 Task: Open Card Sales Proposal Review in Board IT Asset Management and Inventory Control to Workspace Antivirus and Security Software and add a team member Softage.2@softage.net, a label Red, a checklist Cricket, an attachment from your onedrive, a color Red and finally, add a card description 'Conduct customer research for new customer loyalty program' and a comment 'This task presents an opportunity to innovate and come up with new solutions to old problems.'. Add a start date 'Jan 06, 1900' with a due date 'Jan 13, 1900'
Action: Mouse moved to (69, 317)
Screenshot: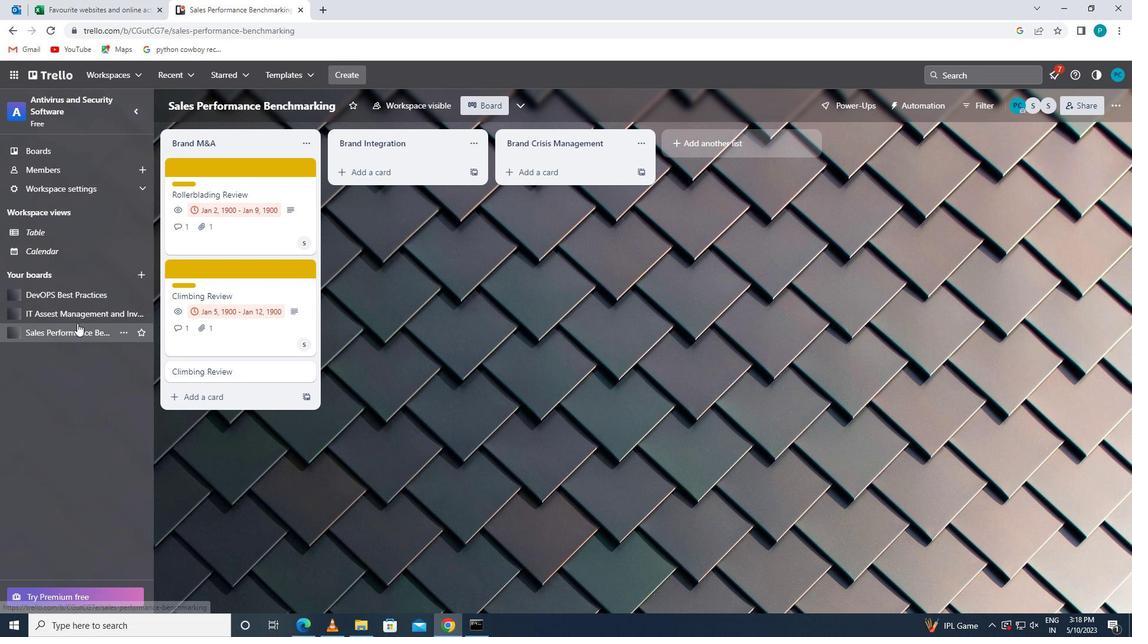 
Action: Mouse pressed left at (69, 317)
Screenshot: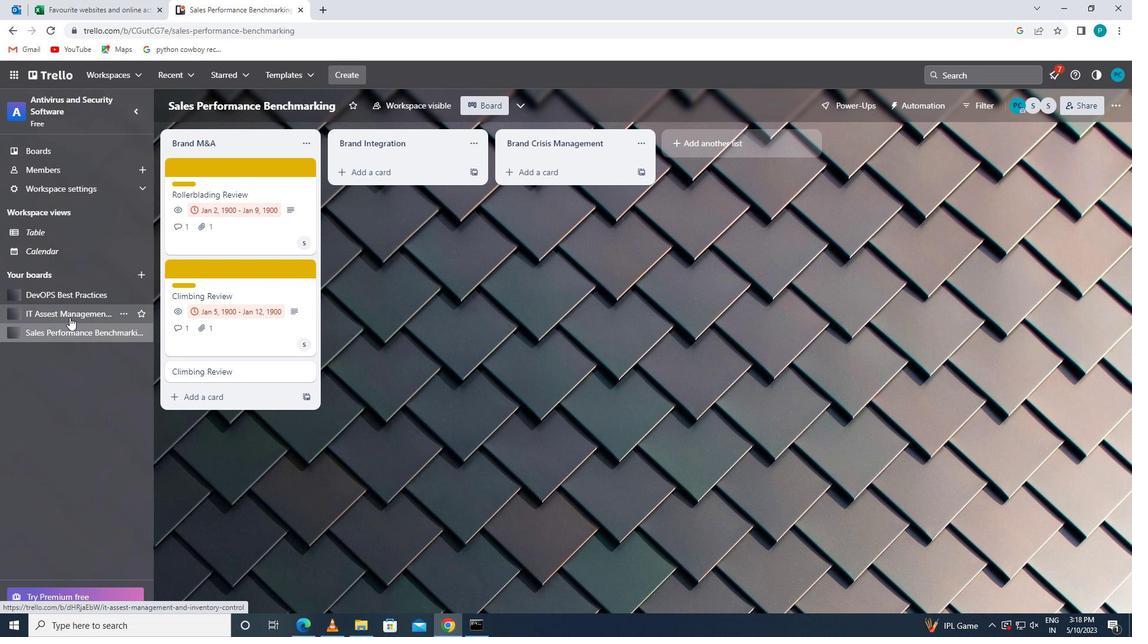 
Action: Mouse moved to (210, 274)
Screenshot: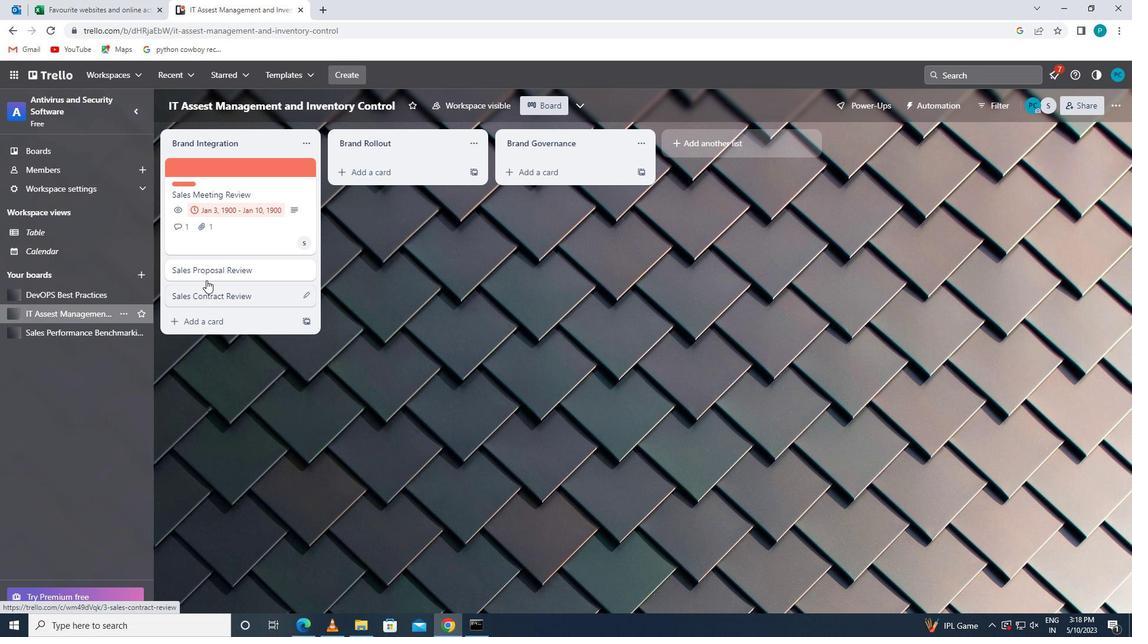 
Action: Mouse pressed left at (210, 274)
Screenshot: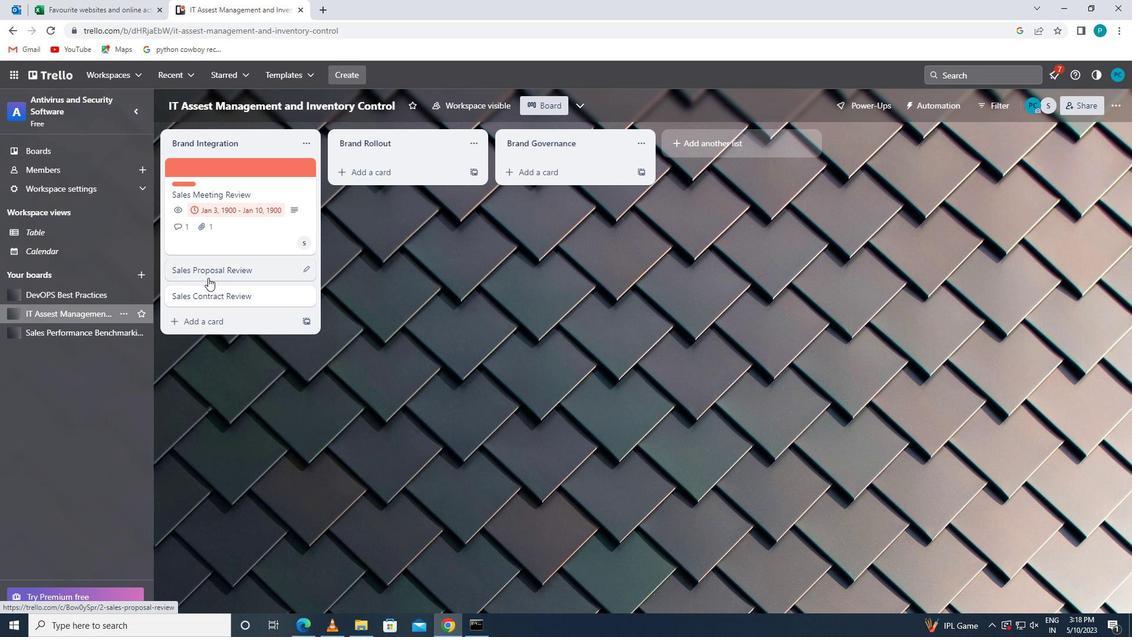 
Action: Mouse moved to (716, 164)
Screenshot: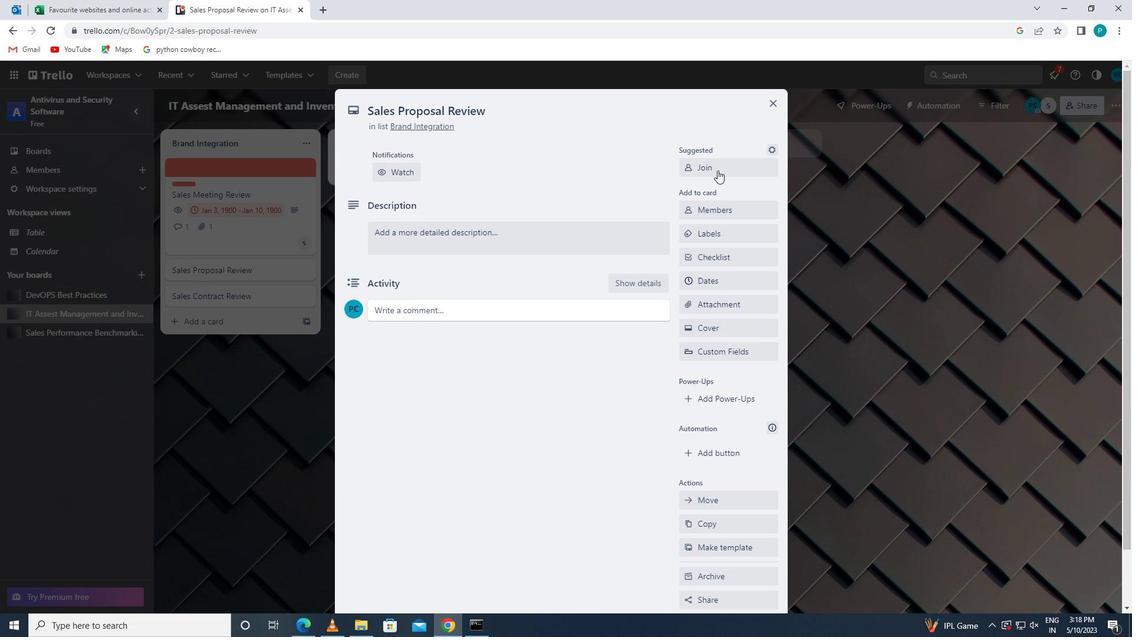 
Action: Mouse pressed left at (716, 164)
Screenshot: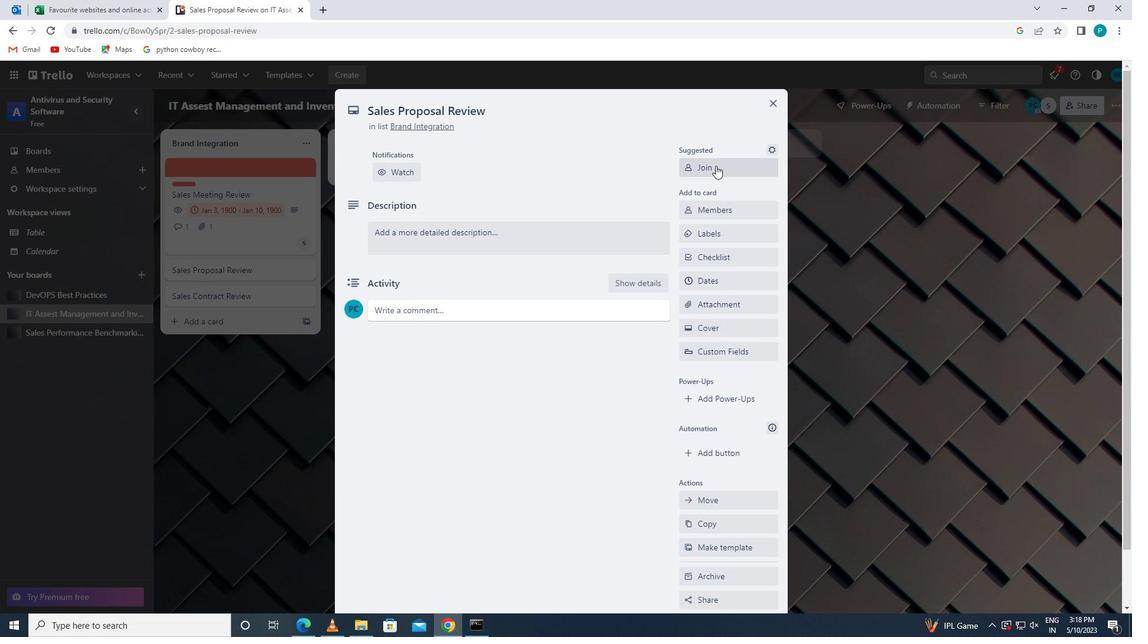 
Action: Mouse moved to (715, 163)
Screenshot: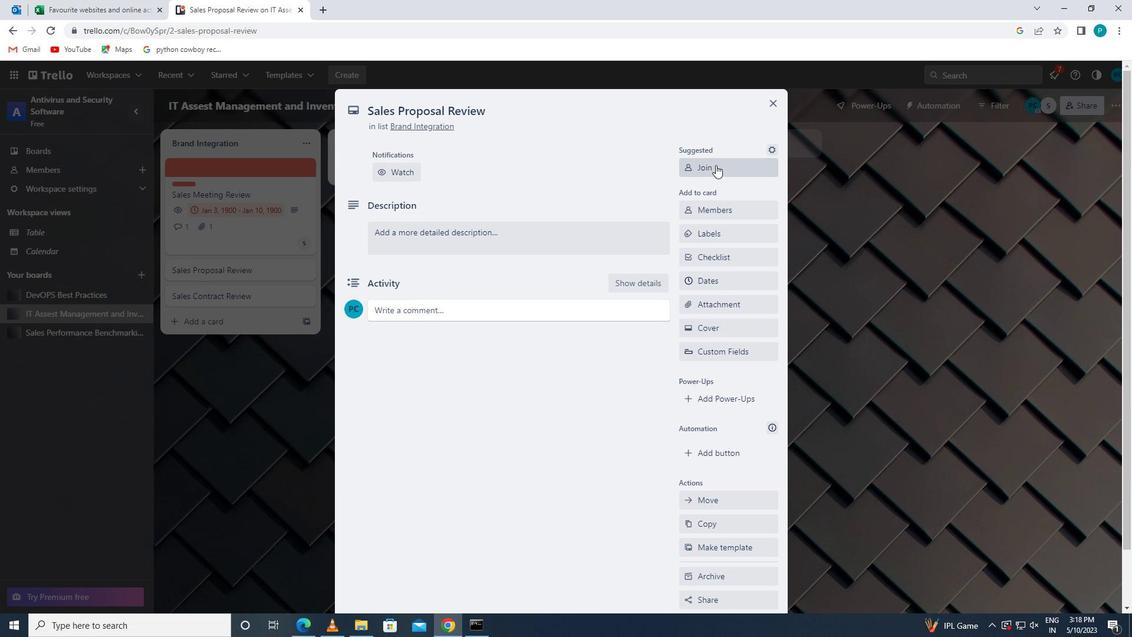 
Action: Mouse pressed left at (715, 163)
Screenshot: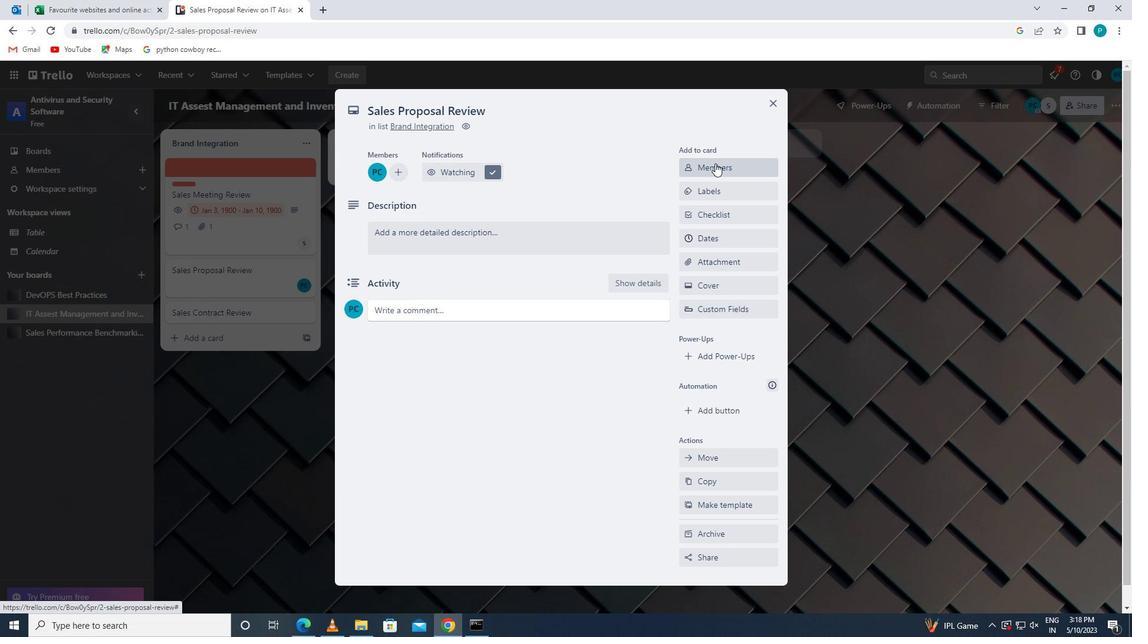 
Action: Mouse moved to (847, 190)
Screenshot: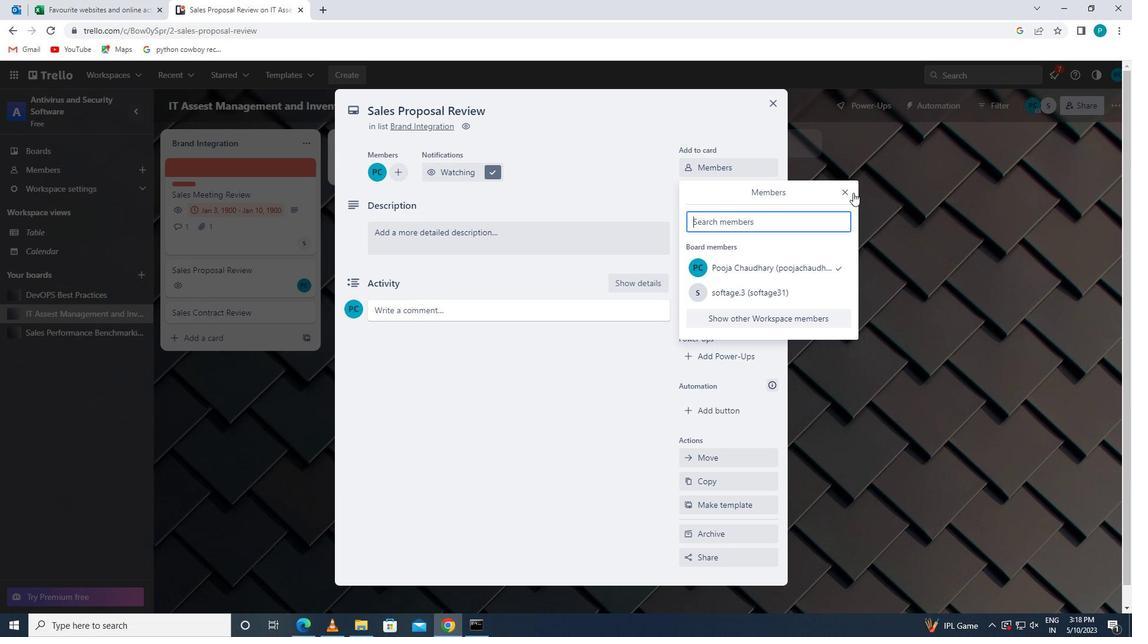 
Action: Mouse pressed left at (847, 190)
Screenshot: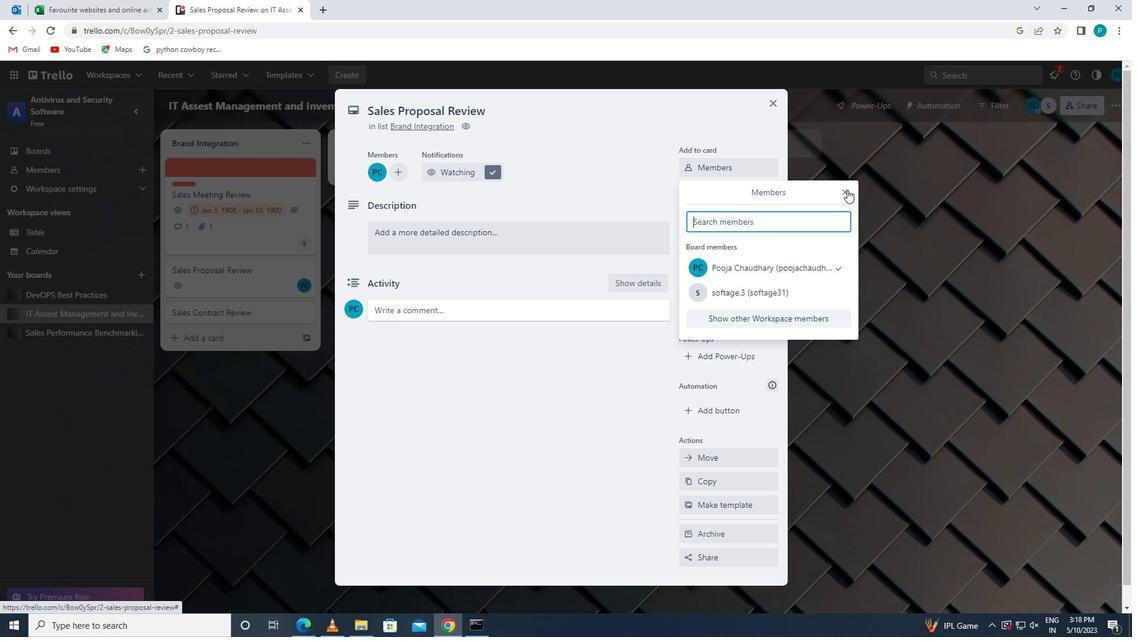 
Action: Mouse moved to (709, 170)
Screenshot: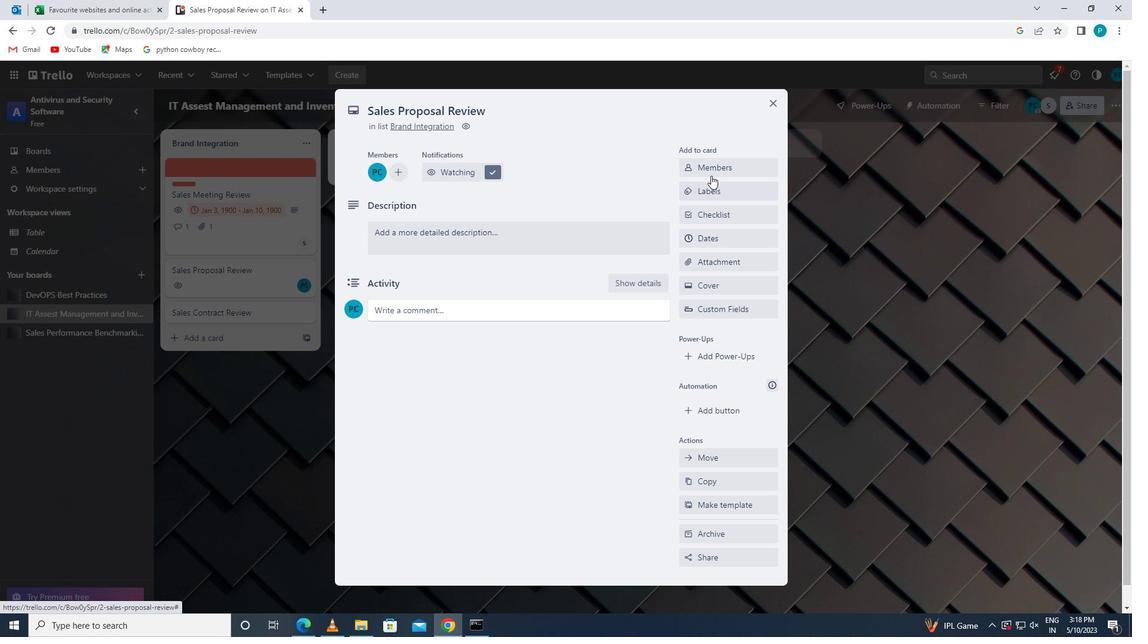 
Action: Mouse pressed left at (709, 170)
Screenshot: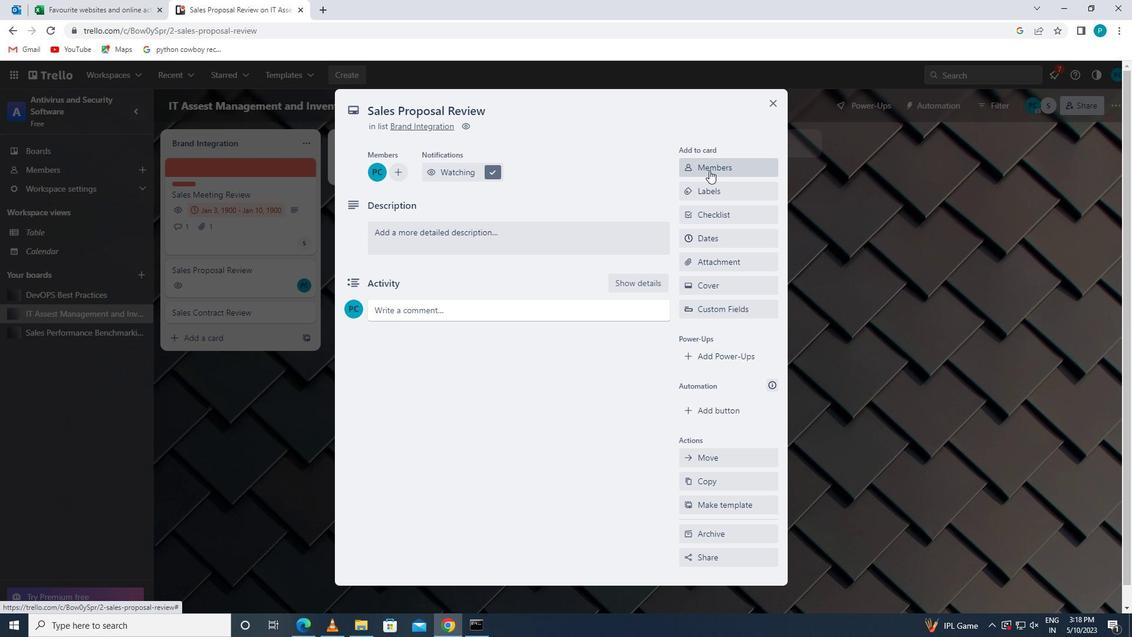 
Action: Mouse moved to (708, 225)
Screenshot: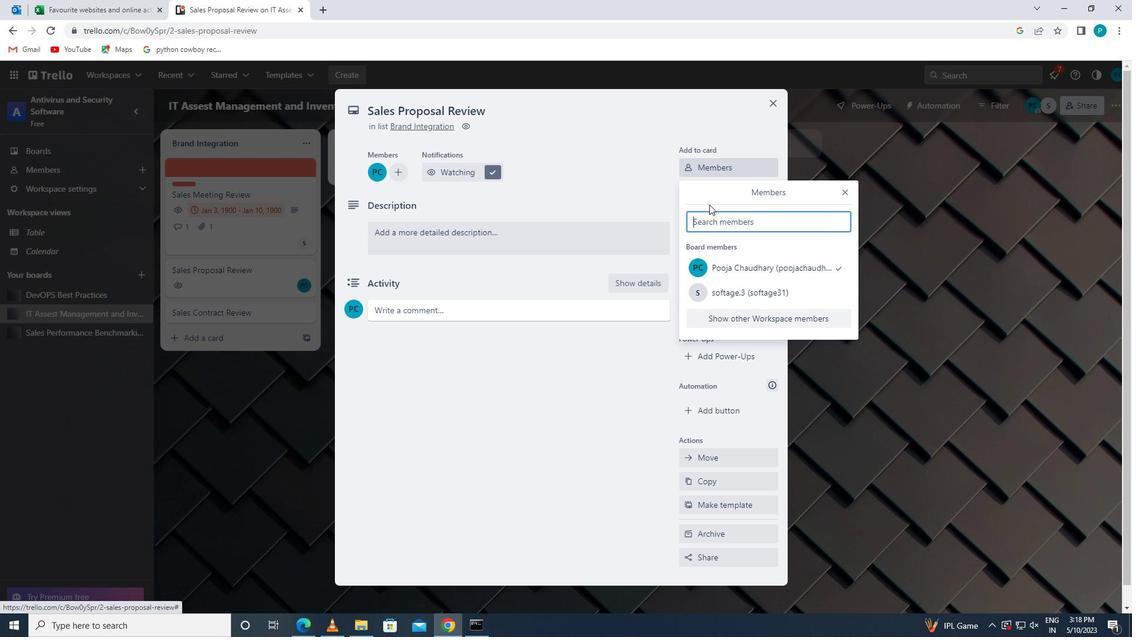 
Action: Mouse pressed left at (708, 225)
Screenshot: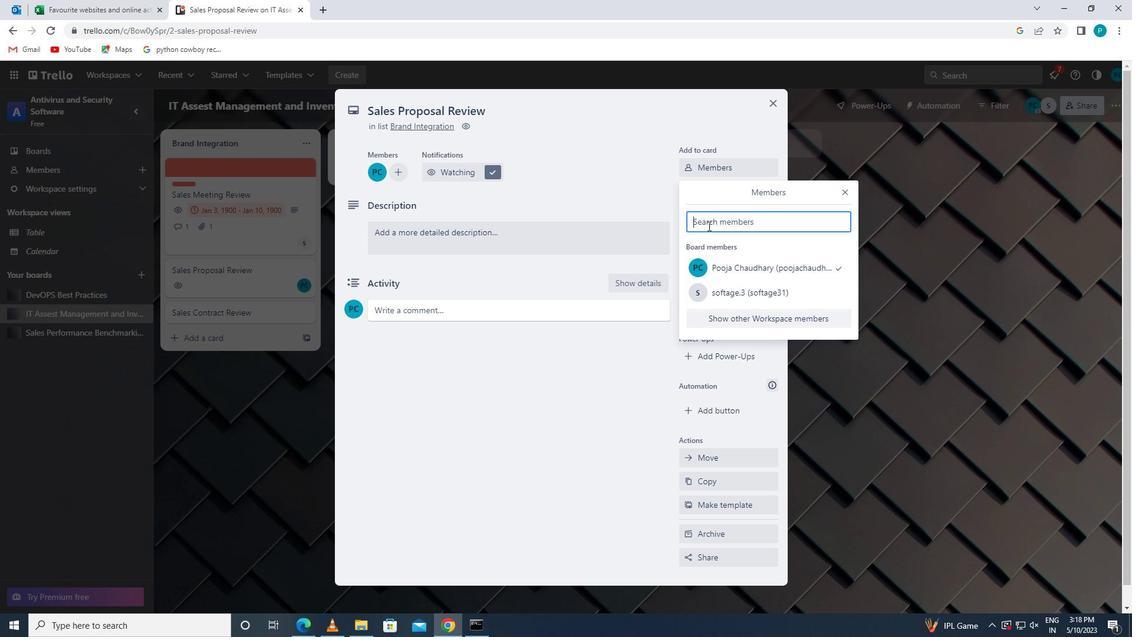 
Action: Mouse moved to (762, 208)
Screenshot: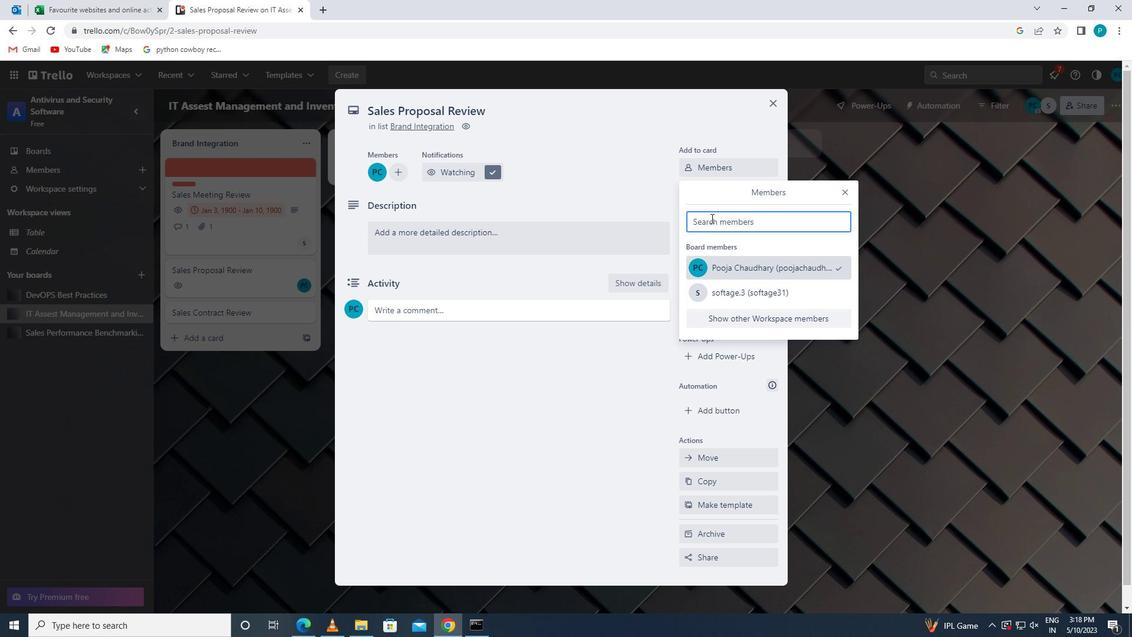 
Action: Key pressed <Key.caps_lock>s<Key.caps_lock>oftage
Screenshot: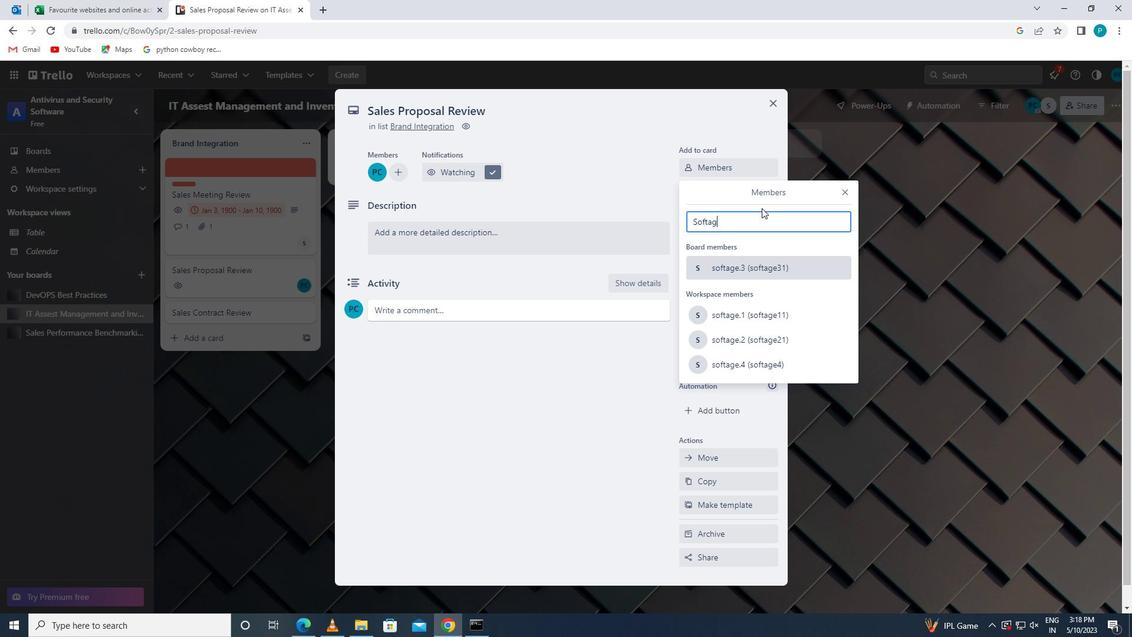 
Action: Mouse moved to (774, 337)
Screenshot: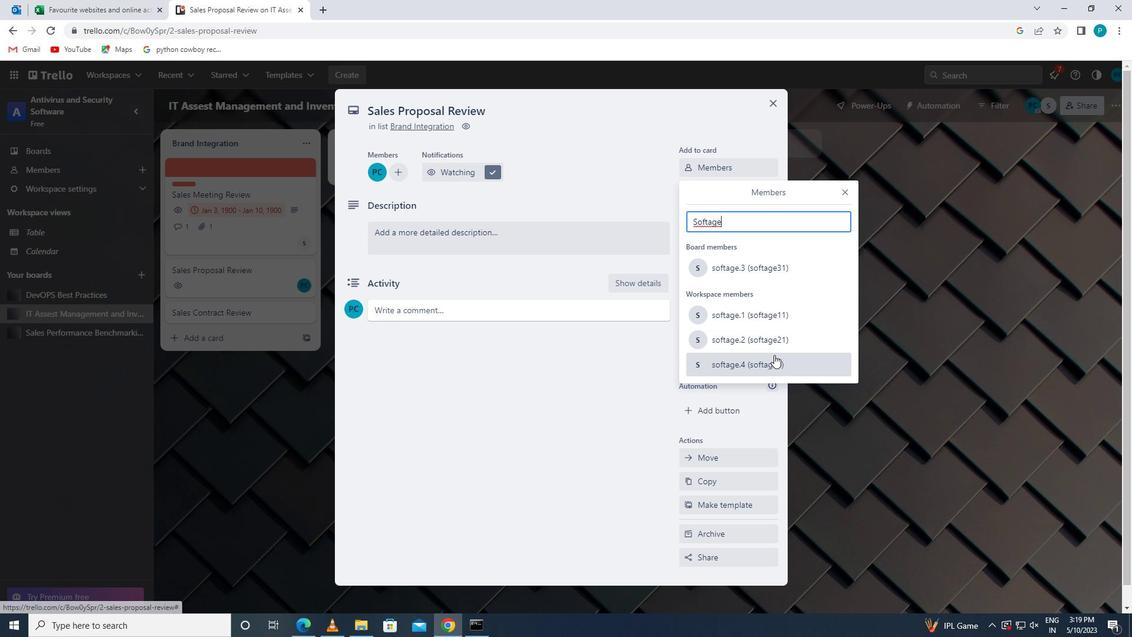 
Action: Mouse pressed left at (774, 337)
Screenshot: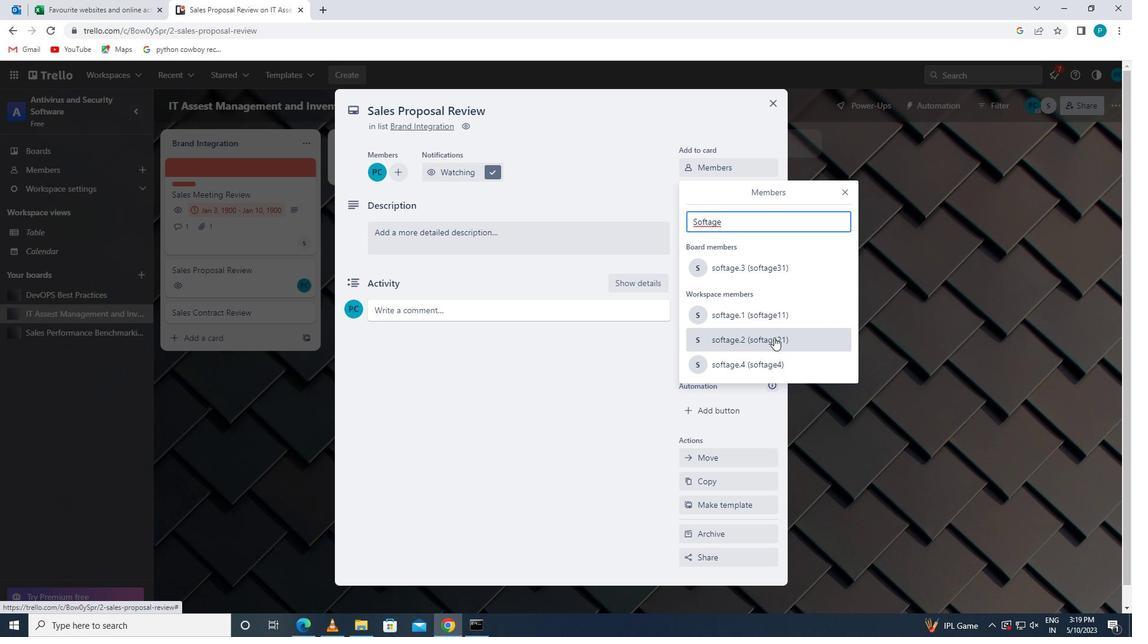 
Action: Mouse moved to (844, 188)
Screenshot: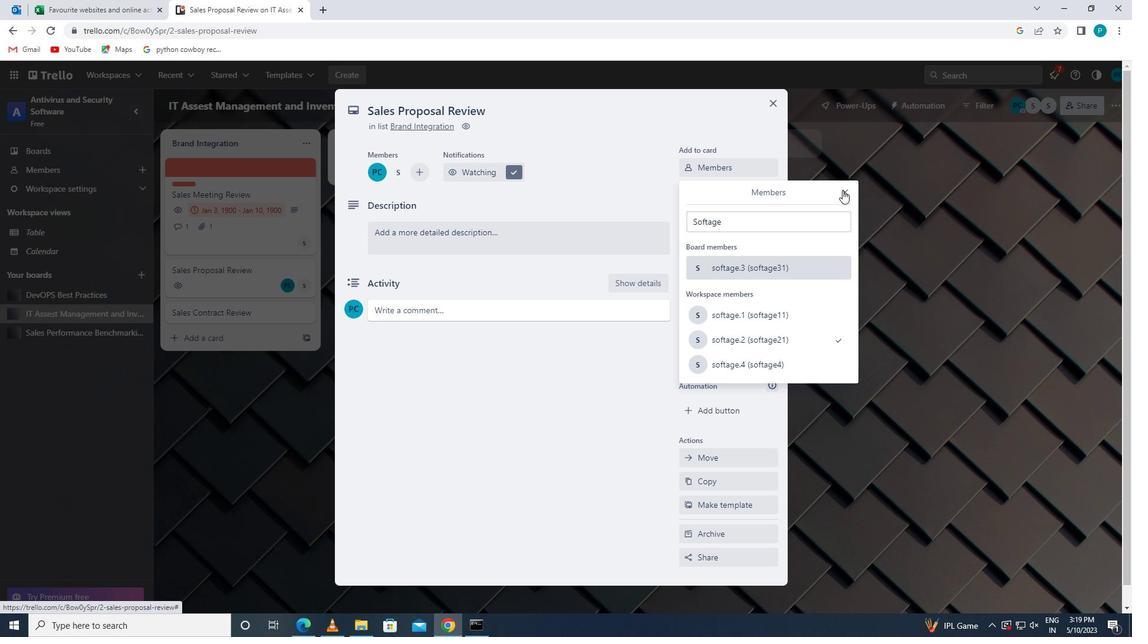 
Action: Mouse pressed left at (844, 188)
Screenshot: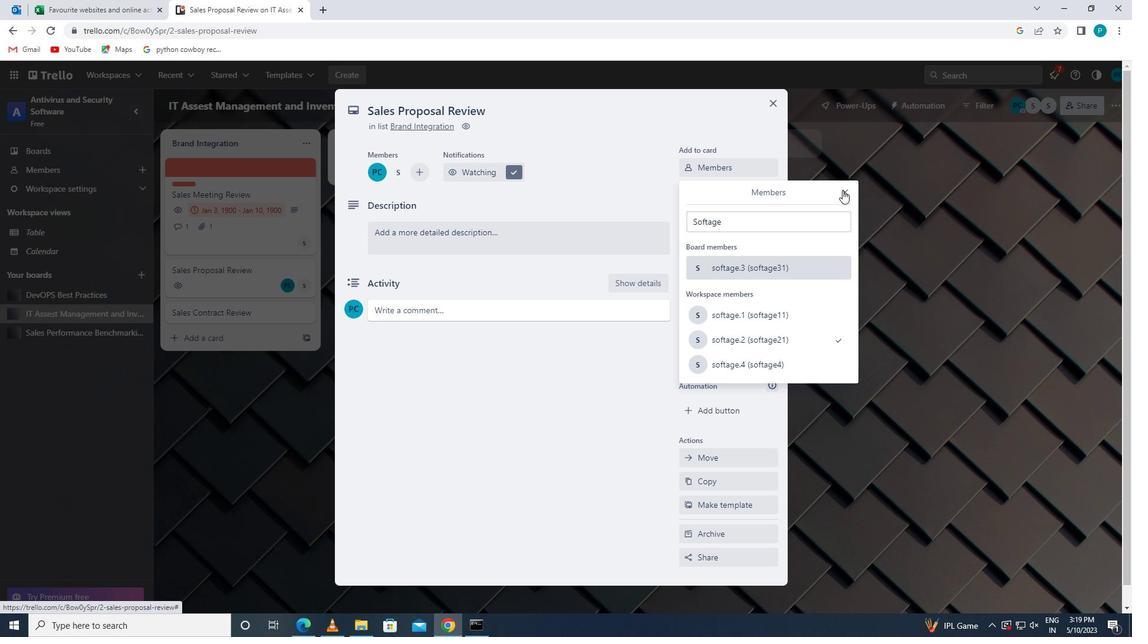 
Action: Mouse moved to (719, 191)
Screenshot: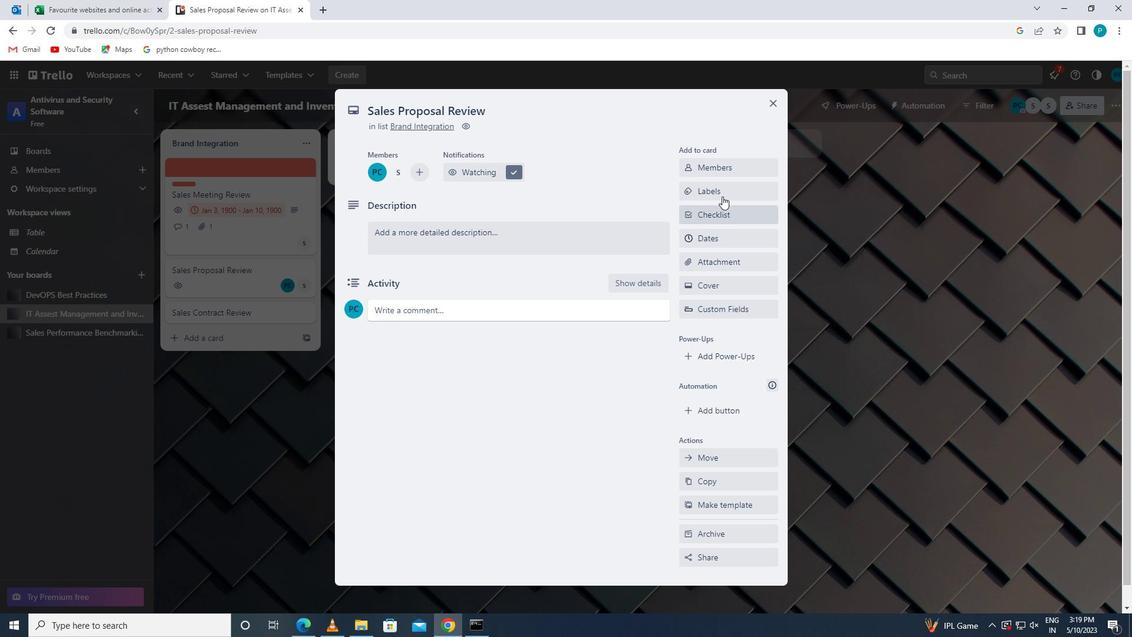 
Action: Mouse pressed left at (719, 191)
Screenshot: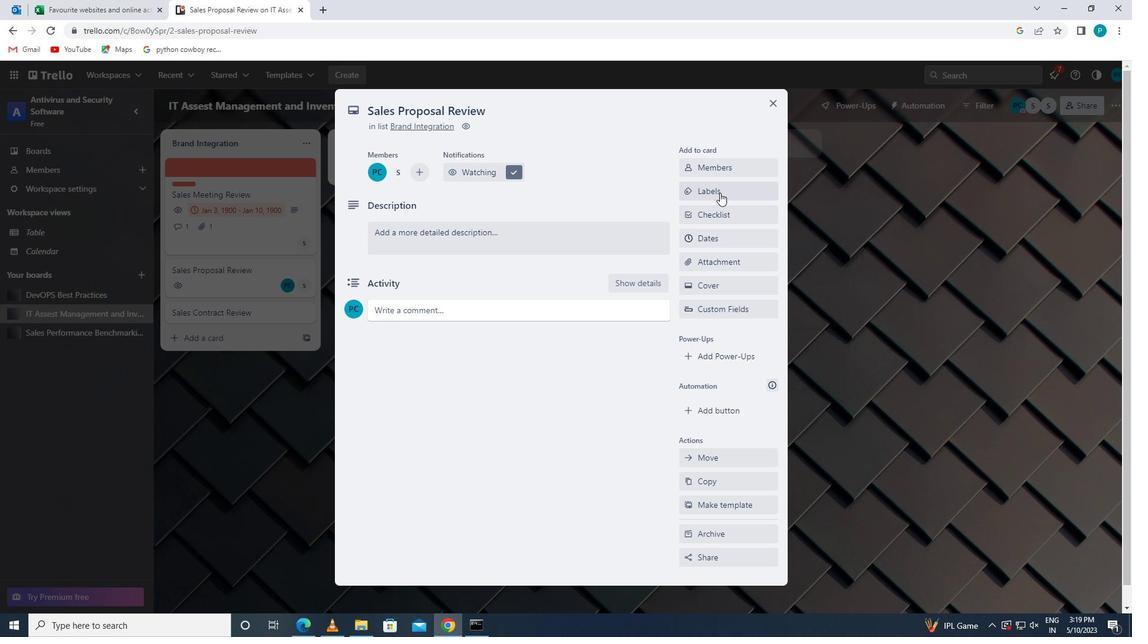 
Action: Mouse moved to (764, 417)
Screenshot: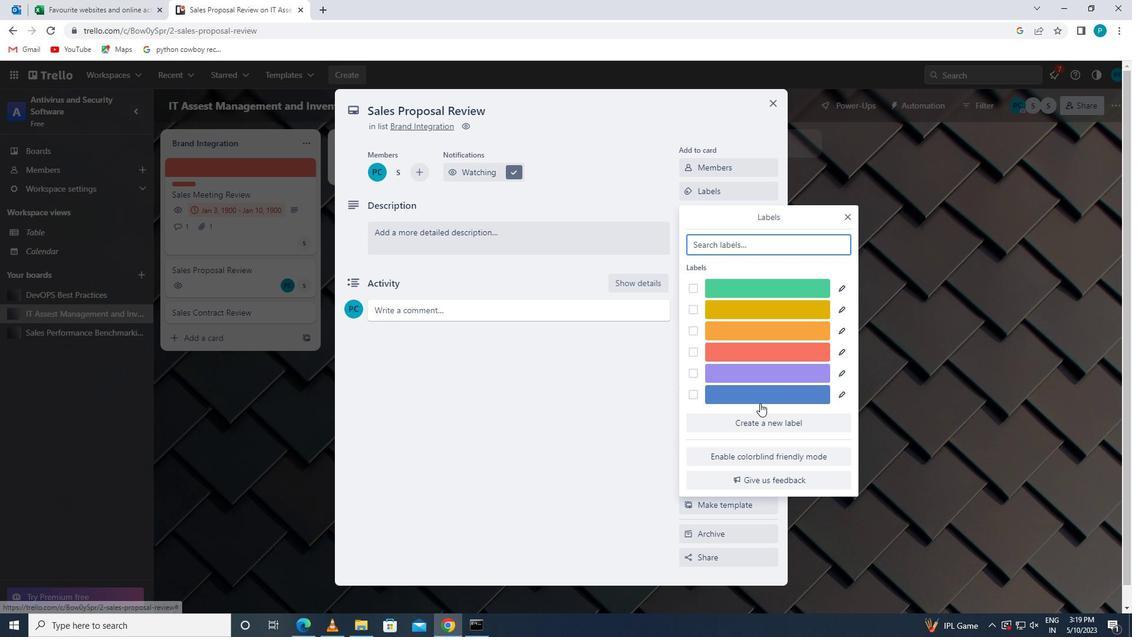 
Action: Mouse pressed left at (764, 417)
Screenshot: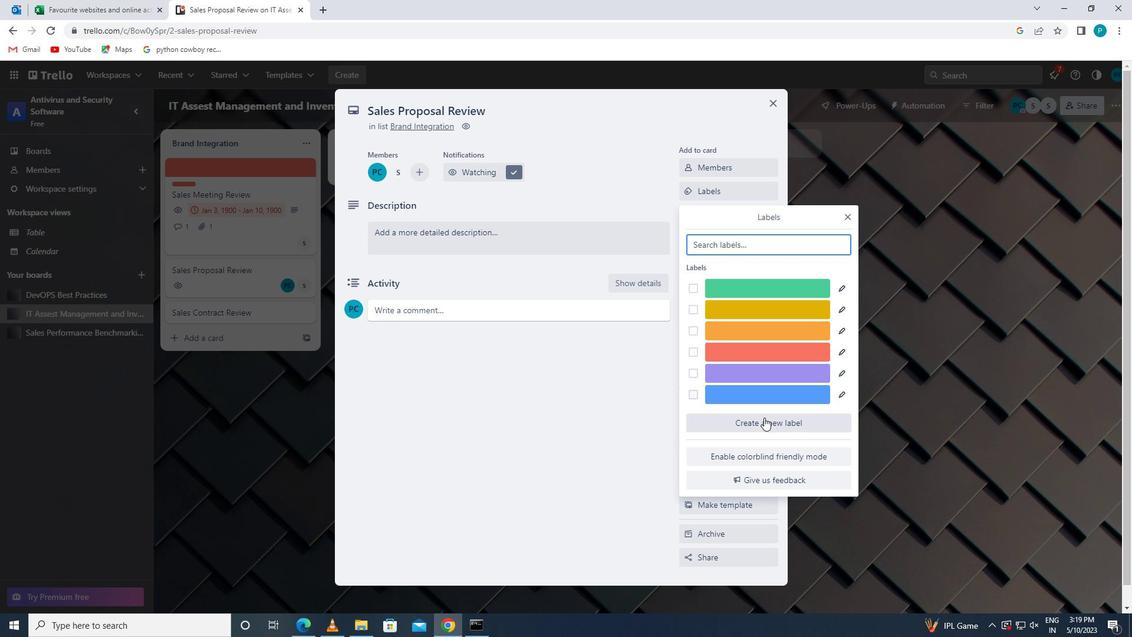
Action: Mouse moved to (799, 405)
Screenshot: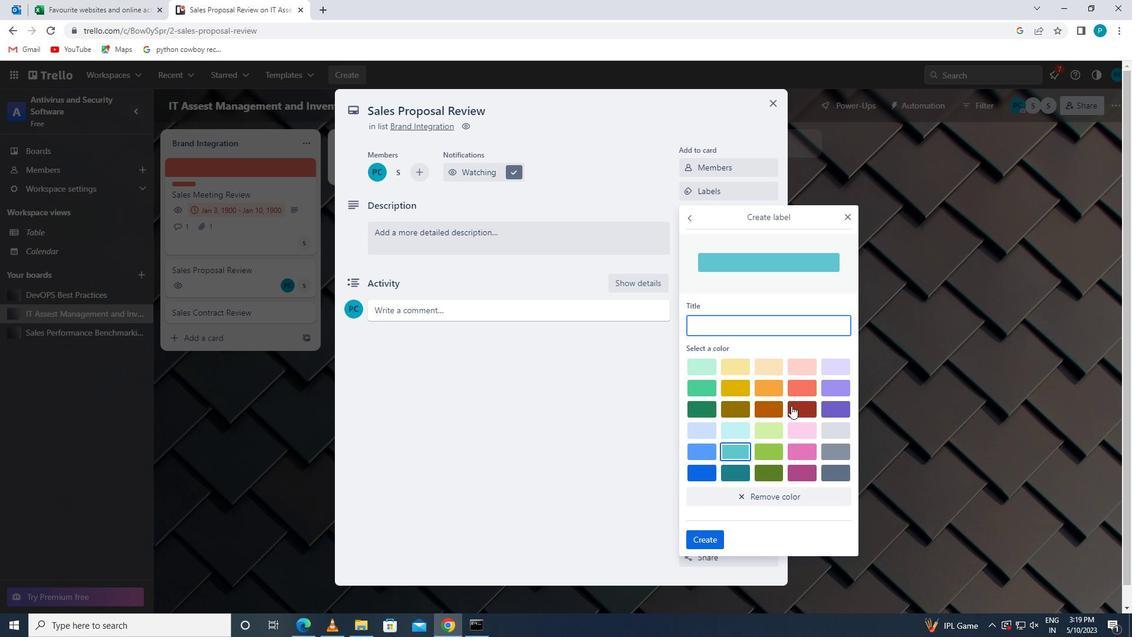 
Action: Mouse pressed left at (799, 405)
Screenshot: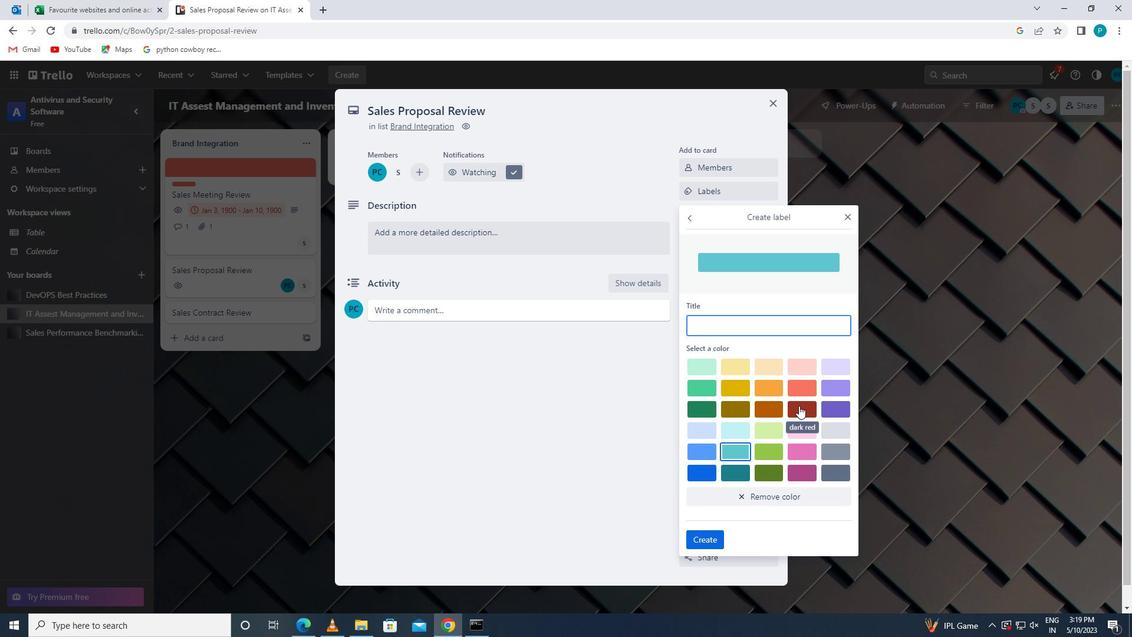 
Action: Mouse moved to (801, 385)
Screenshot: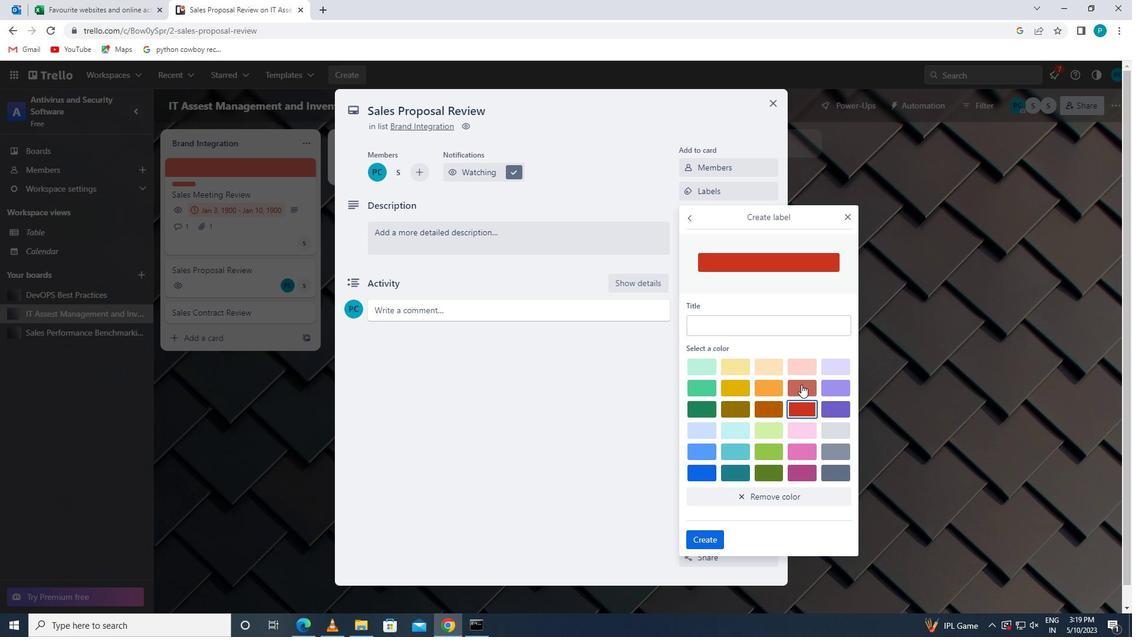 
Action: Mouse pressed left at (801, 385)
Screenshot: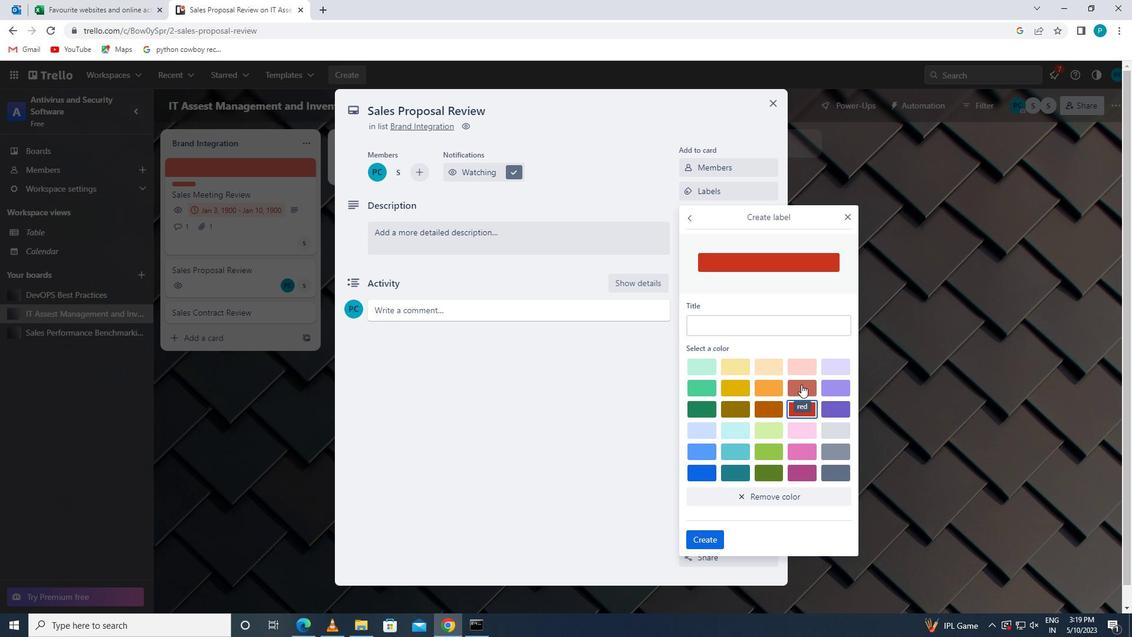 
Action: Mouse moved to (698, 537)
Screenshot: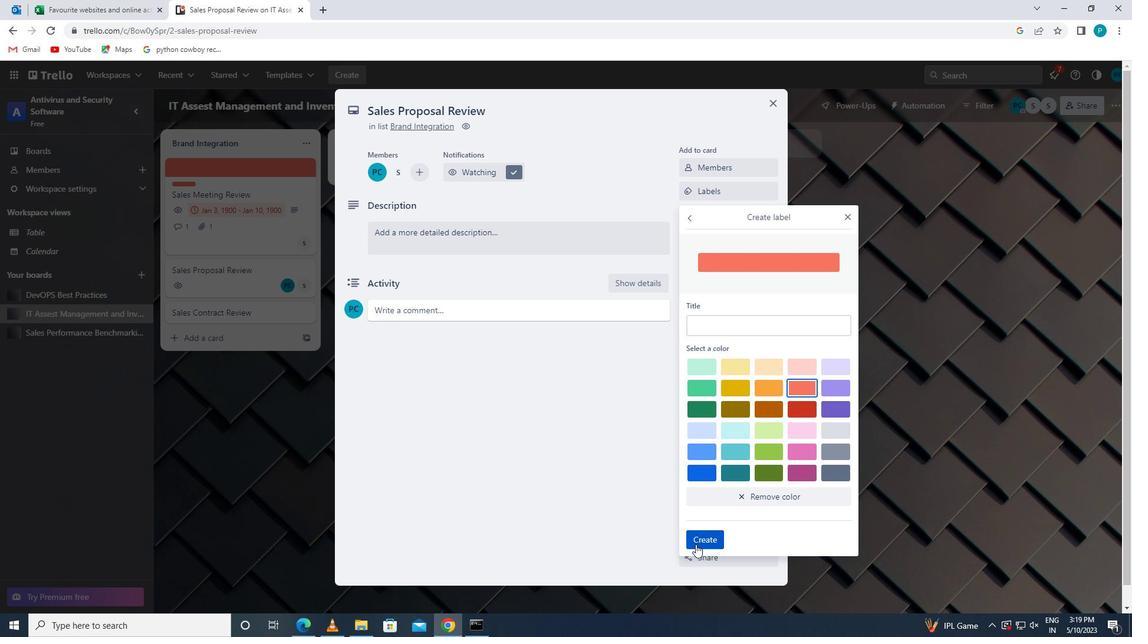 
Action: Mouse pressed left at (698, 537)
Screenshot: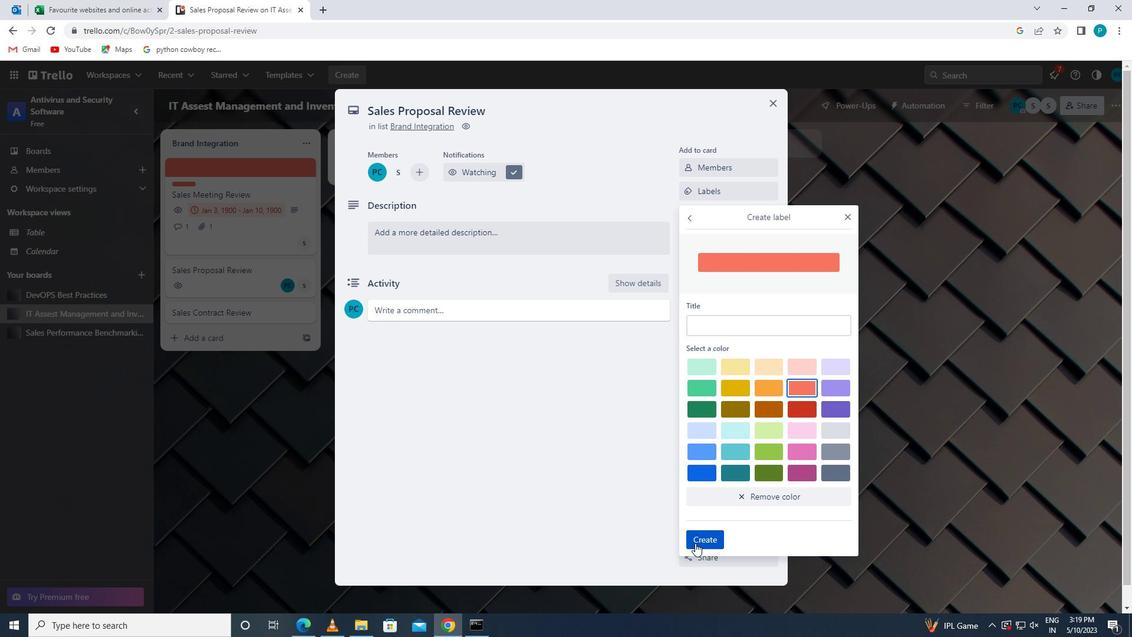 
Action: Mouse moved to (845, 214)
Screenshot: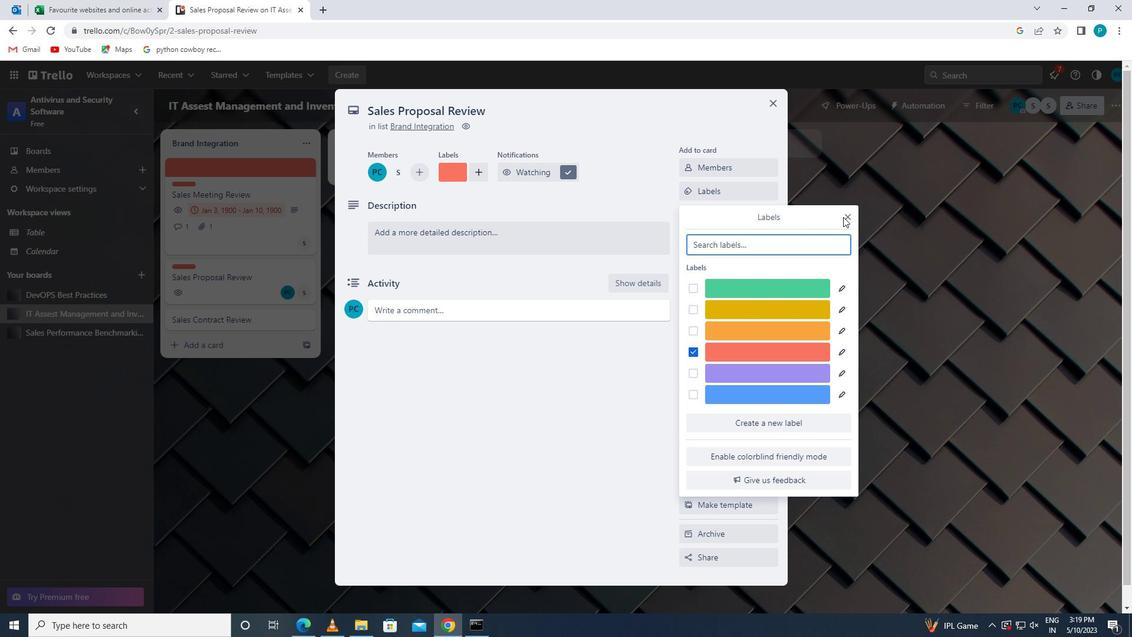 
Action: Mouse pressed left at (845, 214)
Screenshot: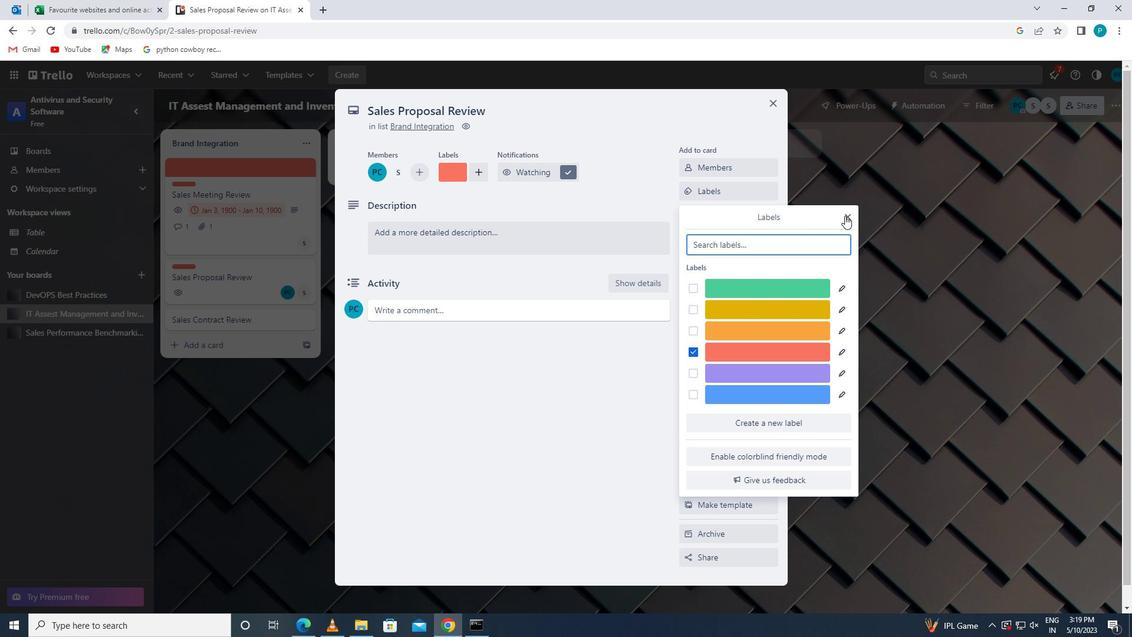
Action: Mouse moved to (705, 222)
Screenshot: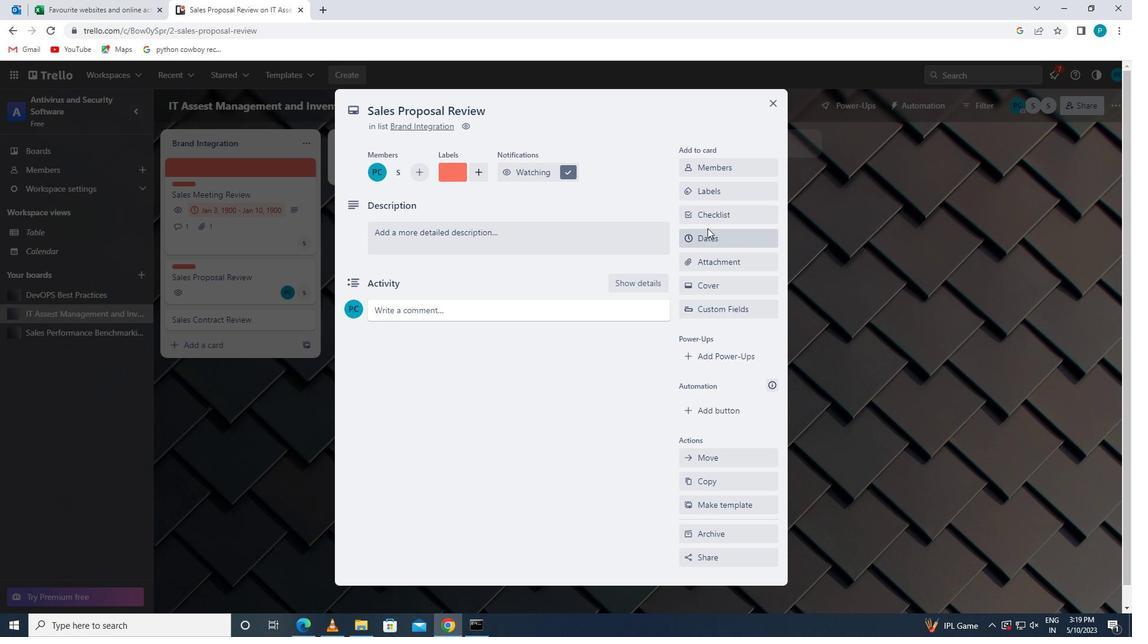 
Action: Mouse pressed left at (705, 222)
Screenshot: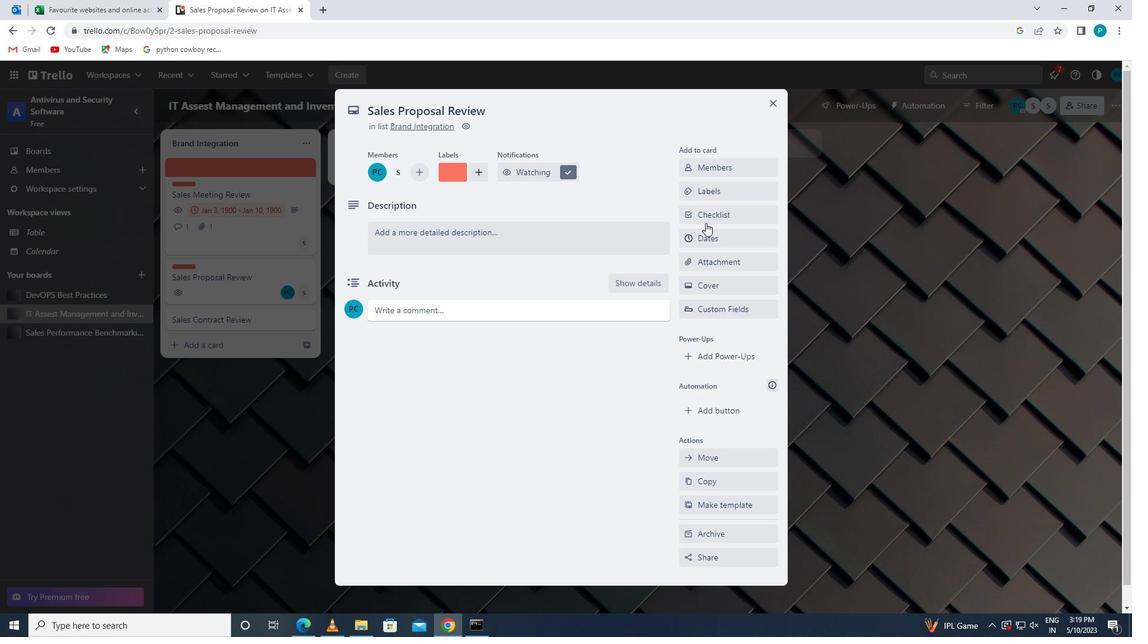 
Action: Key pressed <Key.caps_lock>c<Key.caps_lock>r
Screenshot: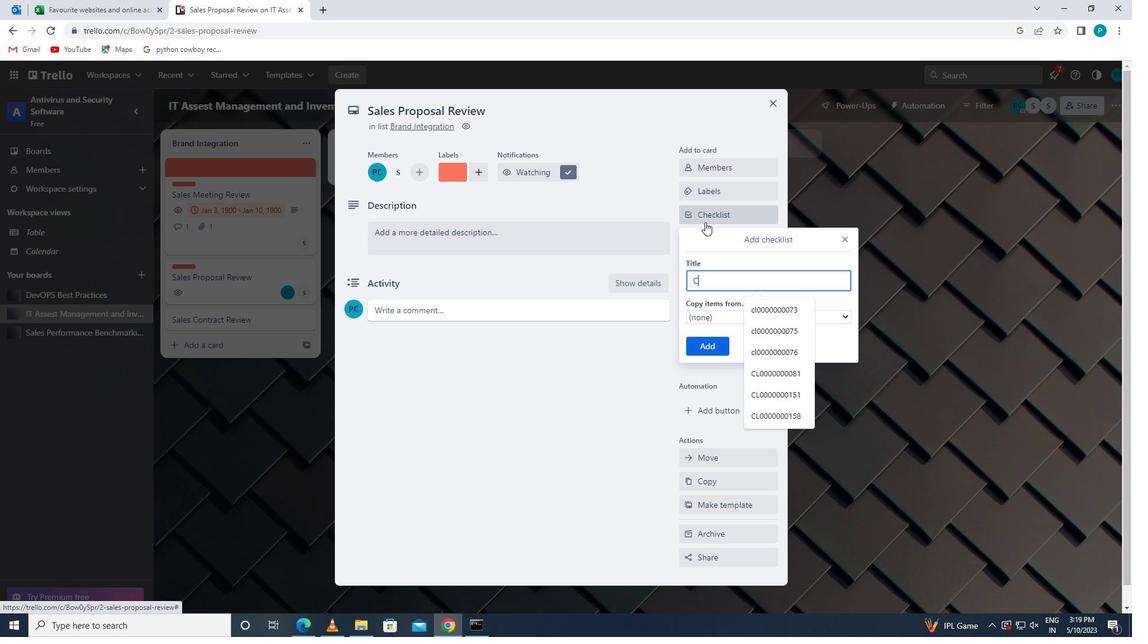 
Action: Mouse moved to (774, 310)
Screenshot: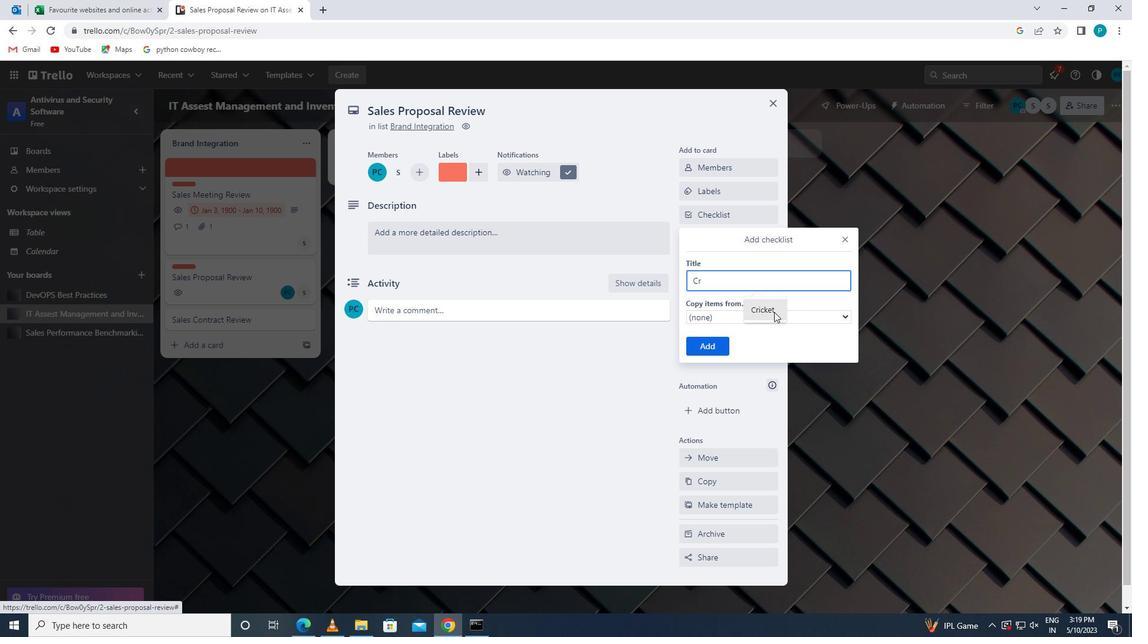
Action: Mouse pressed left at (774, 310)
Screenshot: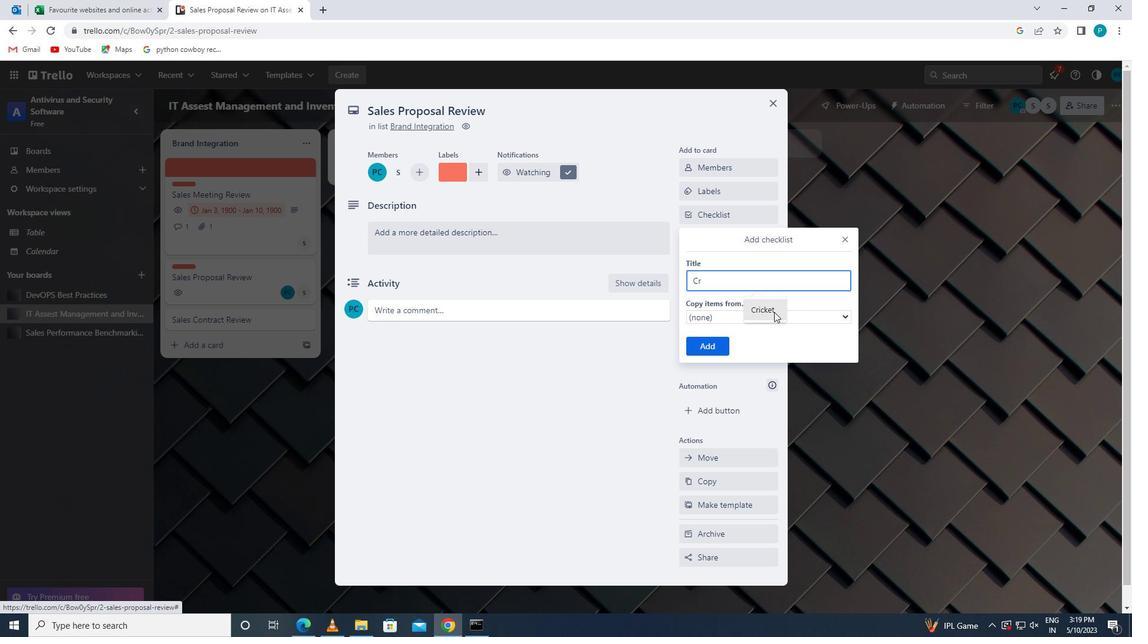 
Action: Mouse moved to (716, 344)
Screenshot: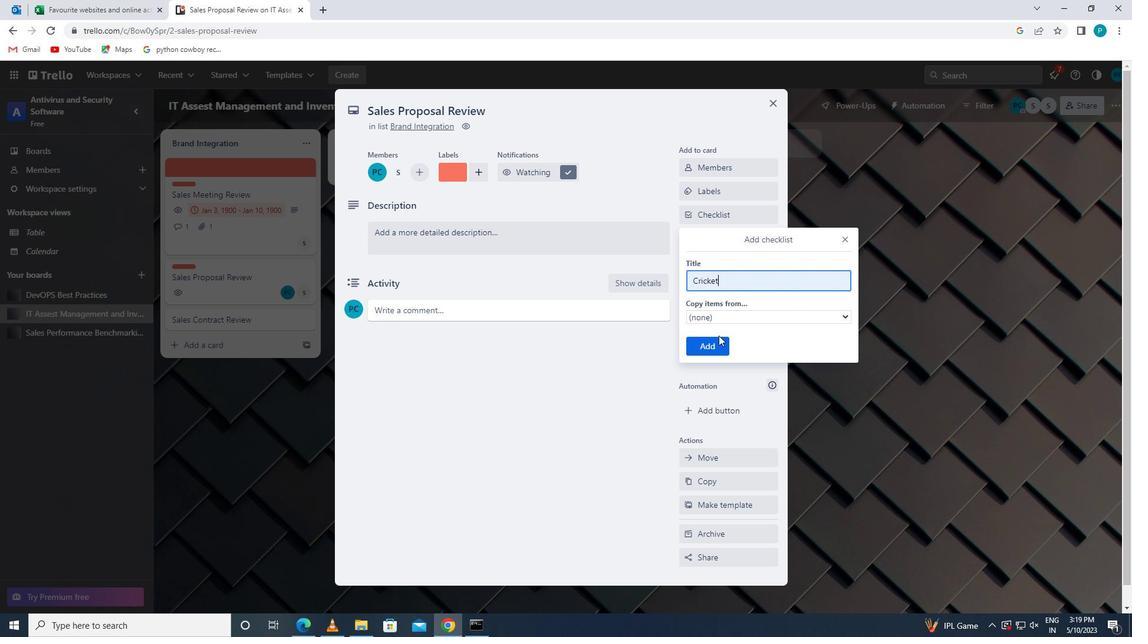 
Action: Mouse pressed left at (716, 344)
Screenshot: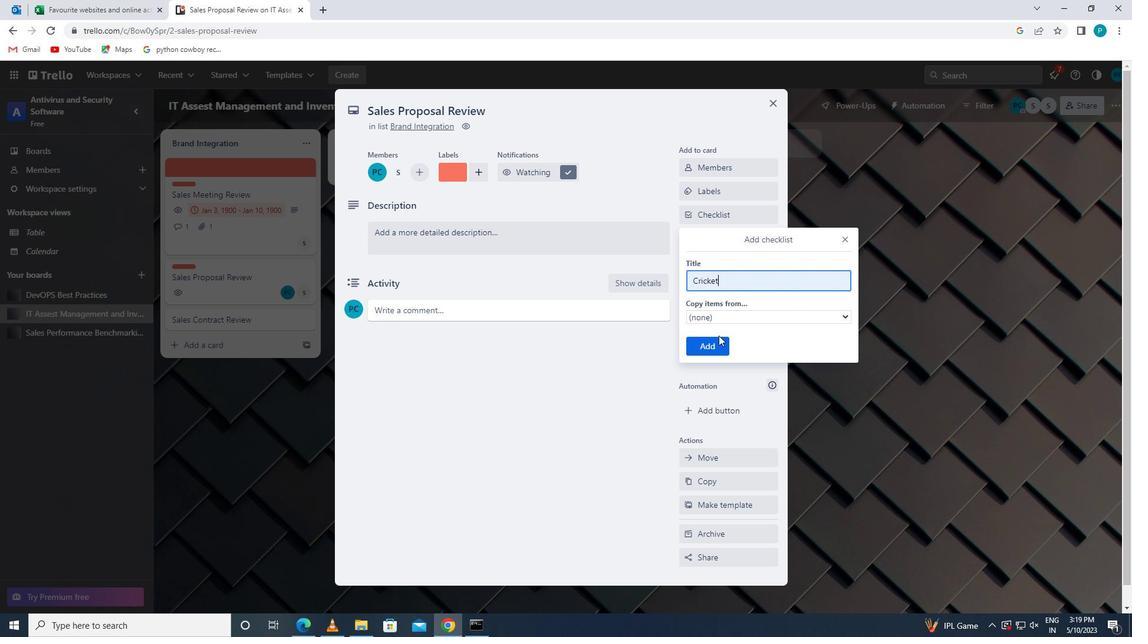 
Action: Mouse moved to (715, 269)
Screenshot: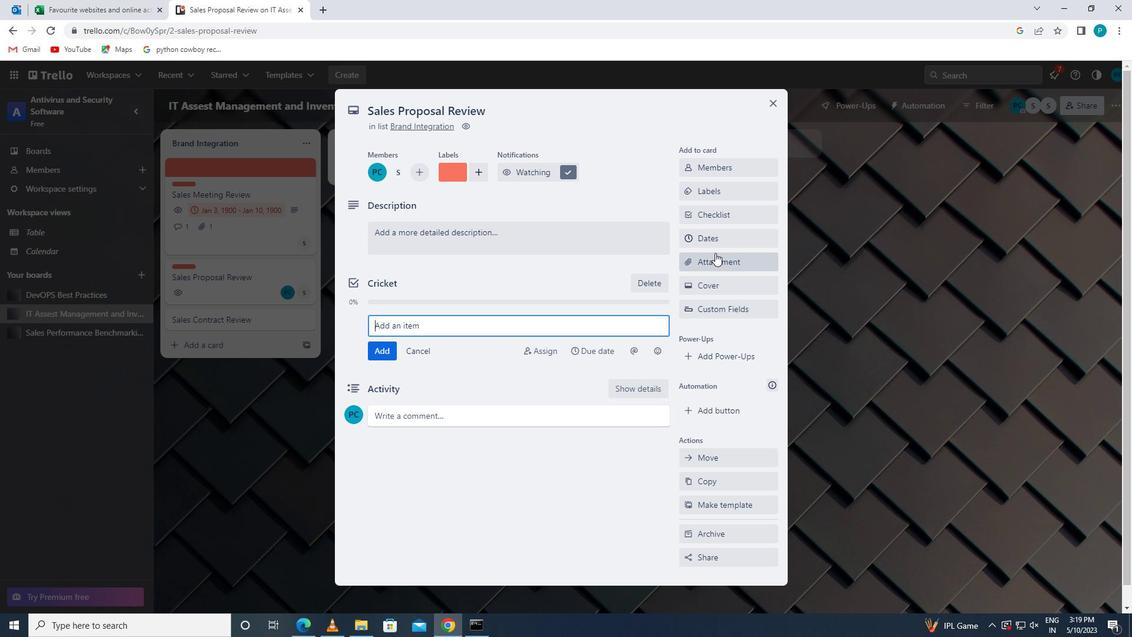 
Action: Mouse pressed left at (715, 269)
Screenshot: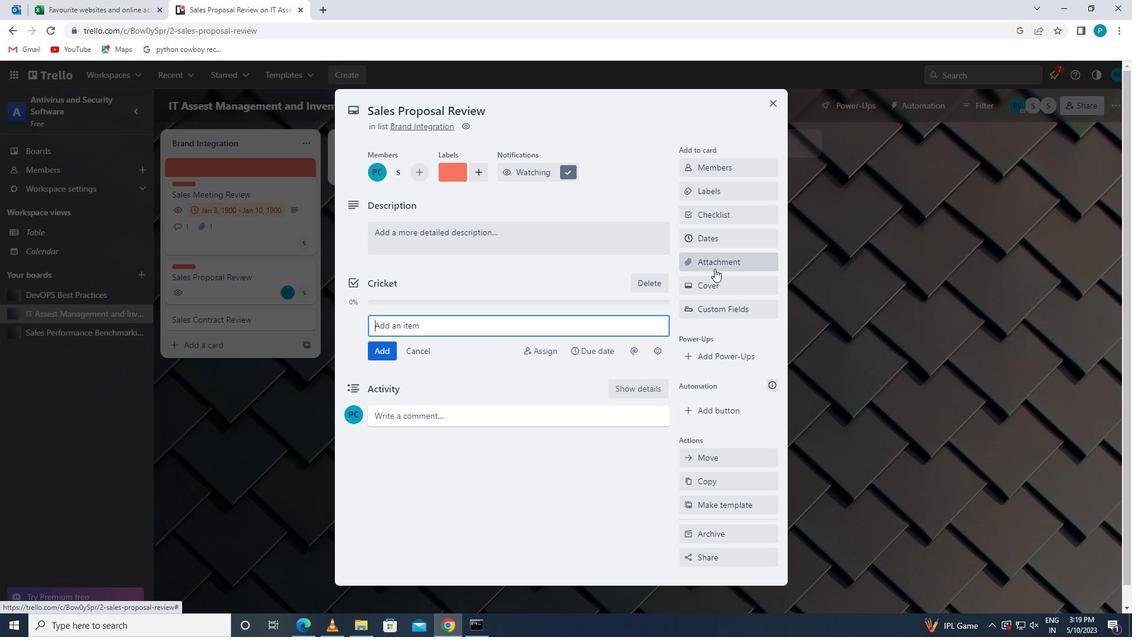 
Action: Mouse moved to (742, 405)
Screenshot: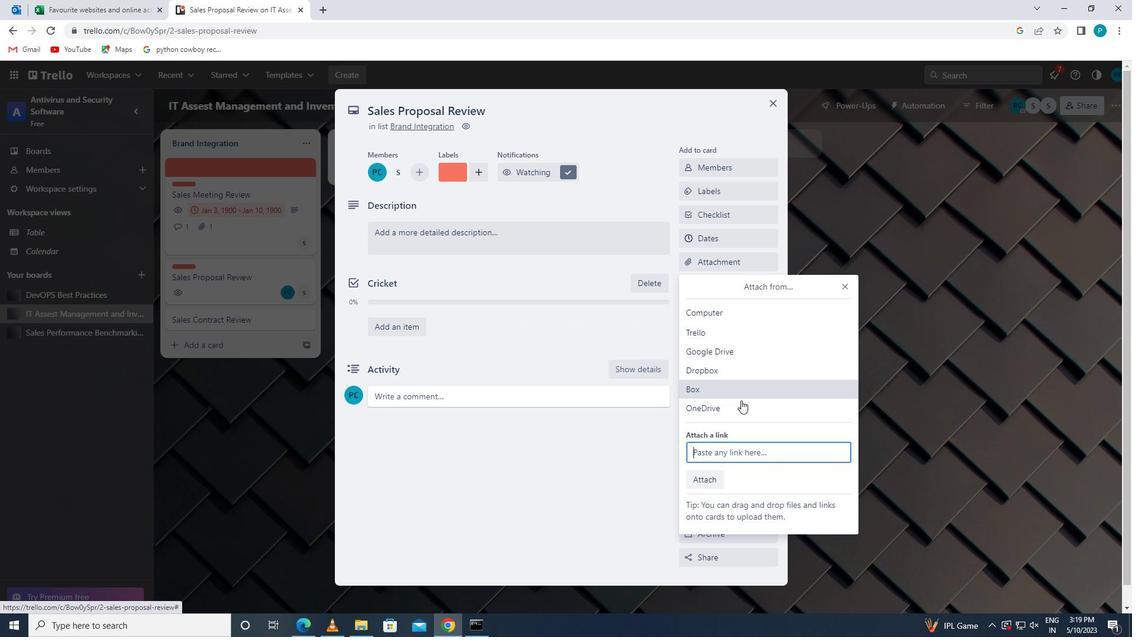 
Action: Mouse pressed left at (742, 405)
Screenshot: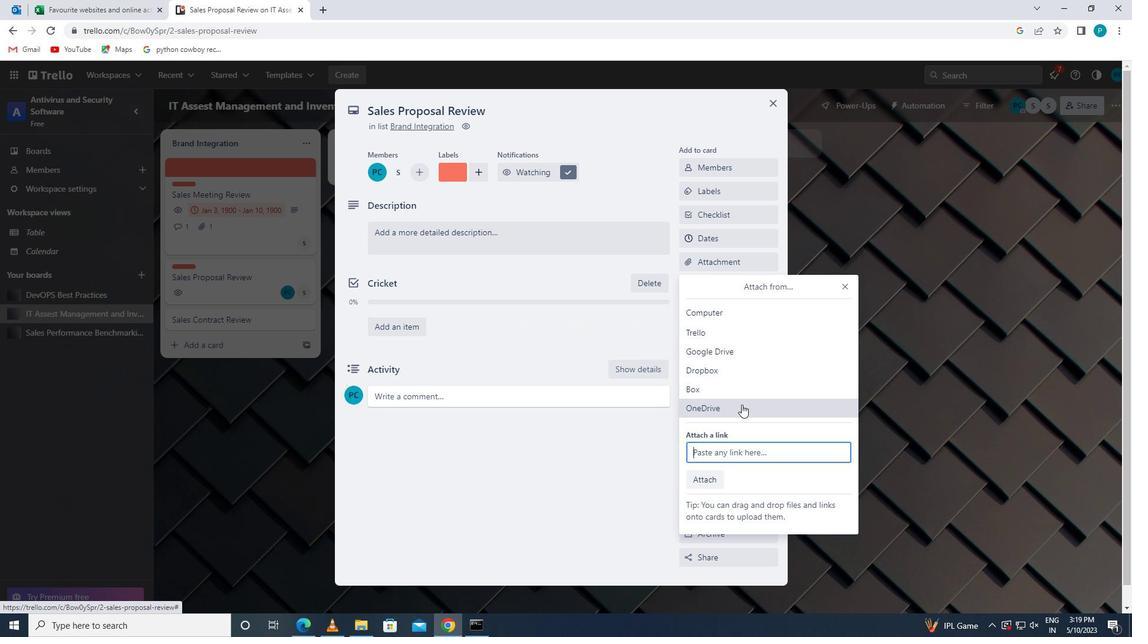 
Action: Mouse moved to (407, 238)
Screenshot: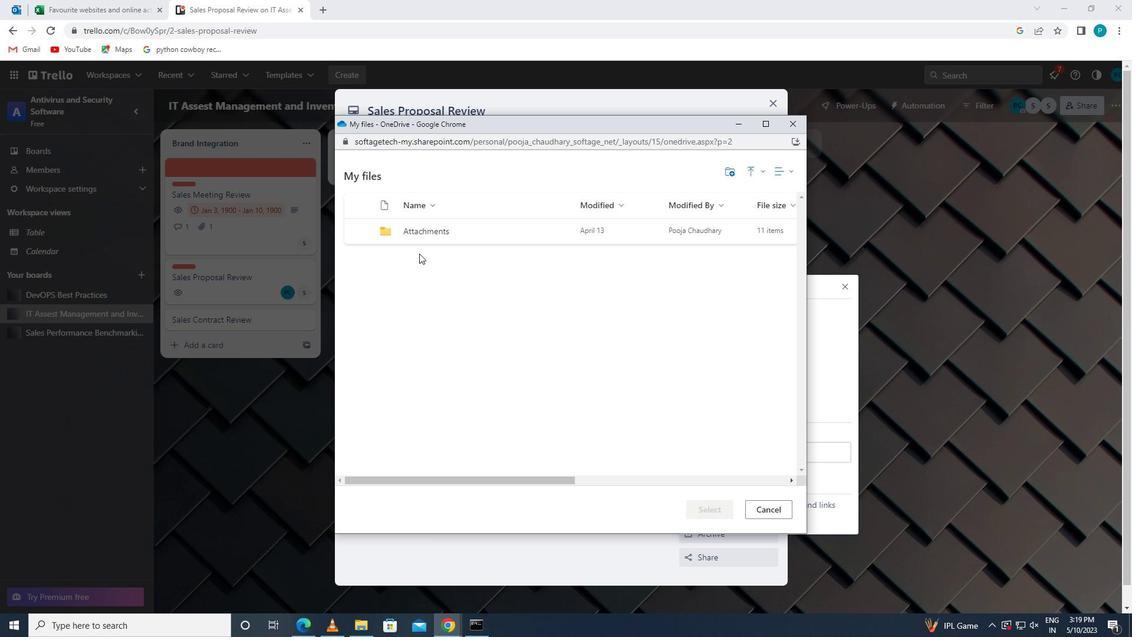 
Action: Mouse pressed left at (407, 238)
Screenshot: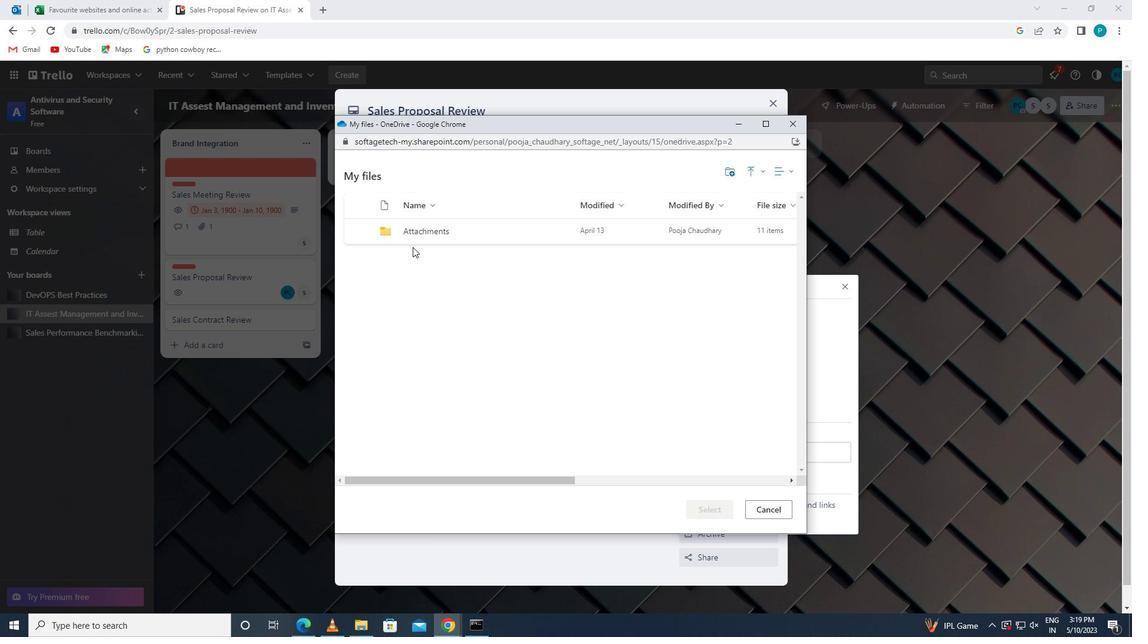 
Action: Mouse moved to (384, 234)
Screenshot: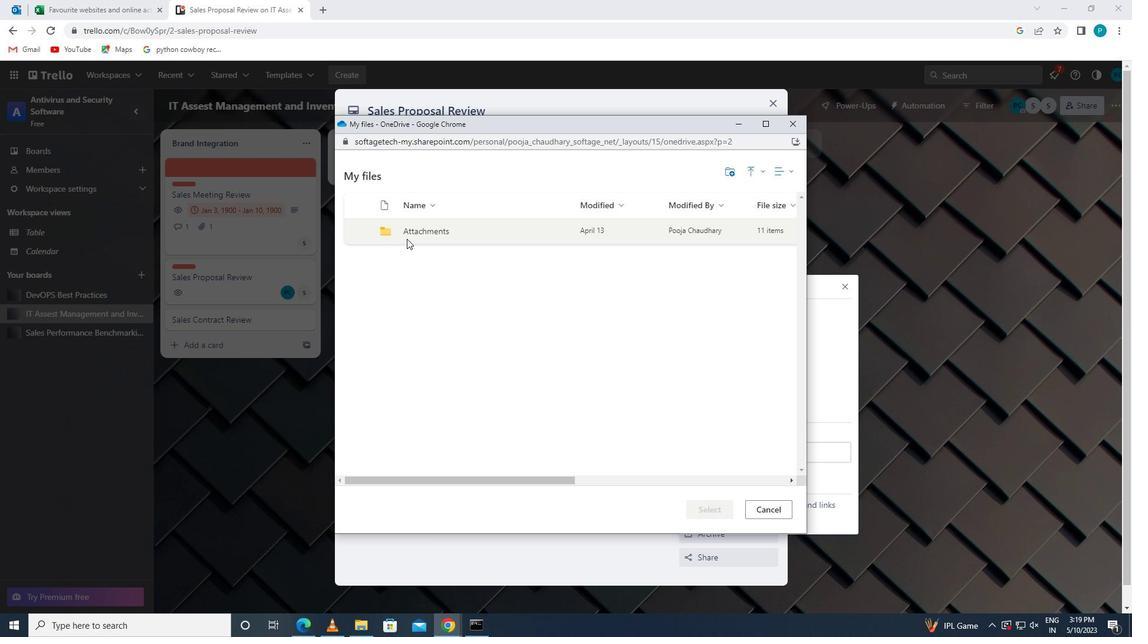 
Action: Mouse pressed left at (384, 234)
Screenshot: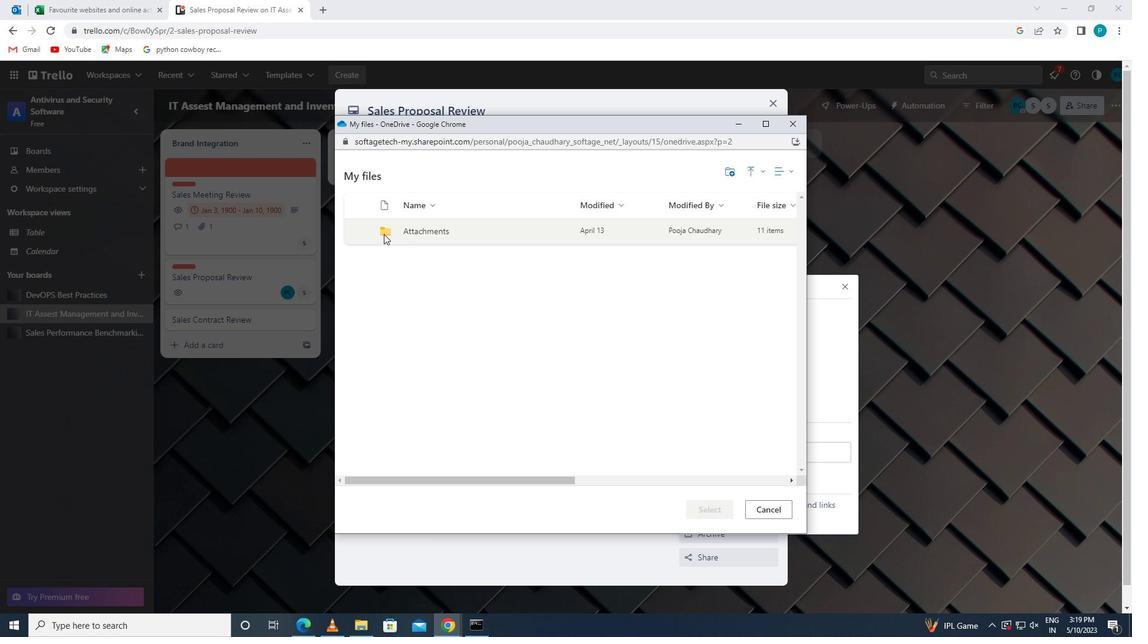 
Action: Mouse moved to (389, 223)
Screenshot: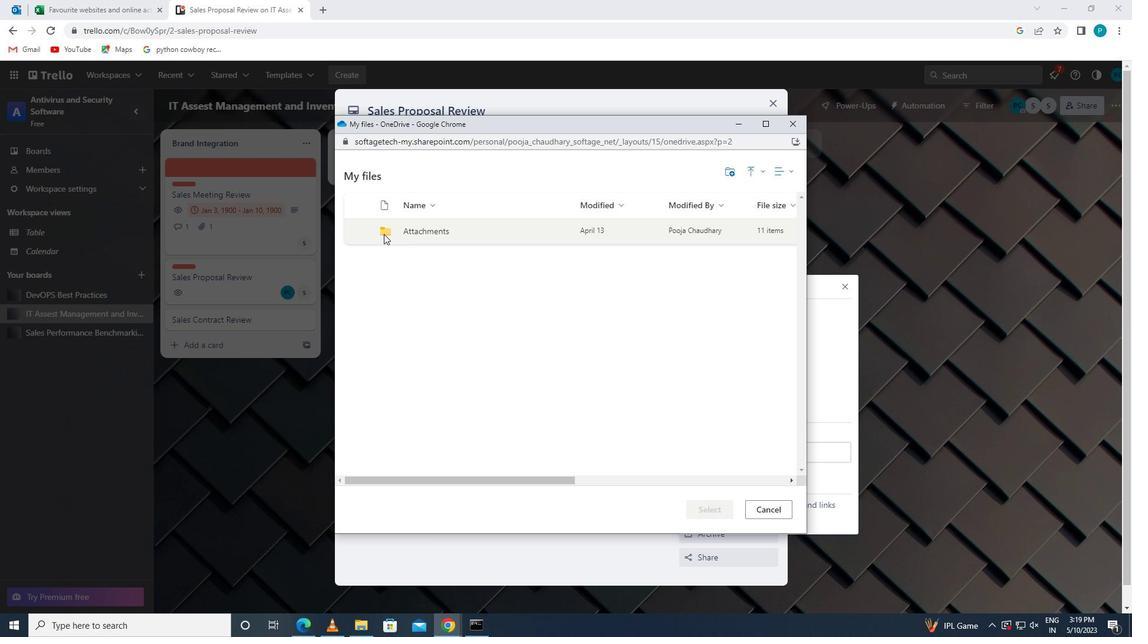
Action: Mouse pressed left at (389, 223)
Screenshot: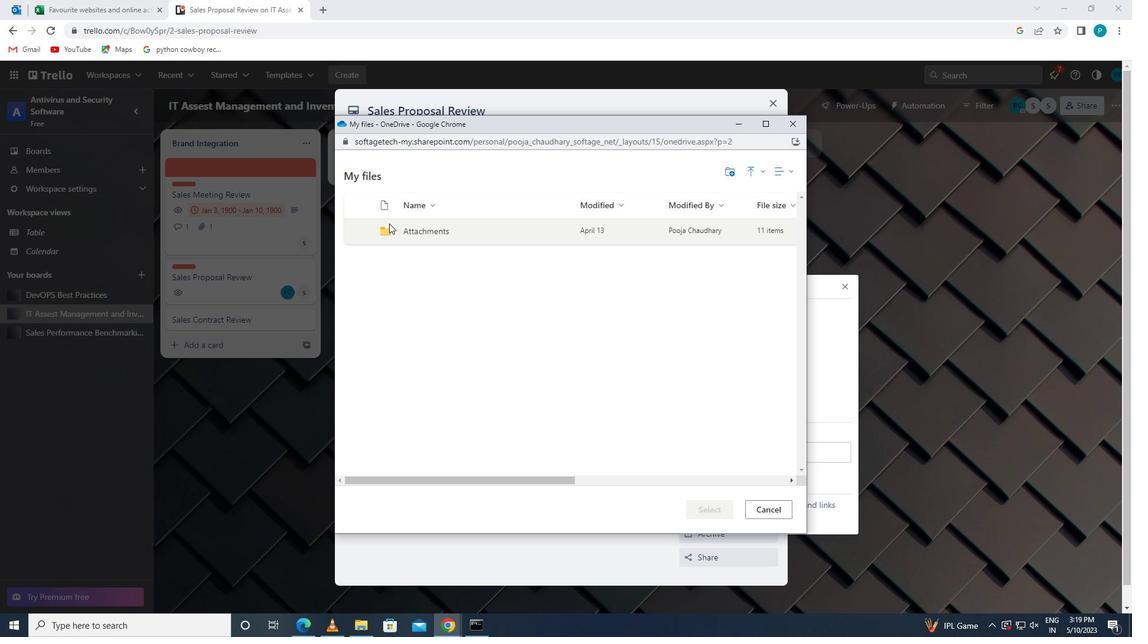 
Action: Mouse pressed left at (389, 223)
Screenshot: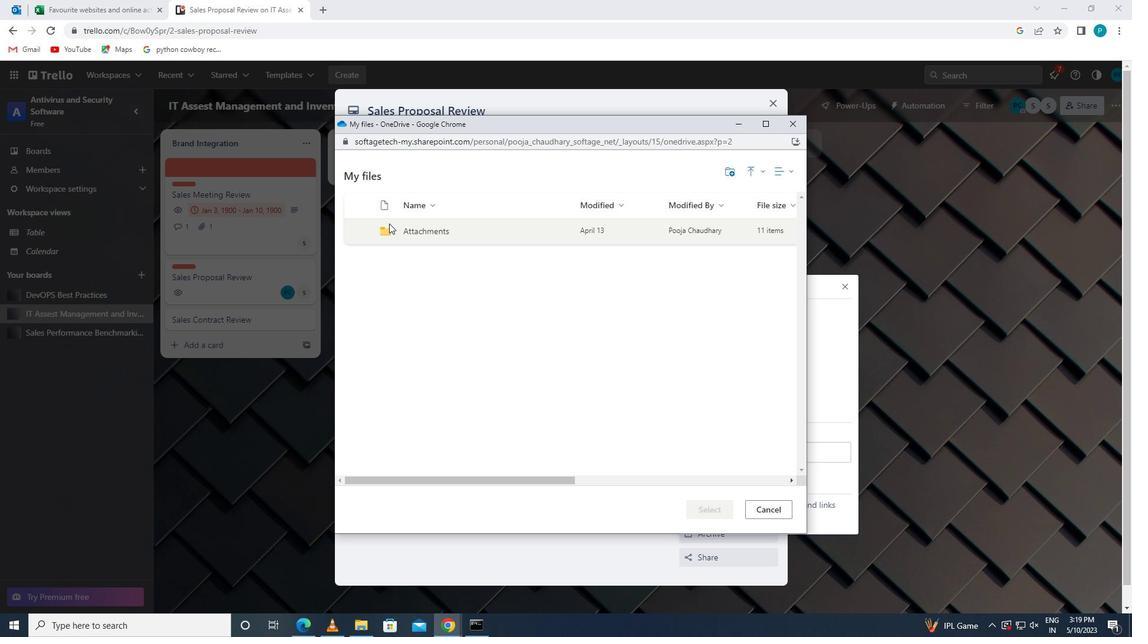 
Action: Mouse moved to (402, 324)
Screenshot: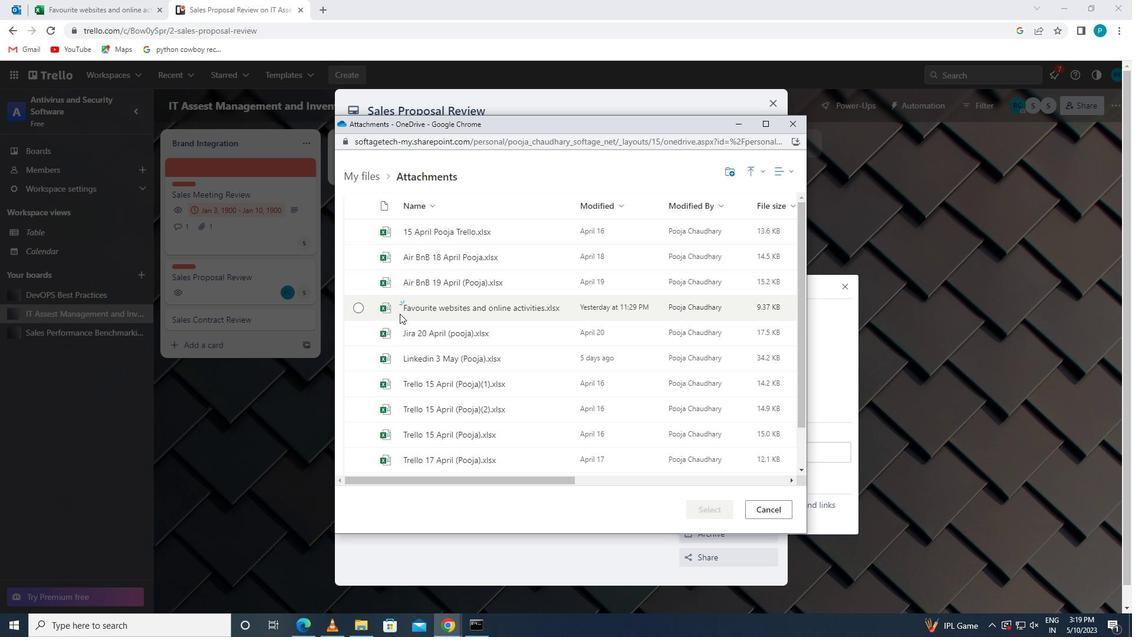 
Action: Mouse pressed left at (402, 324)
Screenshot: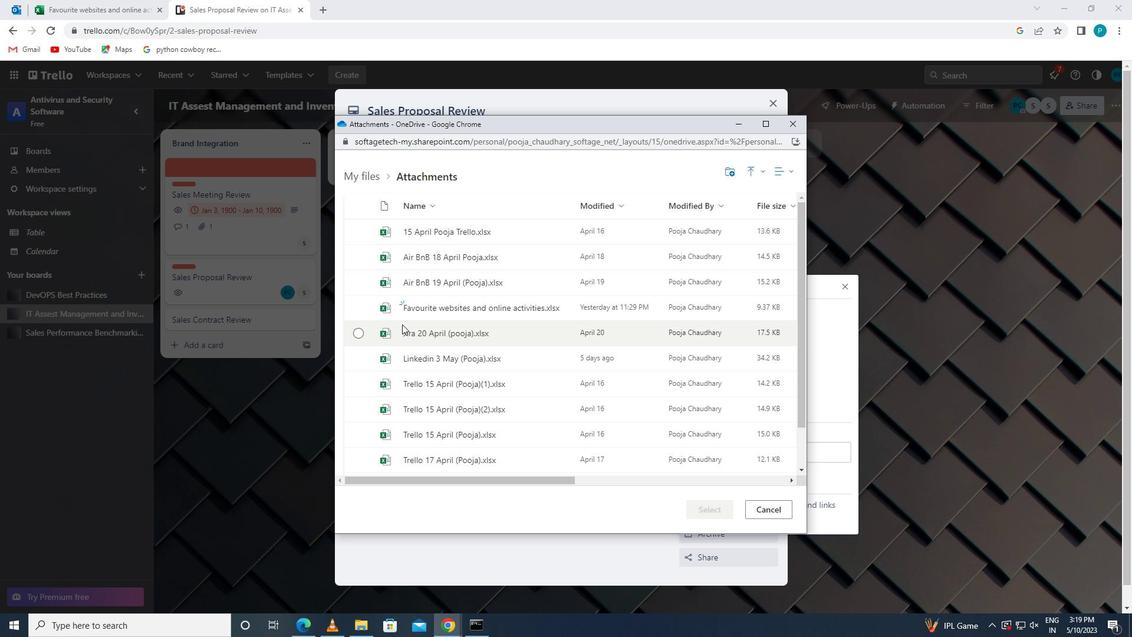 
Action: Mouse pressed left at (402, 324)
Screenshot: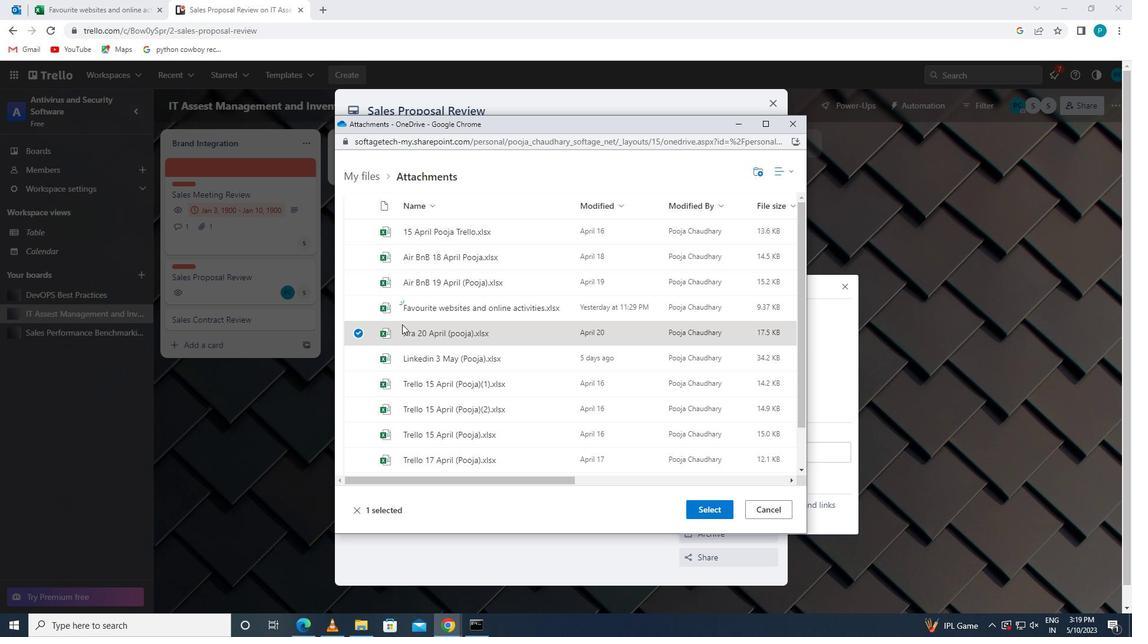 
Action: Mouse moved to (712, 509)
Screenshot: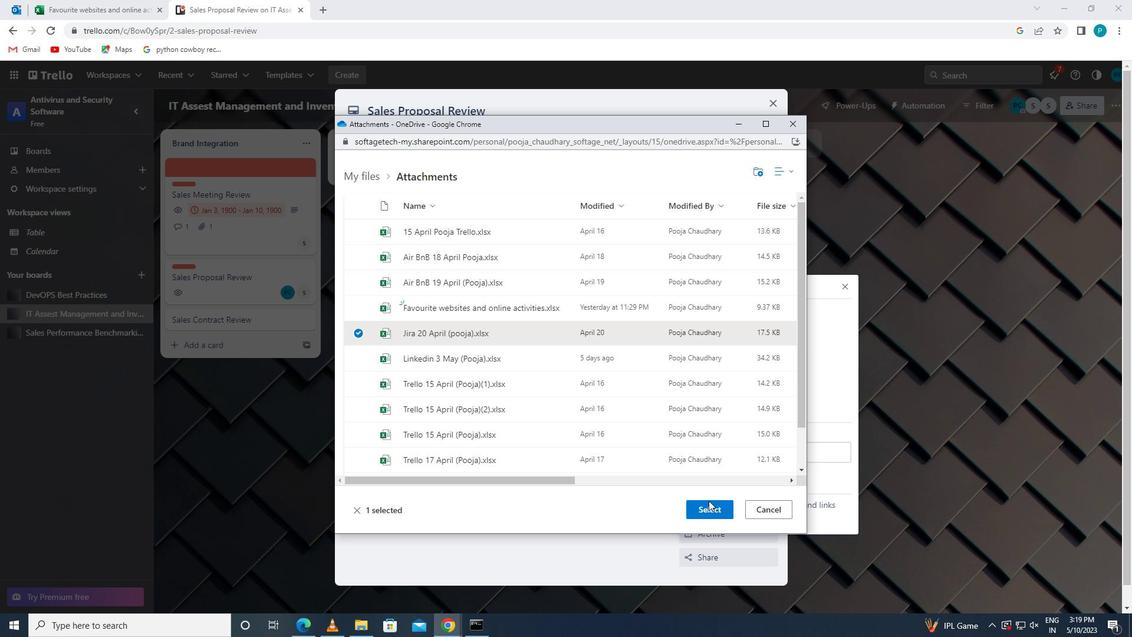
Action: Mouse pressed left at (712, 509)
Screenshot: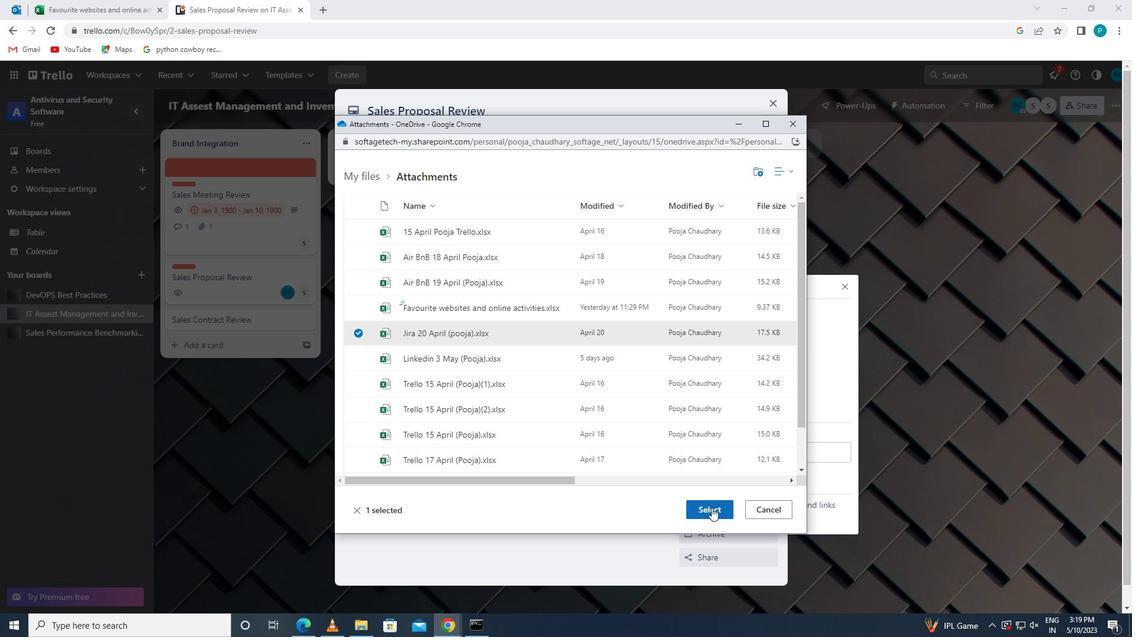 
Action: Mouse moved to (703, 285)
Screenshot: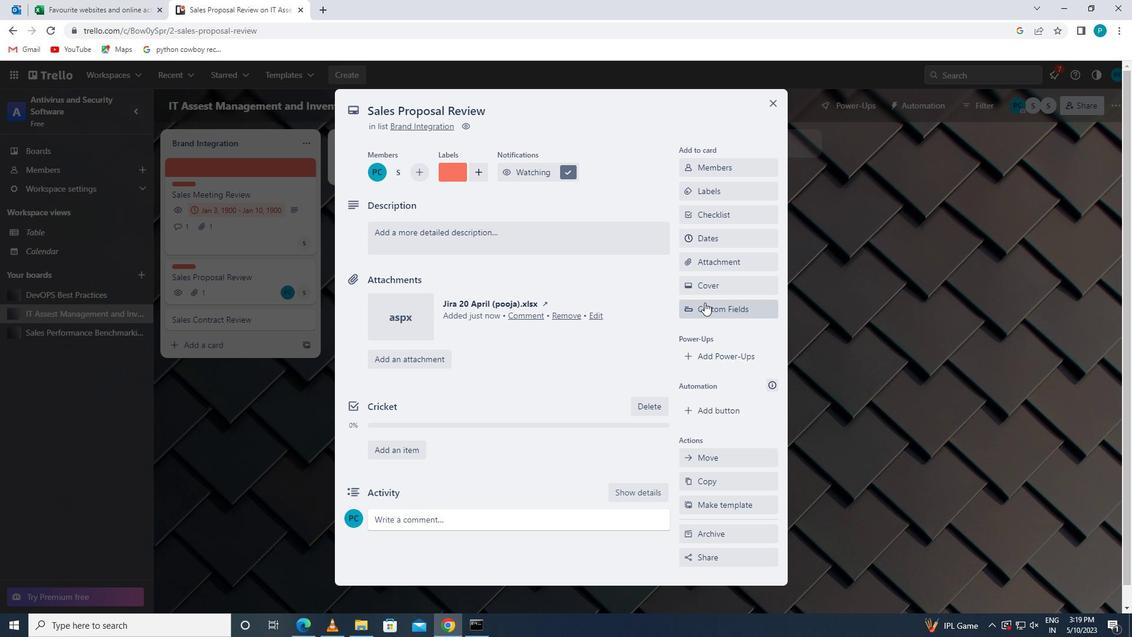 
Action: Mouse pressed left at (703, 285)
Screenshot: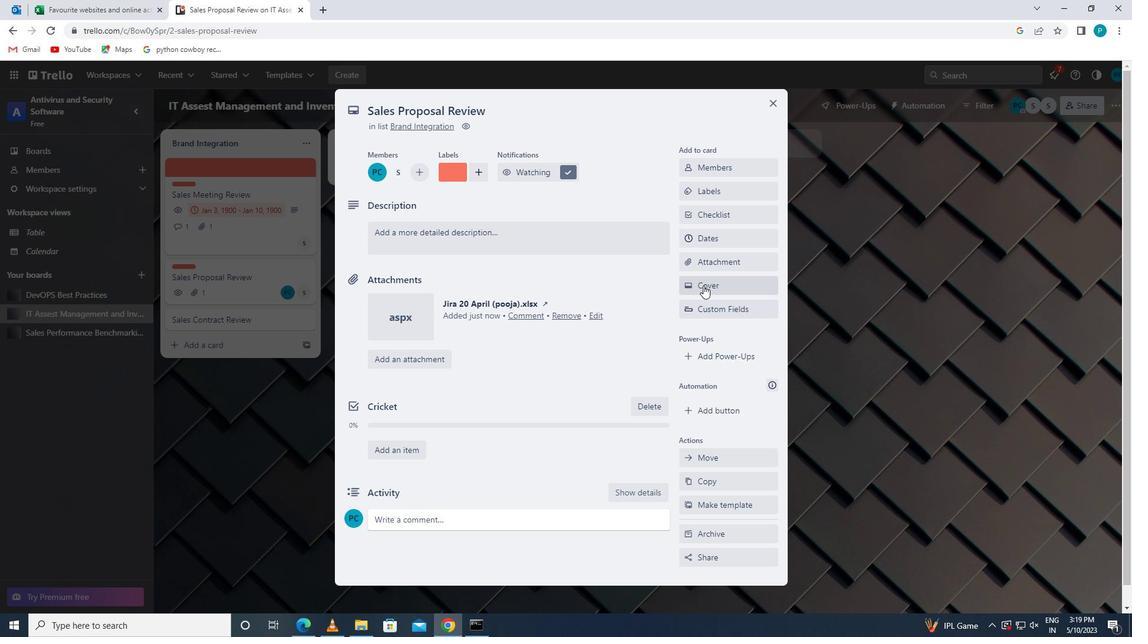 
Action: Mouse moved to (801, 374)
Screenshot: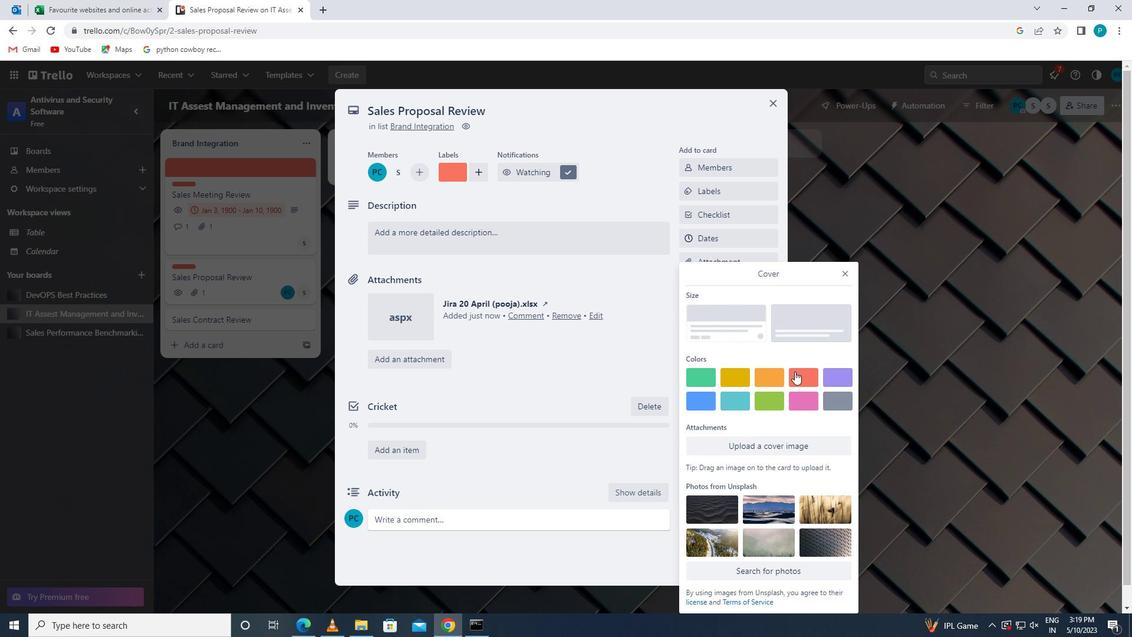 
Action: Mouse pressed left at (801, 374)
Screenshot: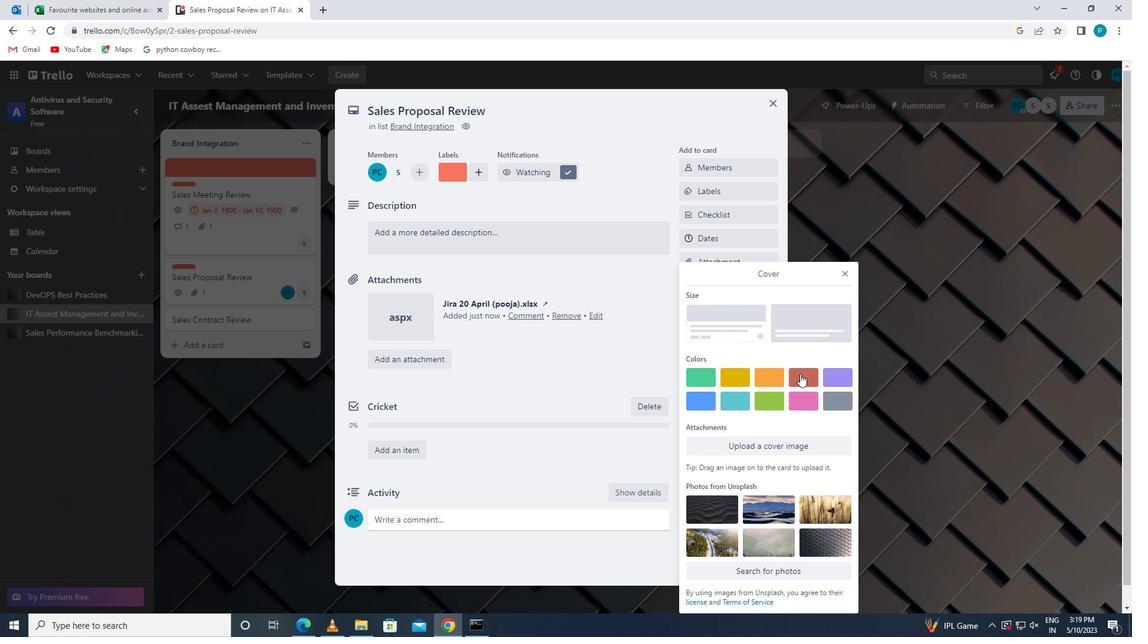 
Action: Mouse moved to (850, 247)
Screenshot: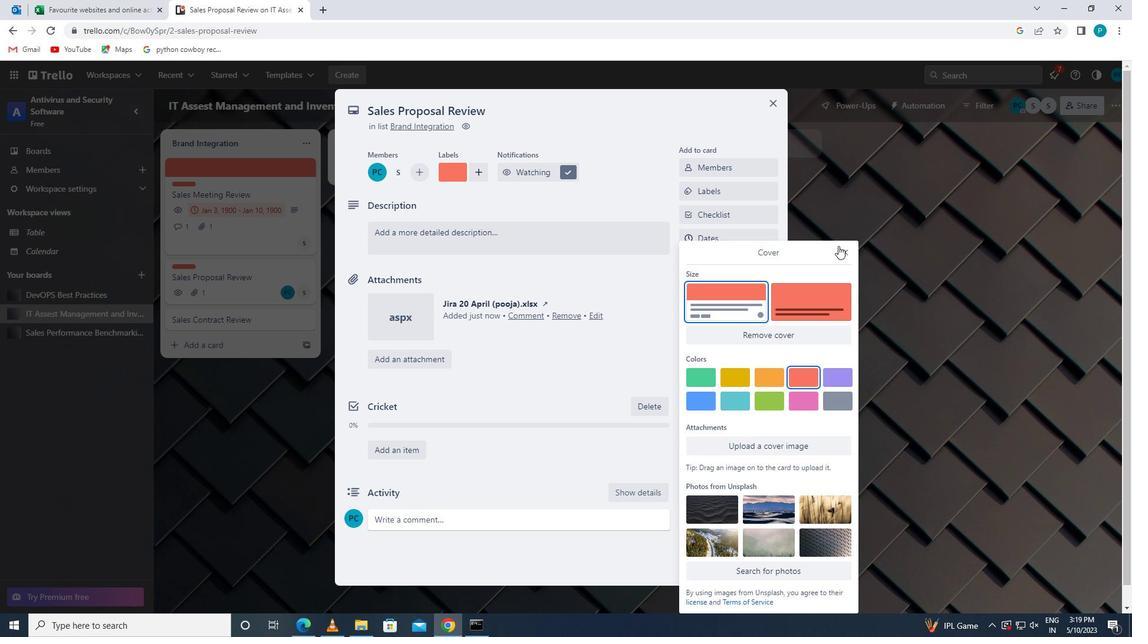 
Action: Mouse pressed left at (850, 247)
Screenshot: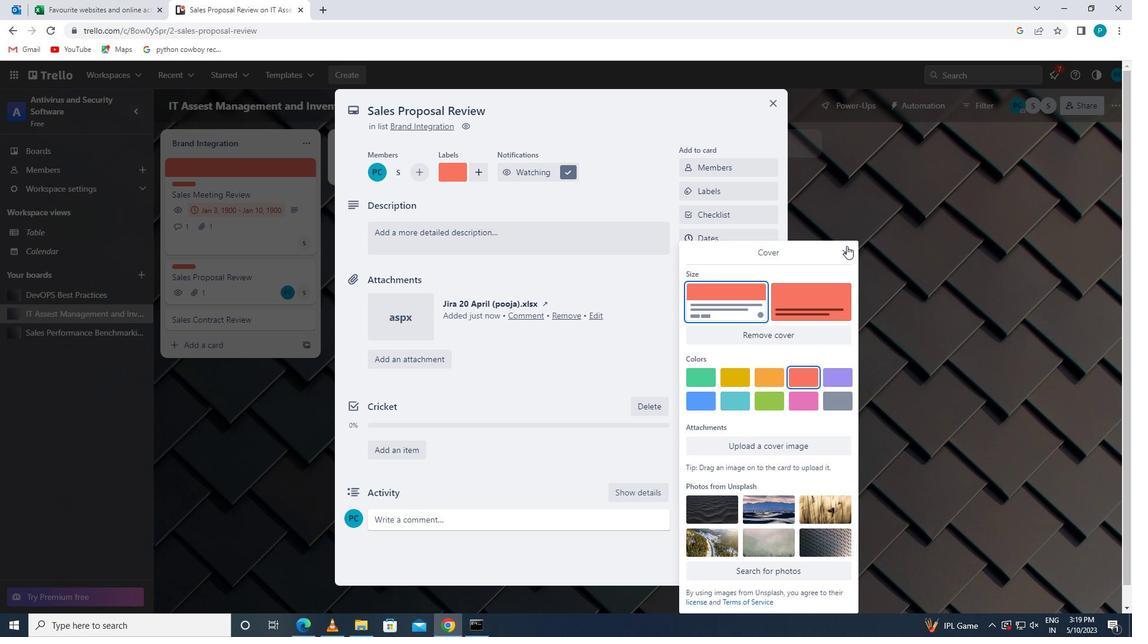 
Action: Mouse moved to (509, 293)
Screenshot: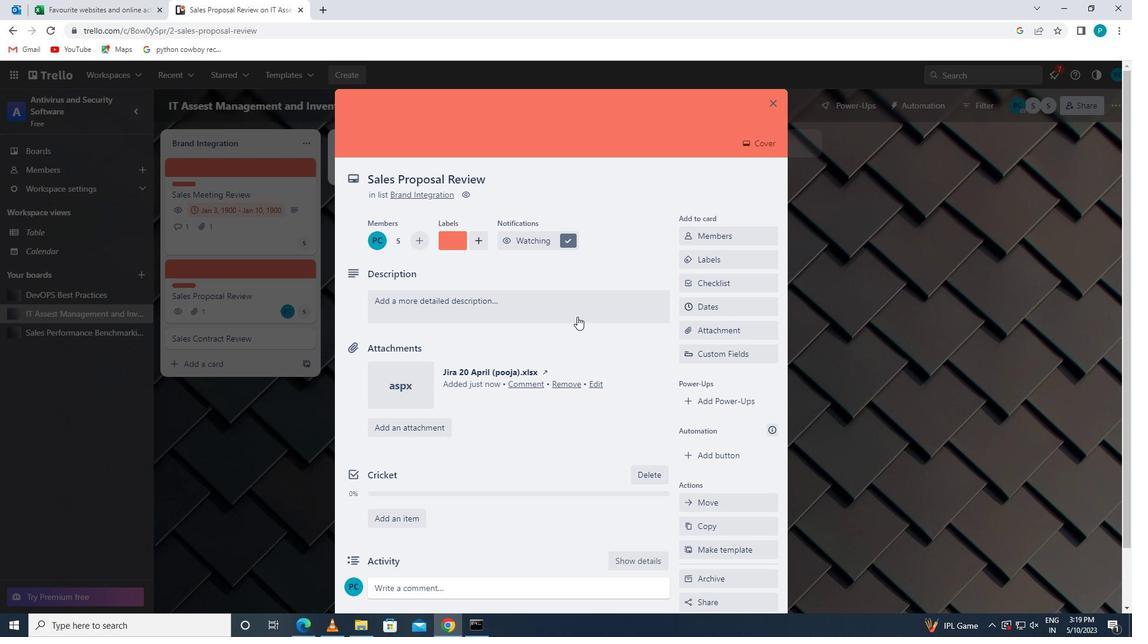 
Action: Mouse pressed left at (509, 293)
Screenshot: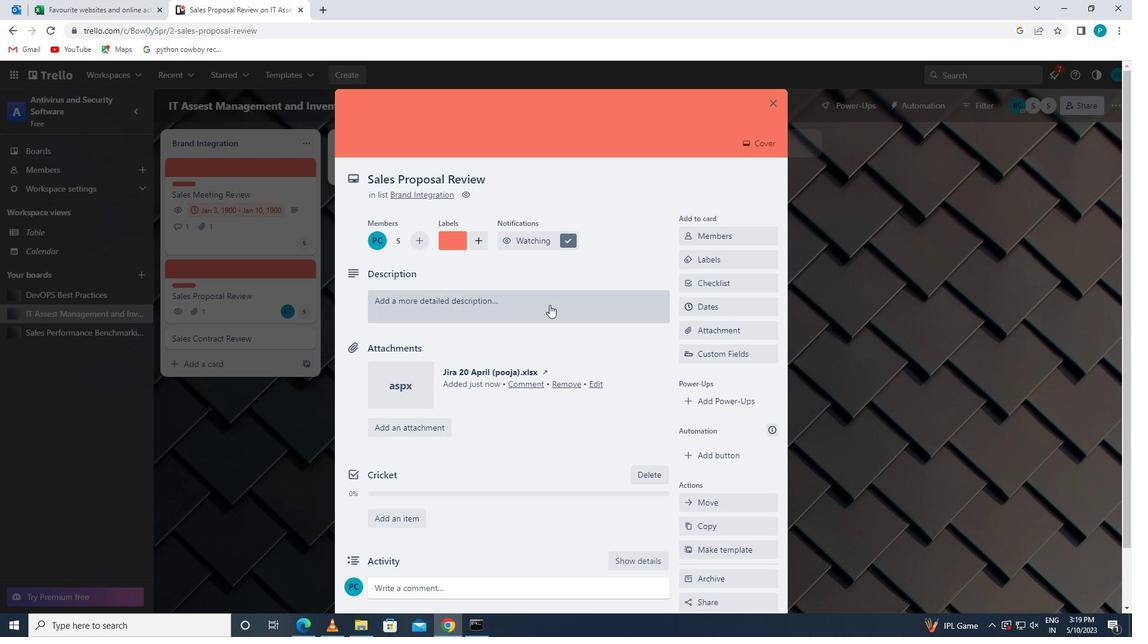 
Action: Key pressed <Key.caps_lock>c<Key.caps_lock>onduct<Key.space>customer<Key.space>research<Key.space>for<Key.space>new<Key.space>custi<Key.backspace>omer<Key.space>loyalty<Key.space>rogram
Screenshot: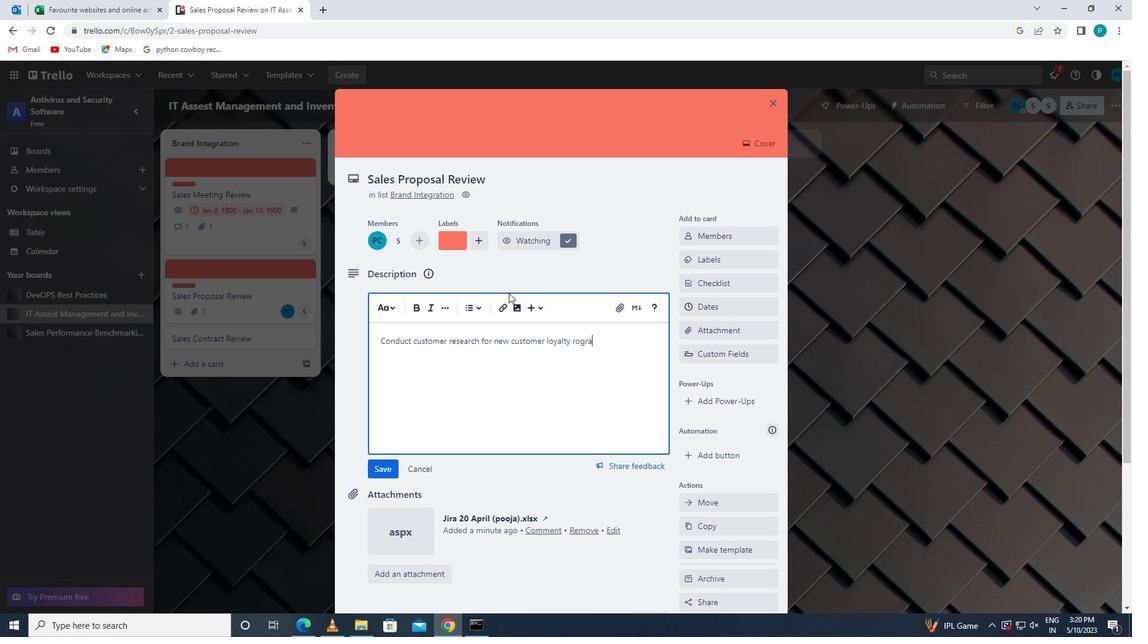 
Action: Mouse moved to (571, 339)
Screenshot: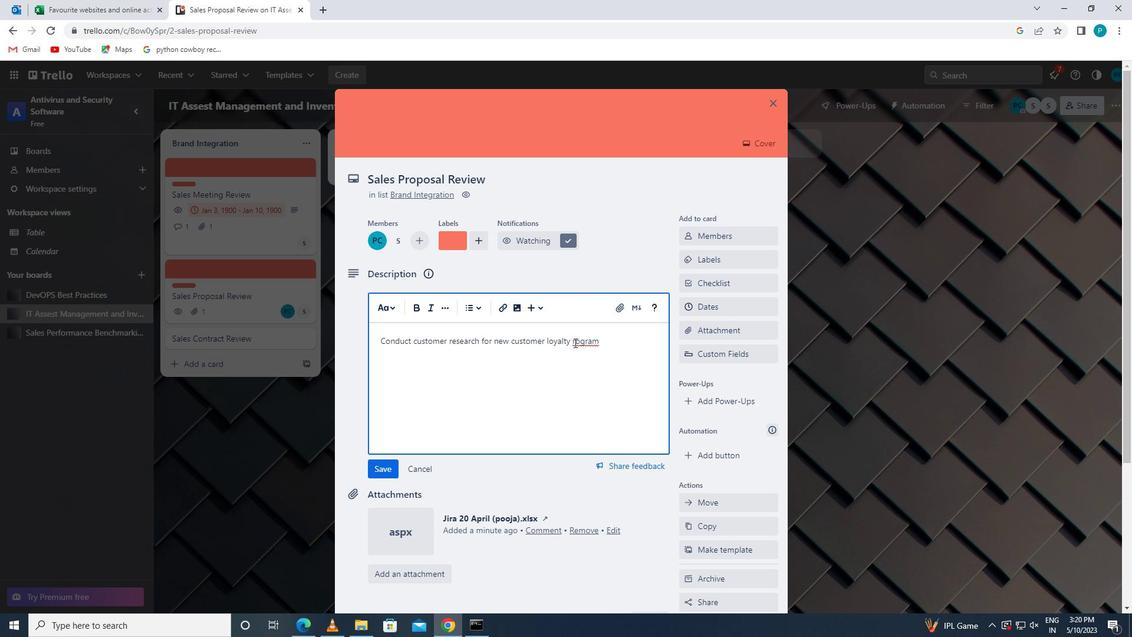 
Action: Mouse pressed left at (571, 339)
Screenshot: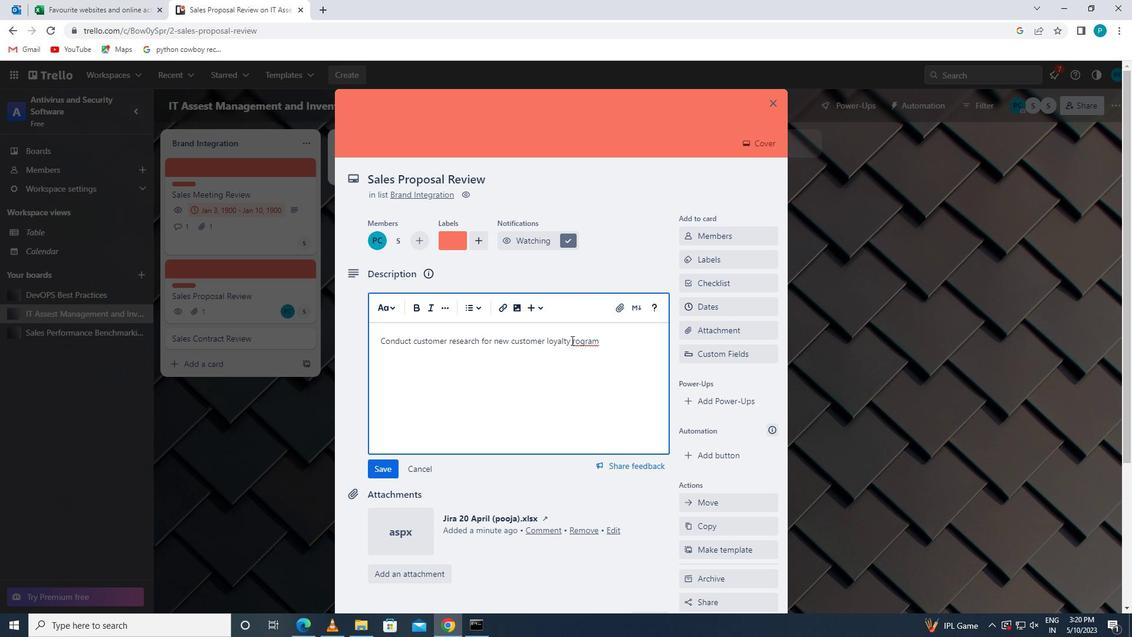 
Action: Mouse moved to (571, 339)
Screenshot: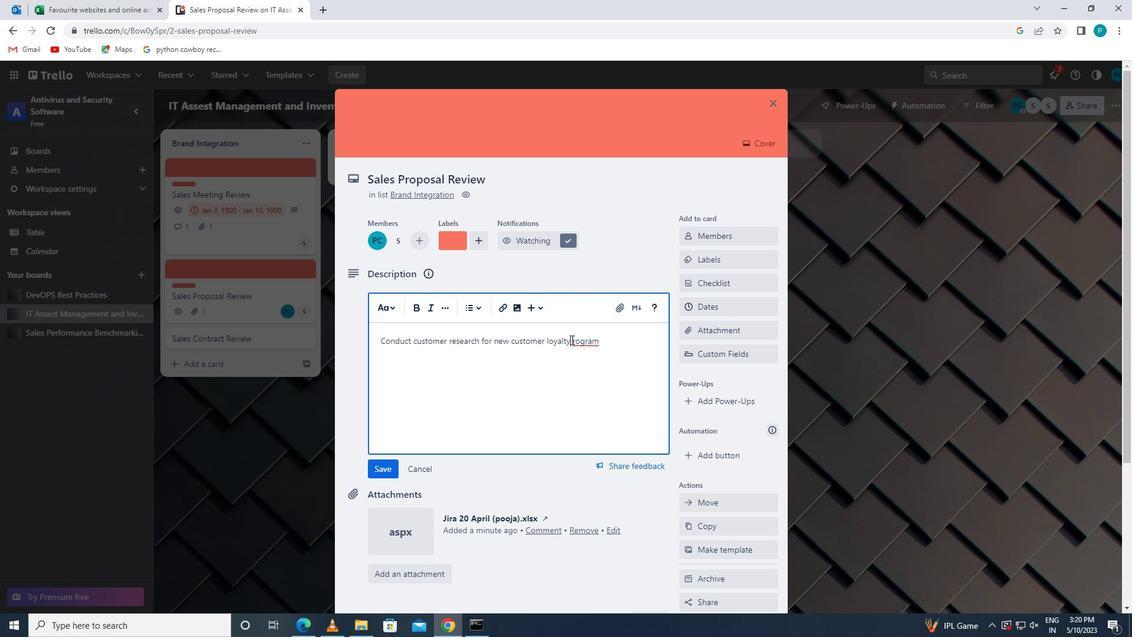 
Action: Key pressed <Key.space>
Screenshot: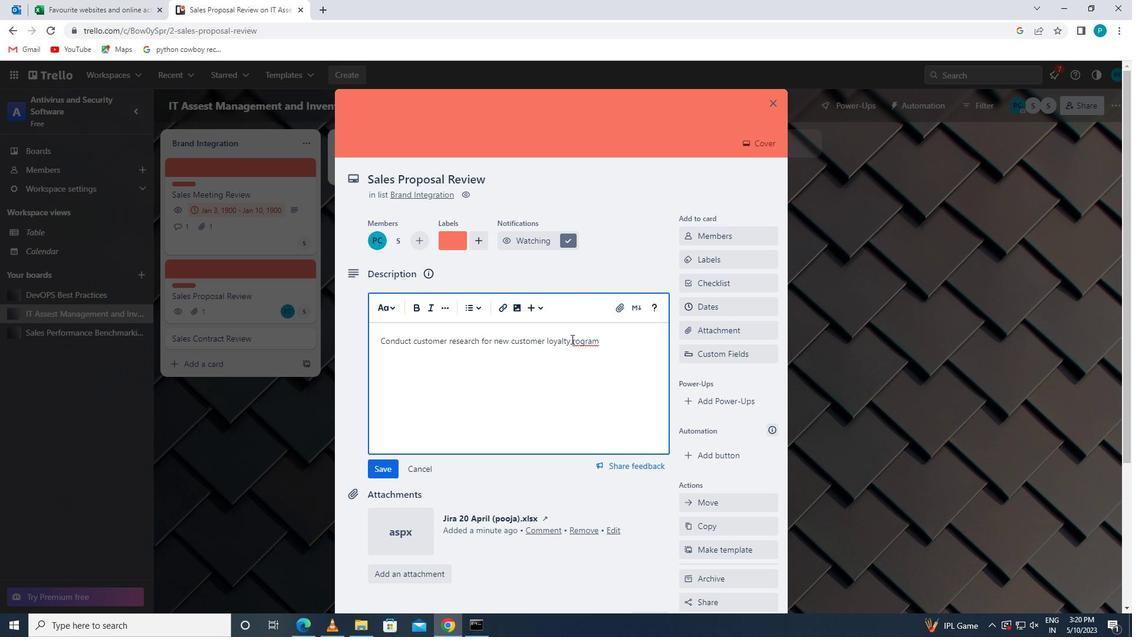 
Action: Mouse moved to (574, 342)
Screenshot: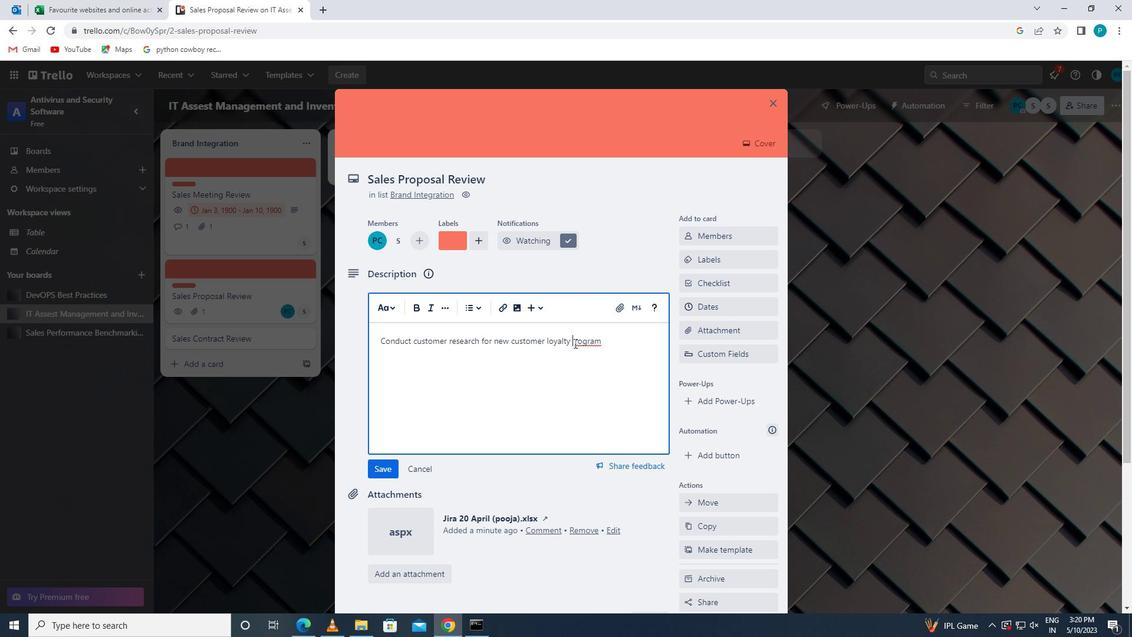 
Action: Mouse pressed left at (574, 342)
Screenshot: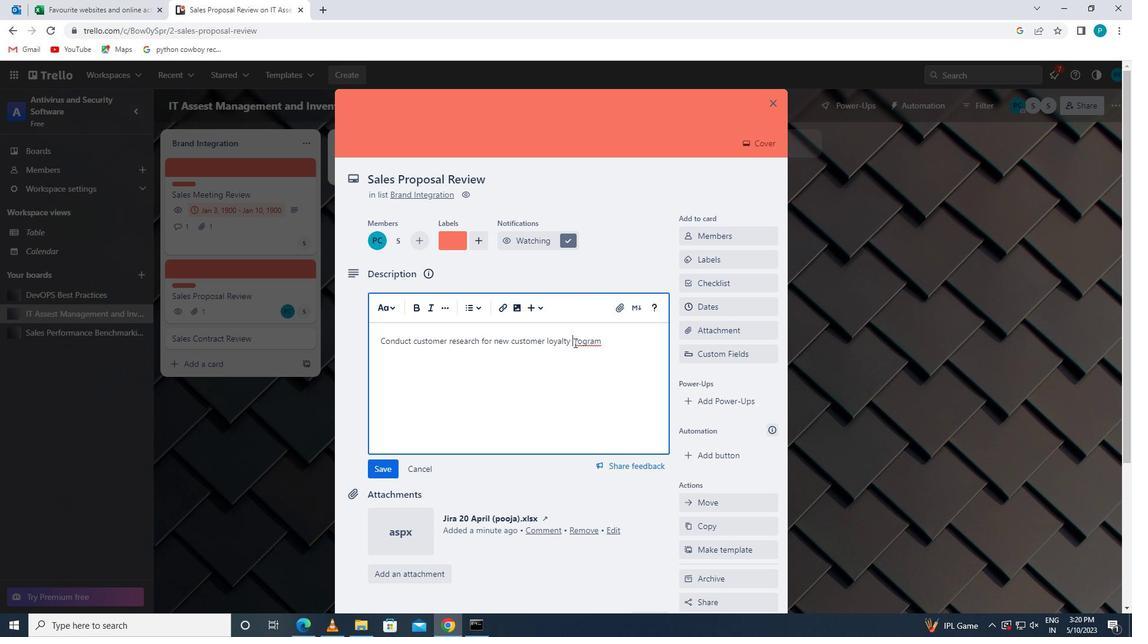 
Action: Key pressed p
Screenshot: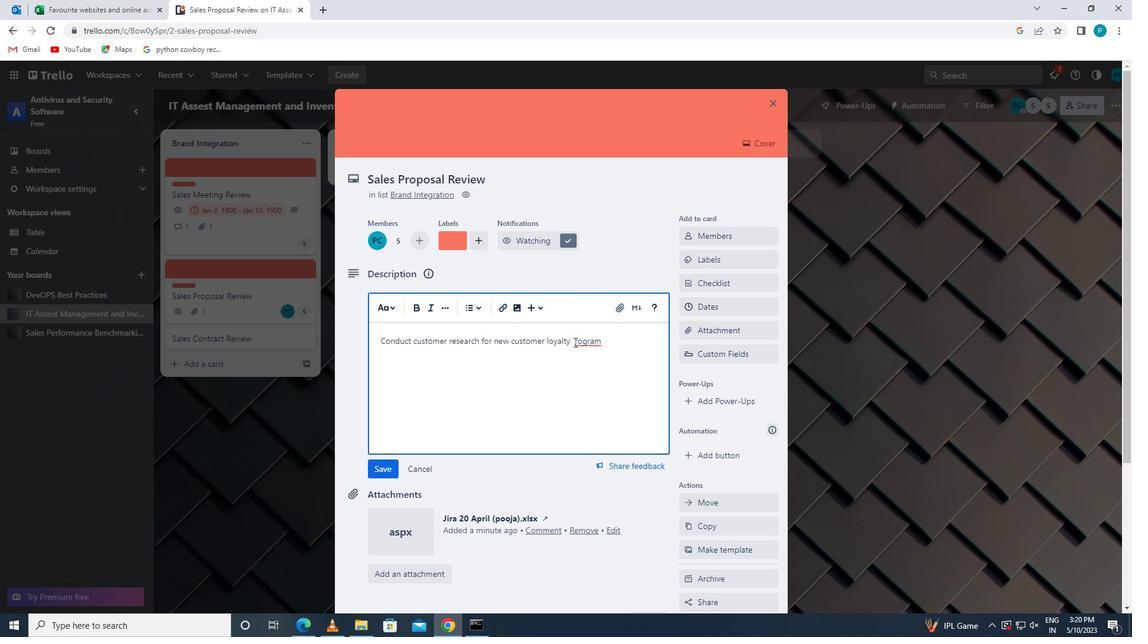 
Action: Mouse moved to (379, 463)
Screenshot: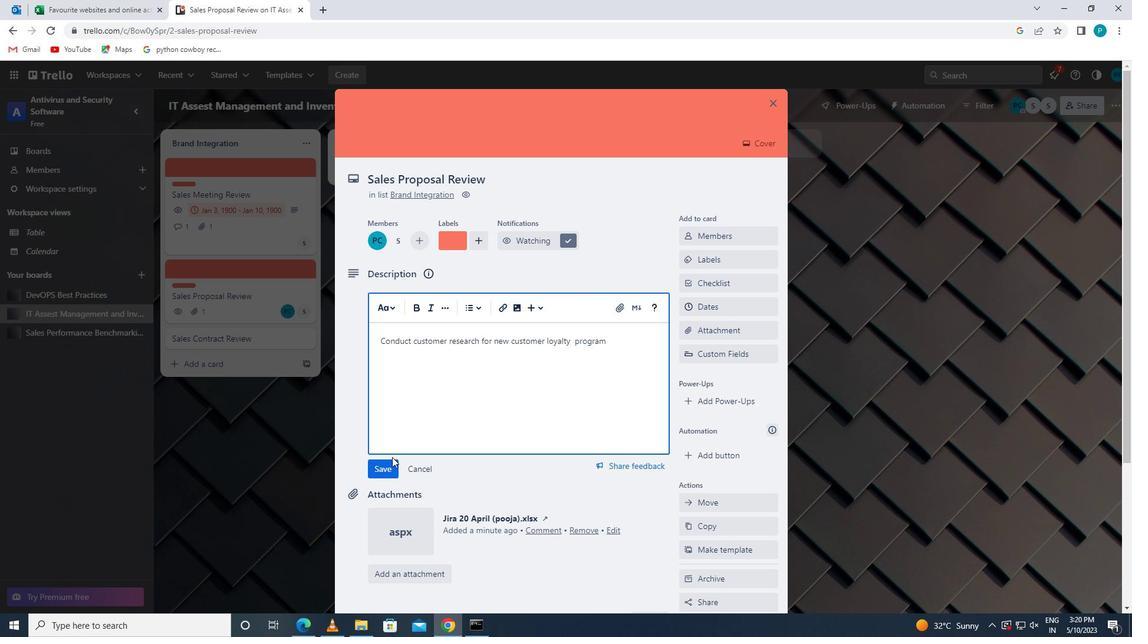 
Action: Mouse pressed left at (379, 463)
Screenshot: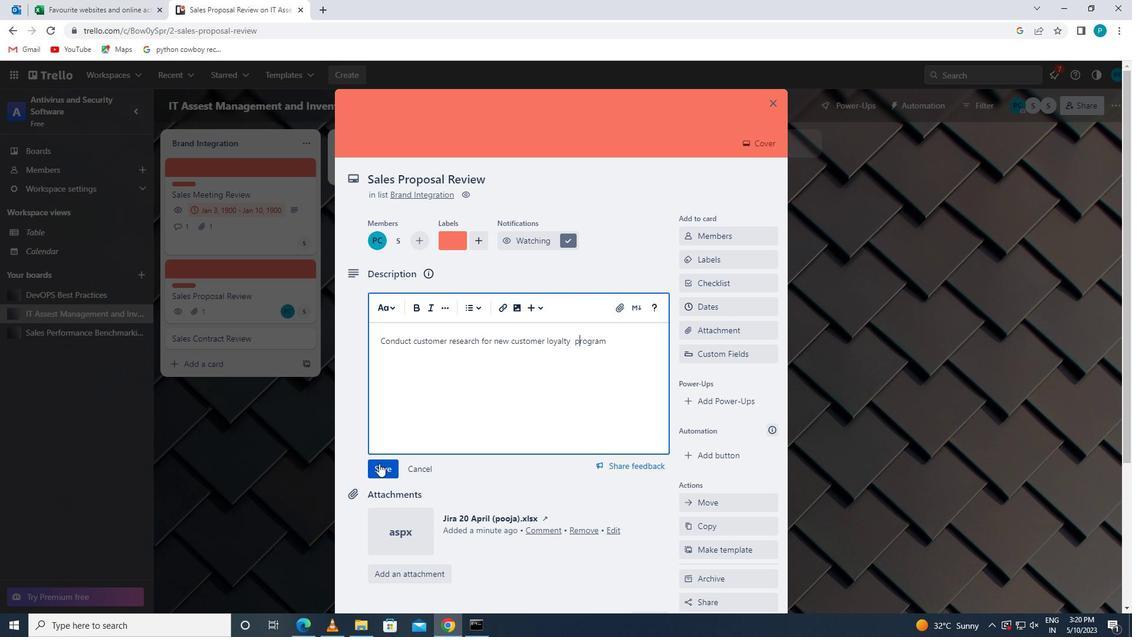 
Action: Mouse scrolled (379, 463) with delta (0, 0)
Screenshot: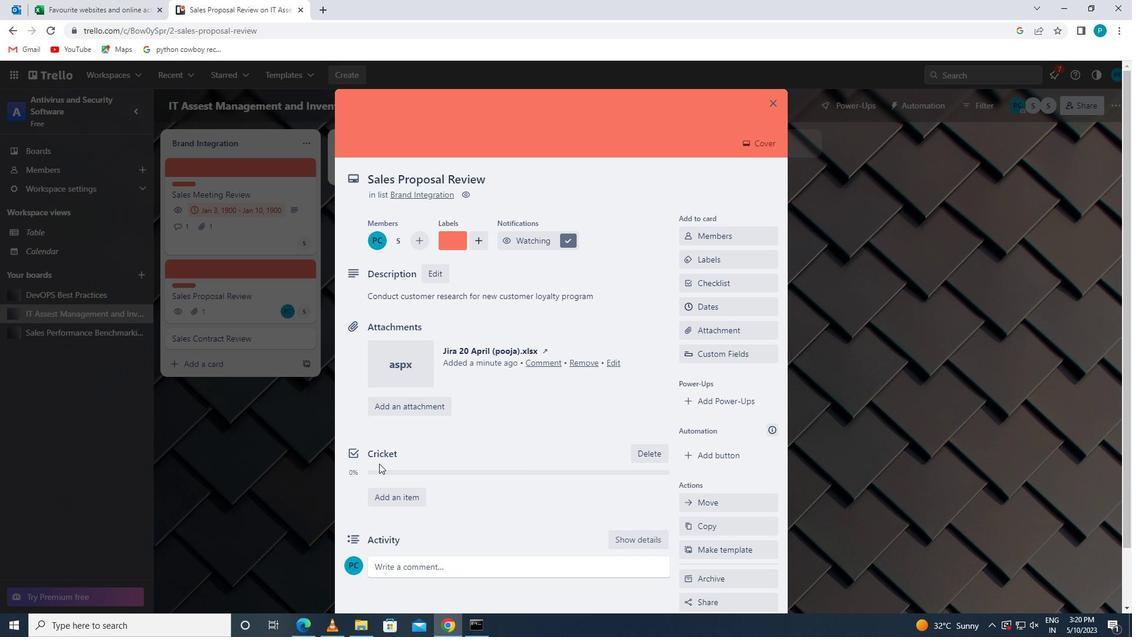 
Action: Mouse scrolled (379, 463) with delta (0, 0)
Screenshot: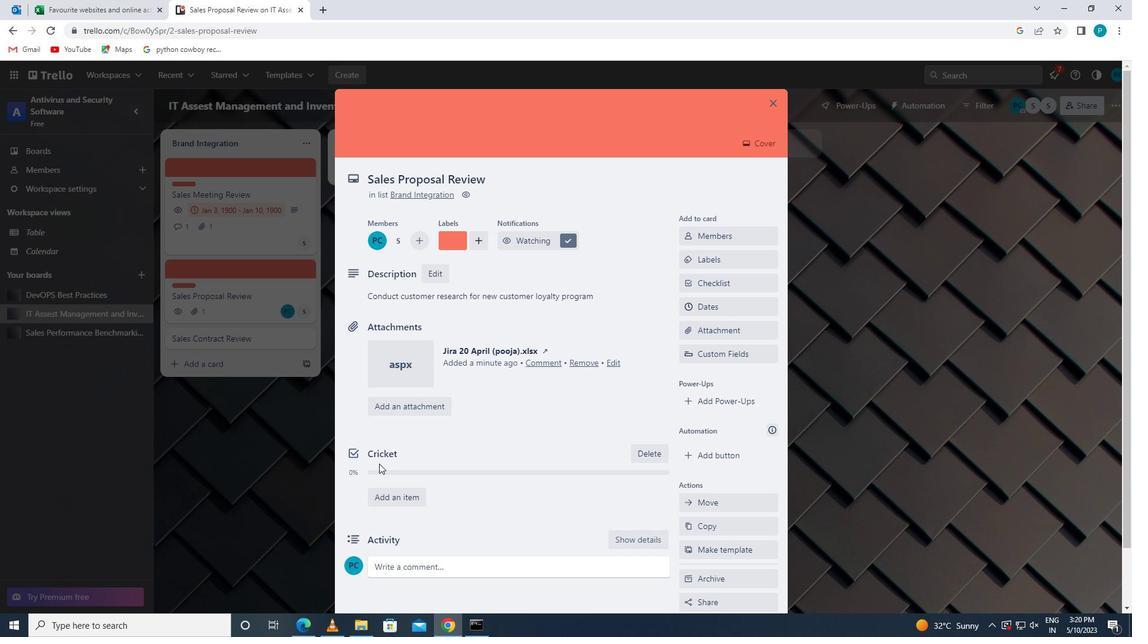 
Action: Mouse scrolled (379, 463) with delta (0, 0)
Screenshot: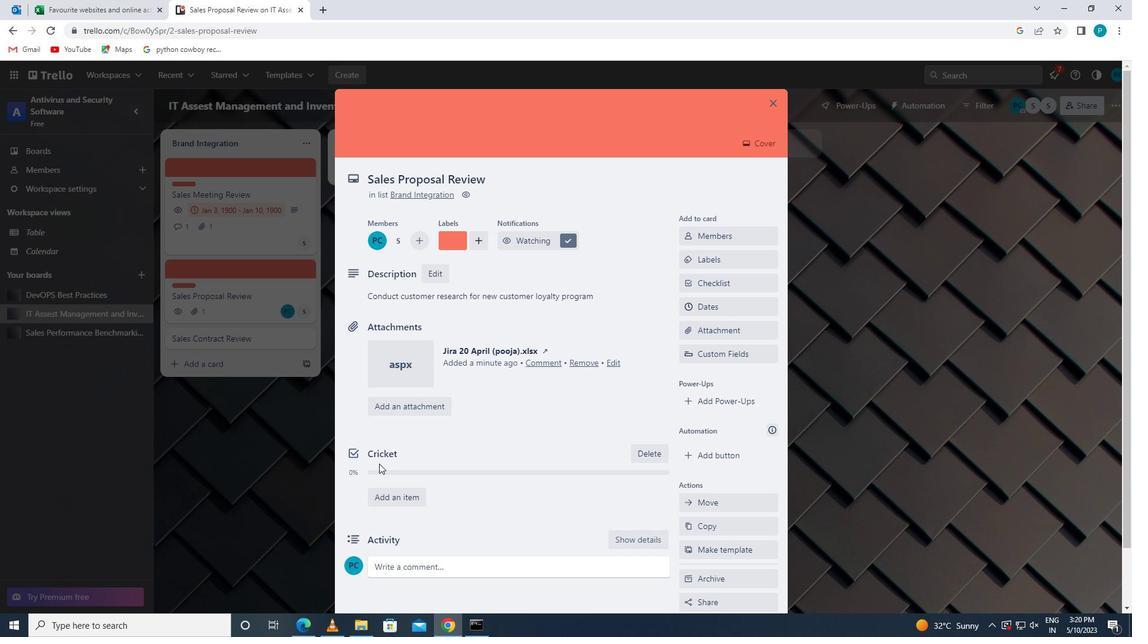 
Action: Mouse scrolled (379, 463) with delta (0, 0)
Screenshot: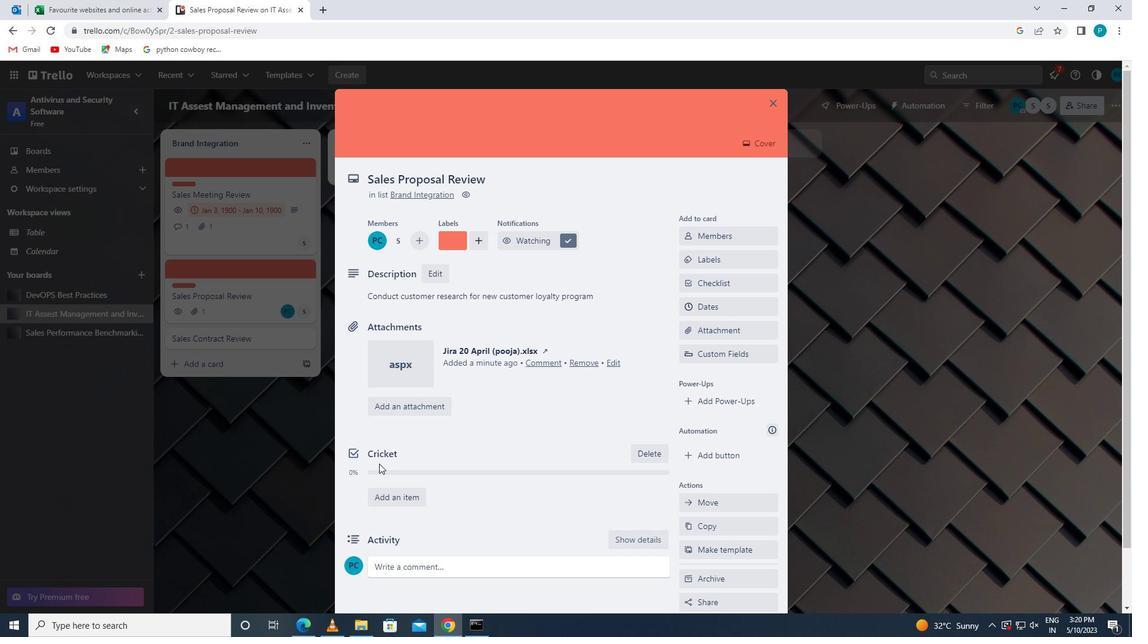 
Action: Mouse scrolled (379, 463) with delta (0, 0)
Screenshot: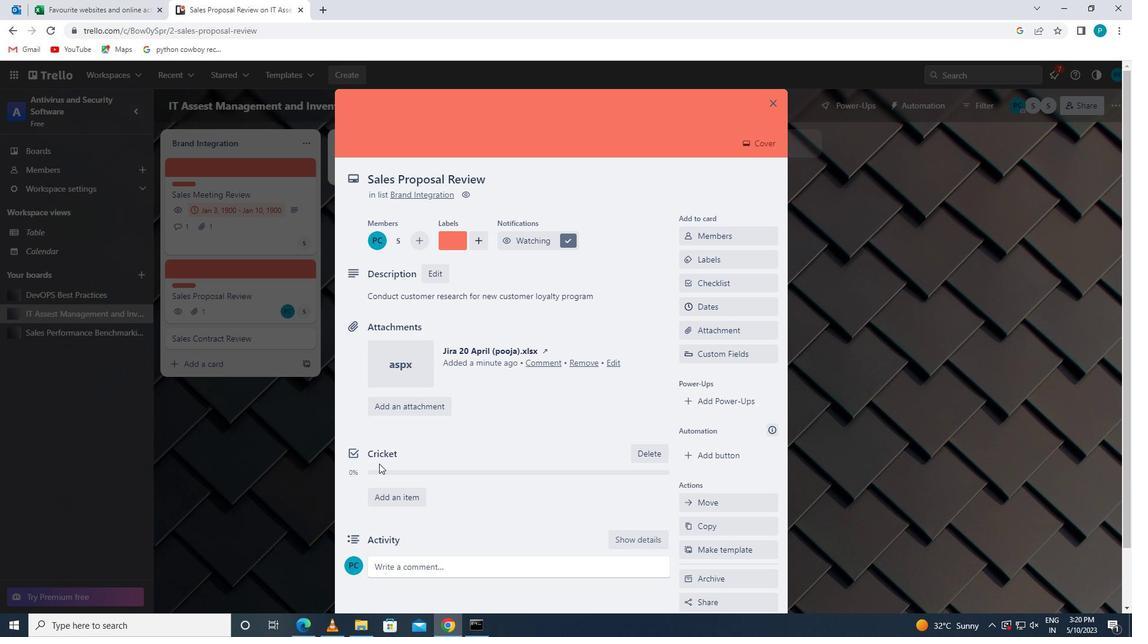 
Action: Mouse moved to (384, 496)
Screenshot: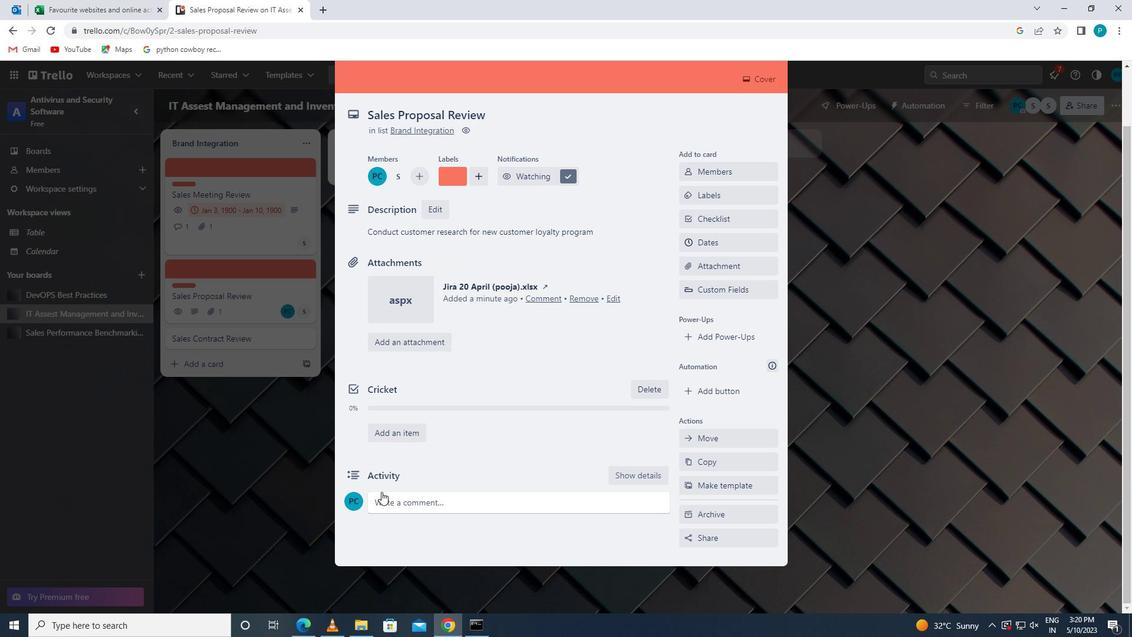 
Action: Mouse pressed left at (384, 496)
Screenshot: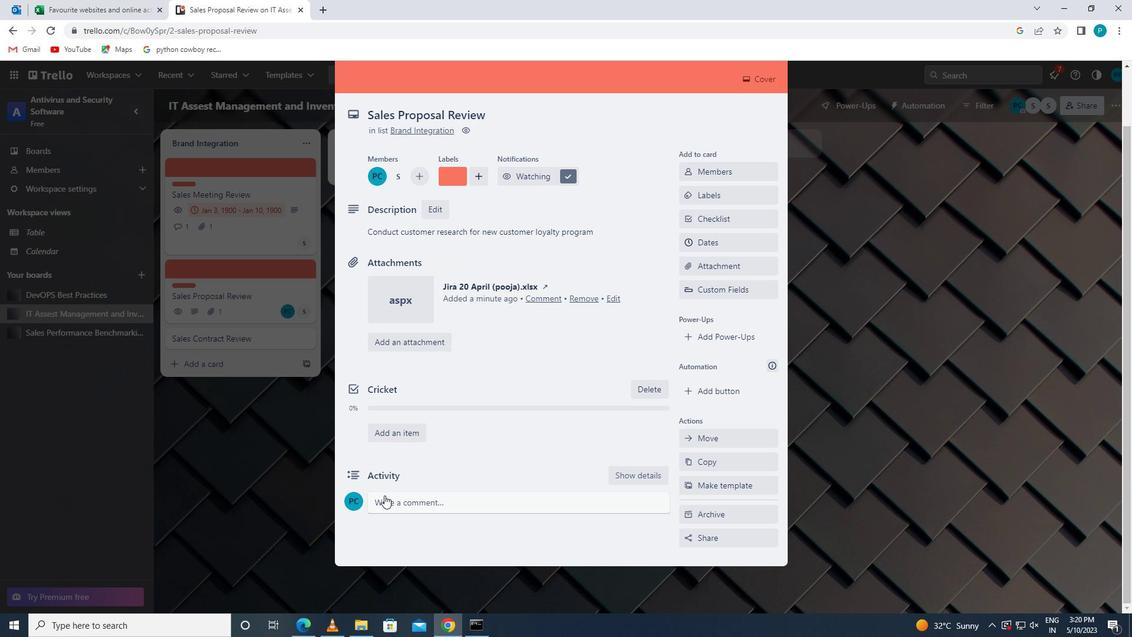 
Action: Mouse moved to (385, 496)
Screenshot: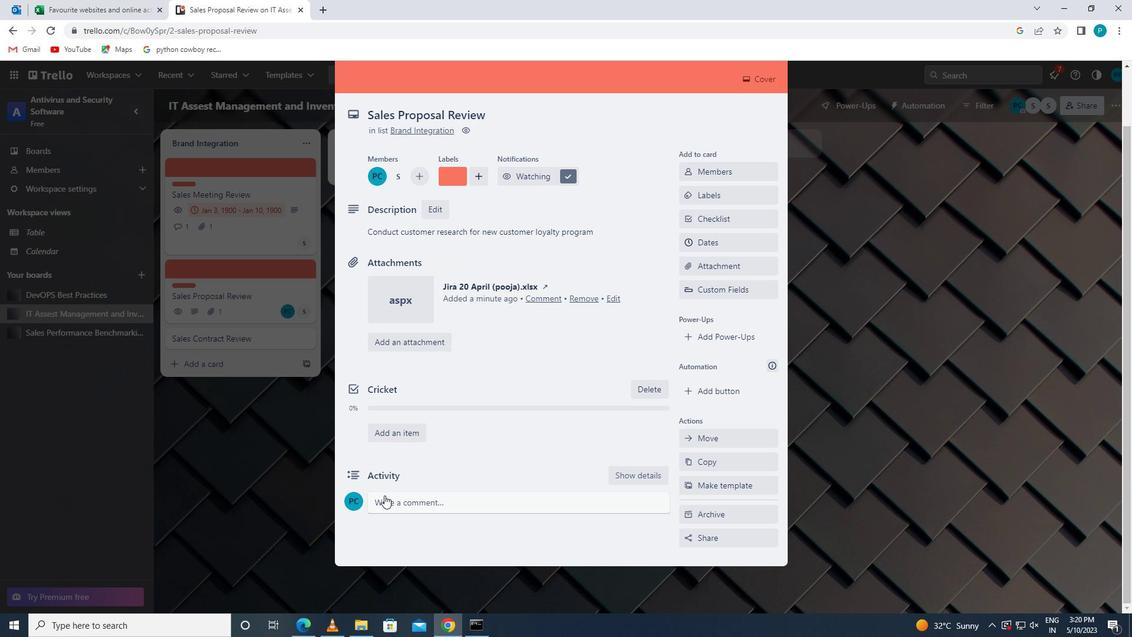 
Action: Key pressed <Key.caps_lock>t<Key.caps_lock>his<Key.space>task<Key.space>presents<Key.space>an<Key.space>opportunity<Key.space>to<Key.space>innovate<Key.space>and<Key.space>come<Key.space>up<Key.space>with<Key.space>new<Key.space>solutions<Key.space>to<Key.space>old<Key.space>problems
Screenshot: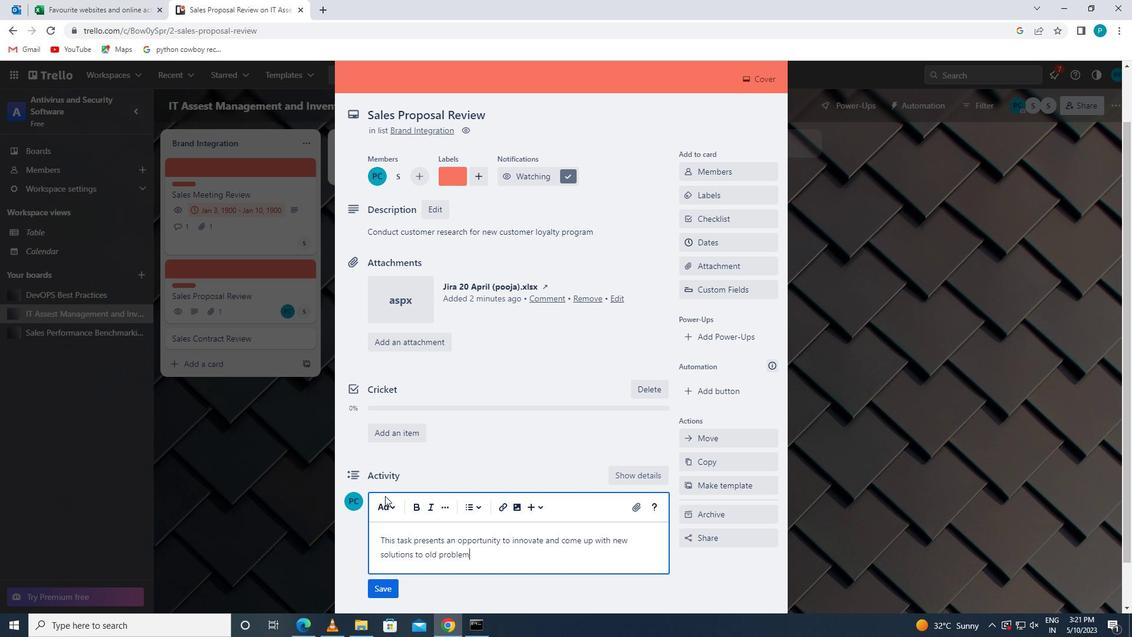 
Action: Mouse moved to (387, 582)
Screenshot: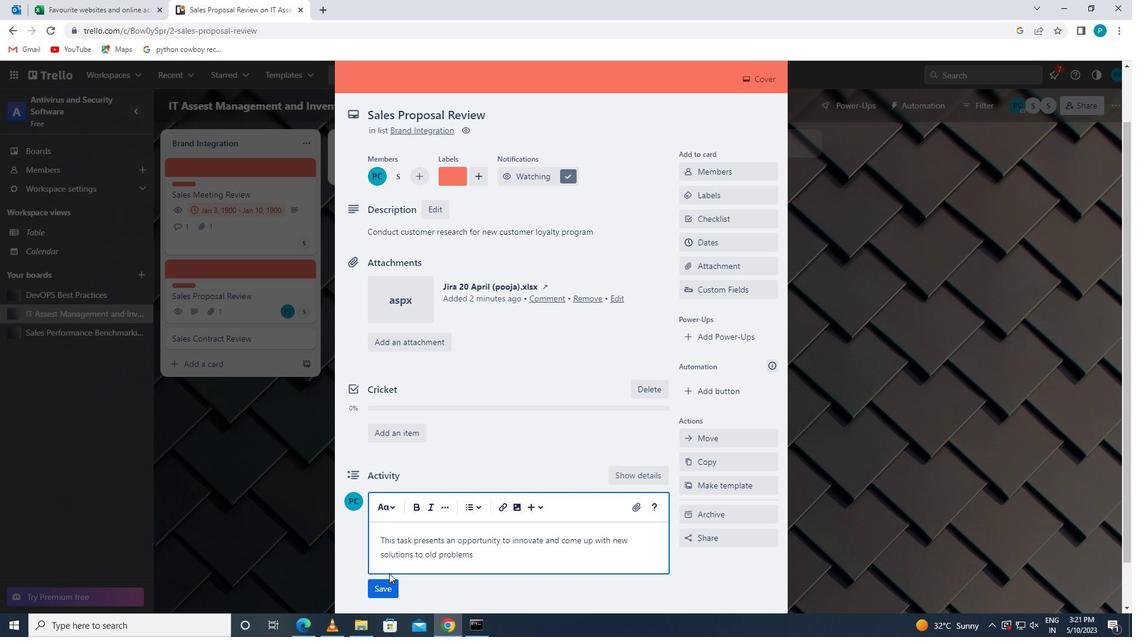 
Action: Mouse pressed left at (387, 582)
Screenshot: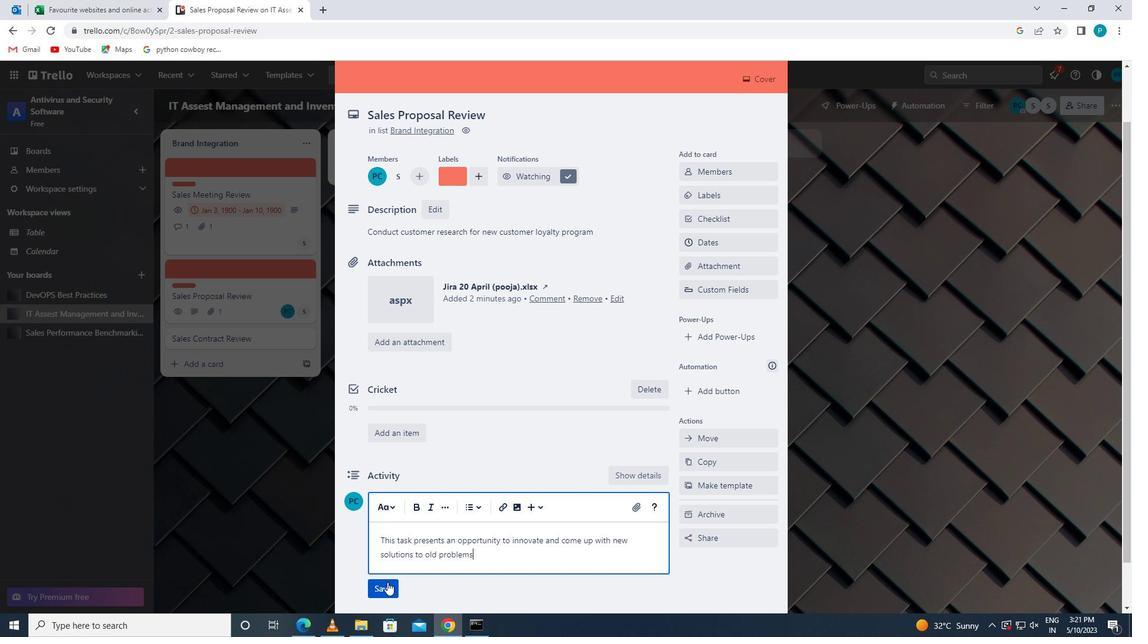 
Action: Mouse moved to (720, 240)
Screenshot: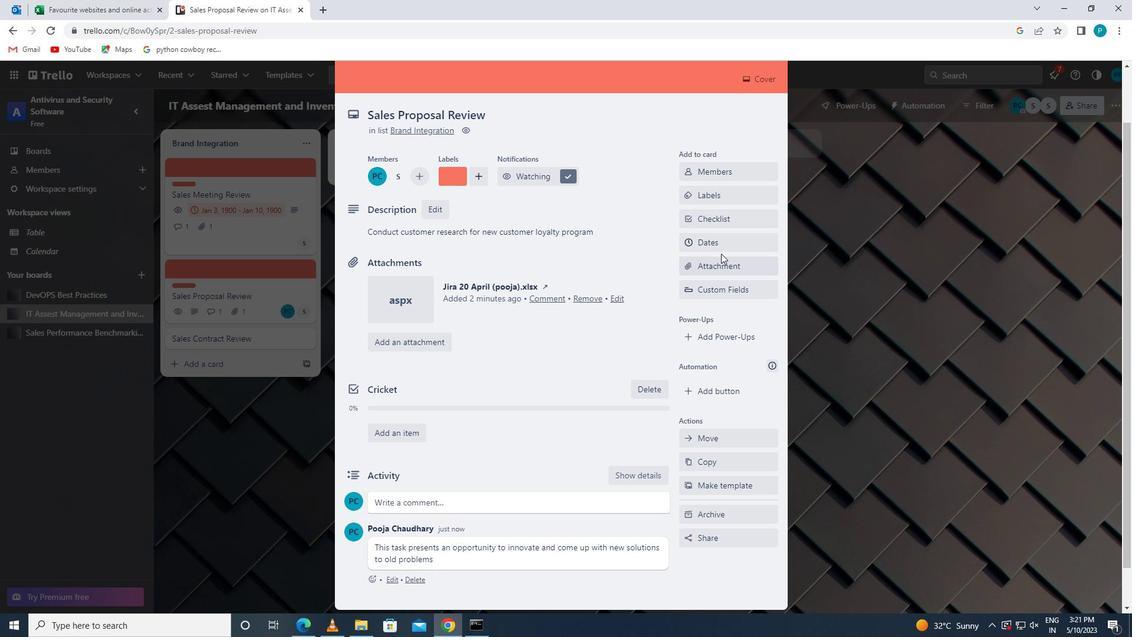 
Action: Mouse pressed left at (720, 240)
Screenshot: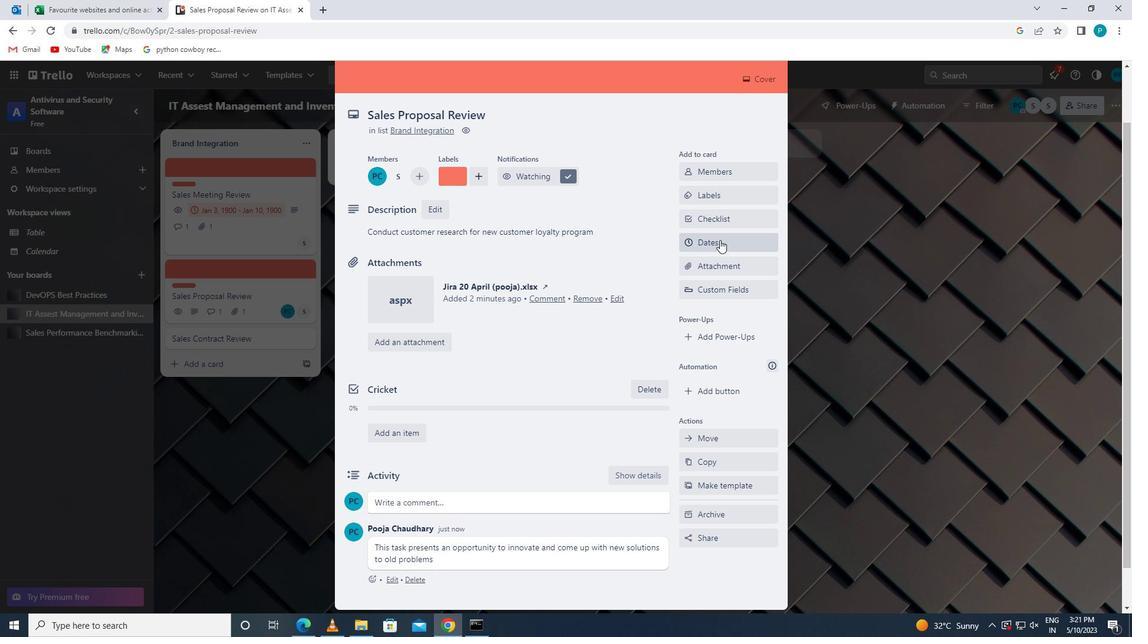 
Action: Mouse moved to (695, 325)
Screenshot: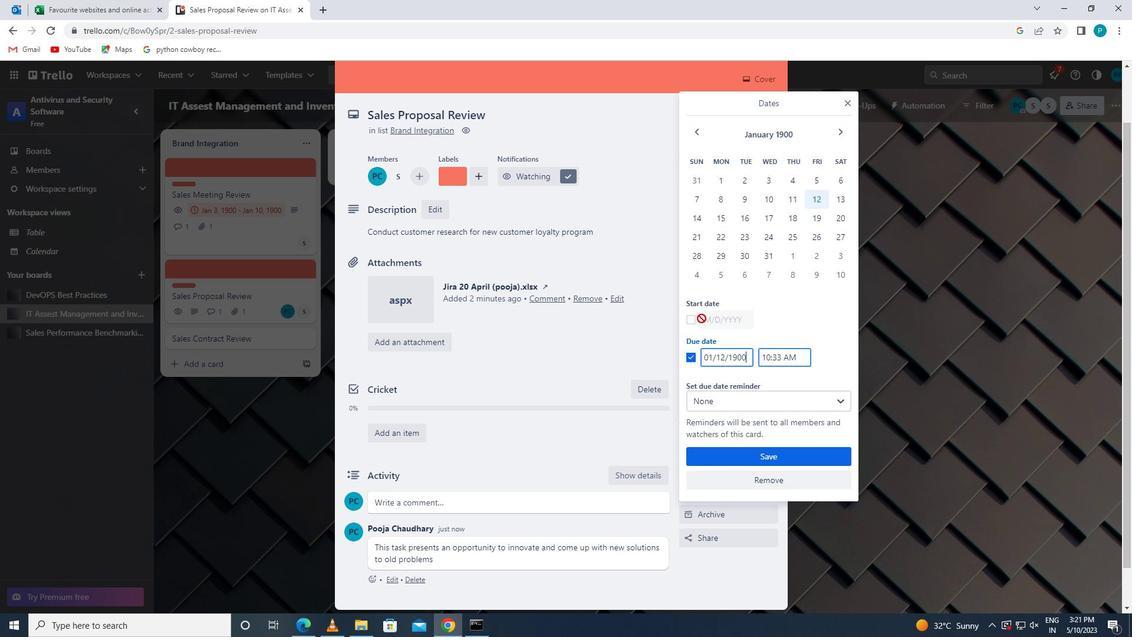 
Action: Mouse pressed left at (695, 325)
Screenshot: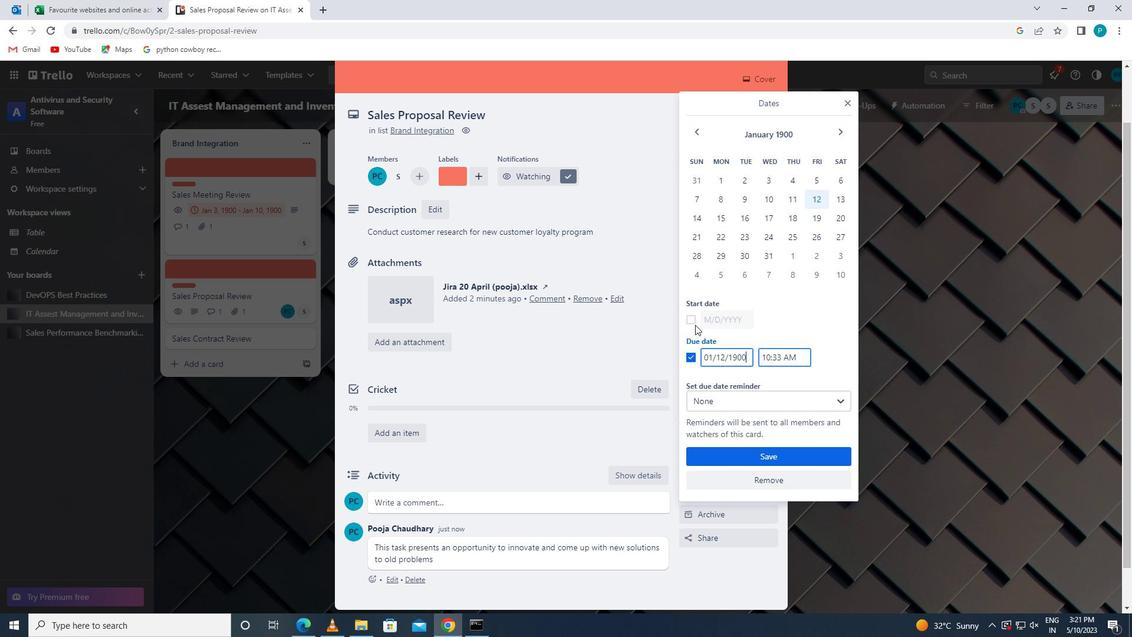 
Action: Mouse moved to (723, 319)
Screenshot: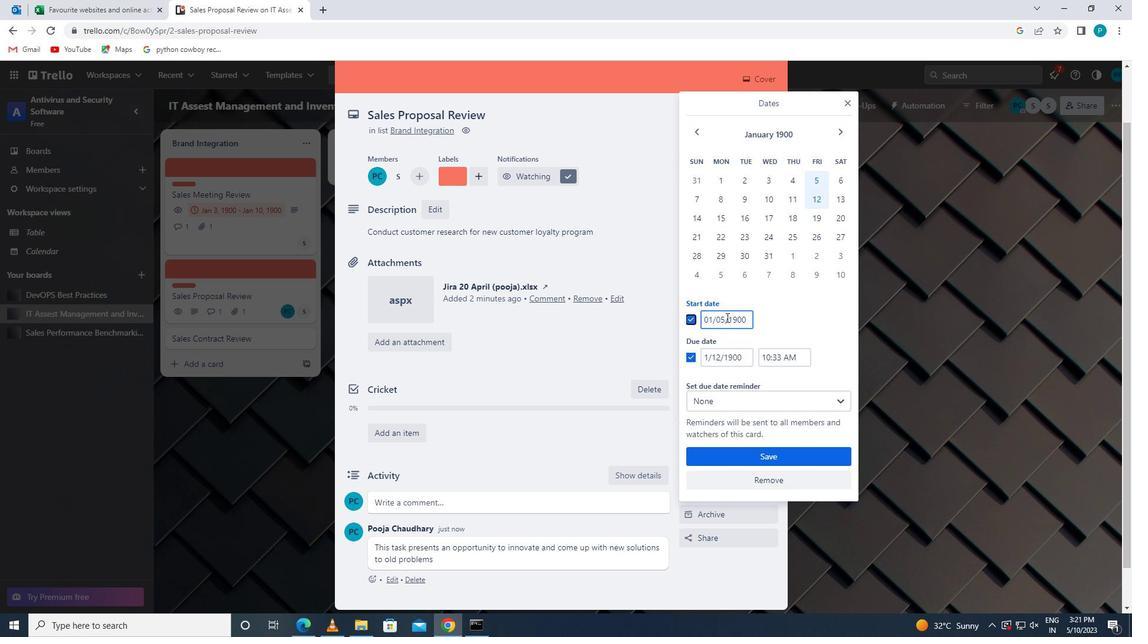 
Action: Mouse pressed left at (723, 319)
Screenshot: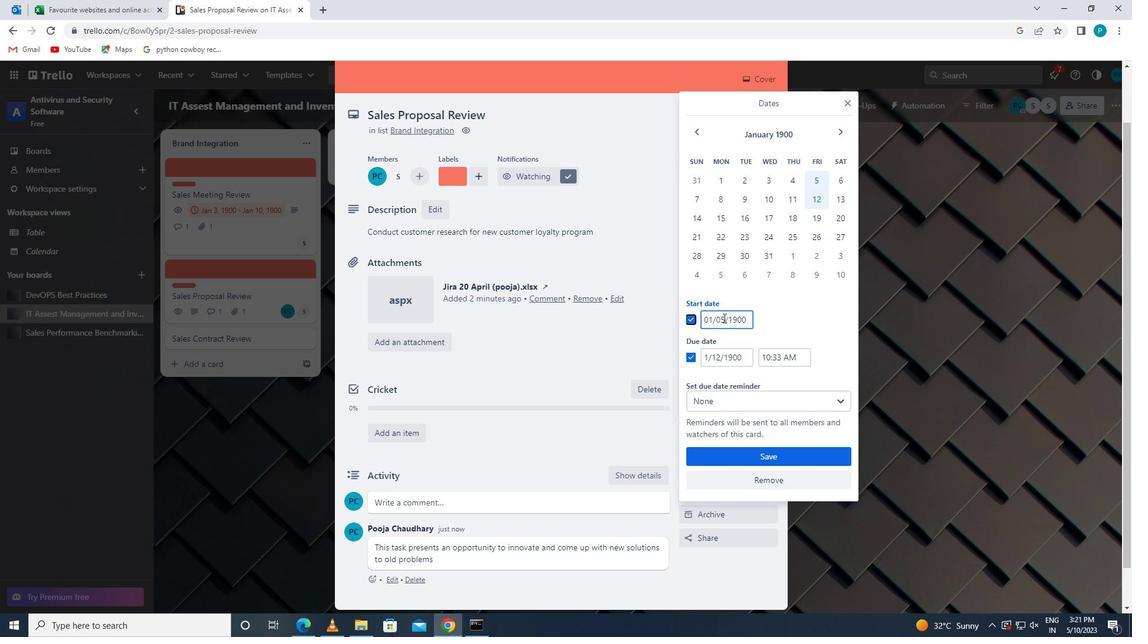 
Action: Mouse moved to (716, 319)
Screenshot: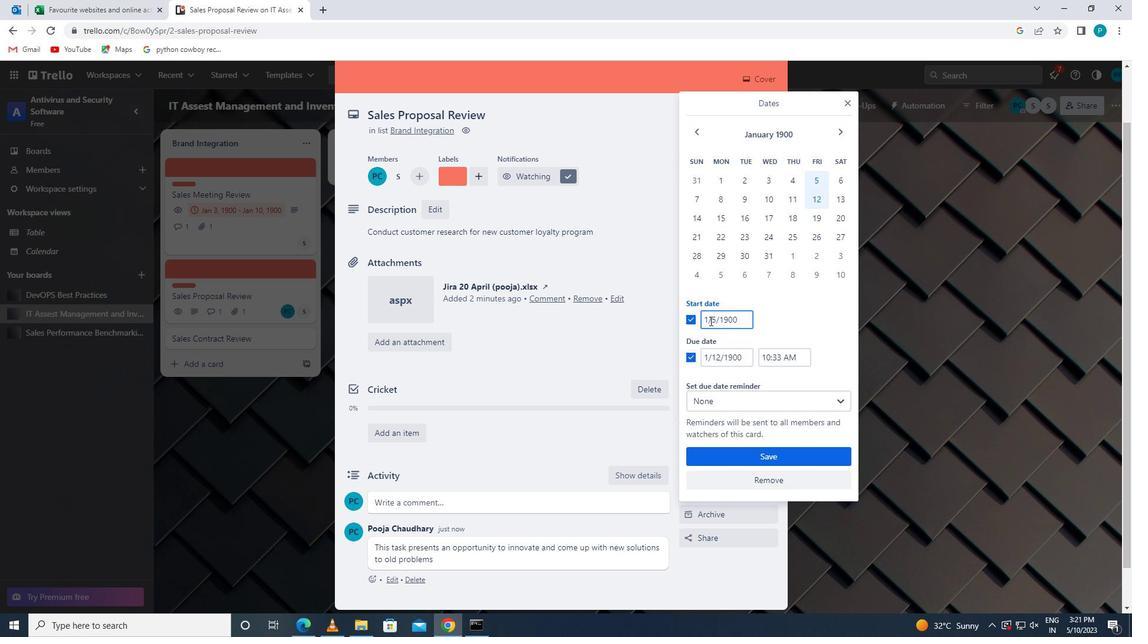 
Action: Mouse pressed left at (716, 319)
Screenshot: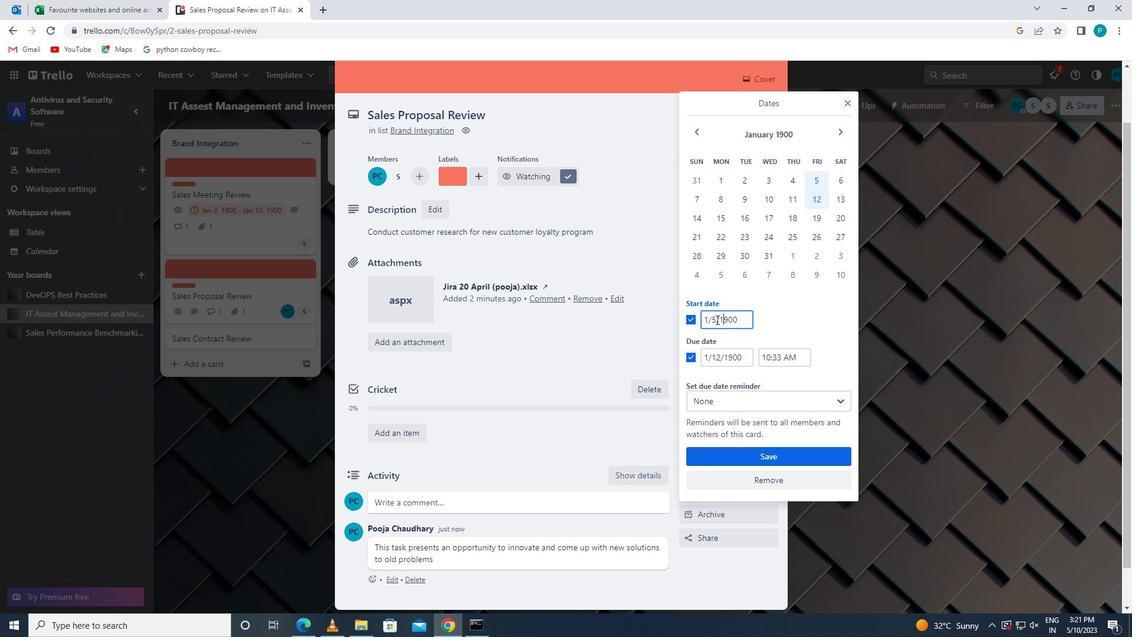 
Action: Key pressed <Key.backspace>6
Screenshot: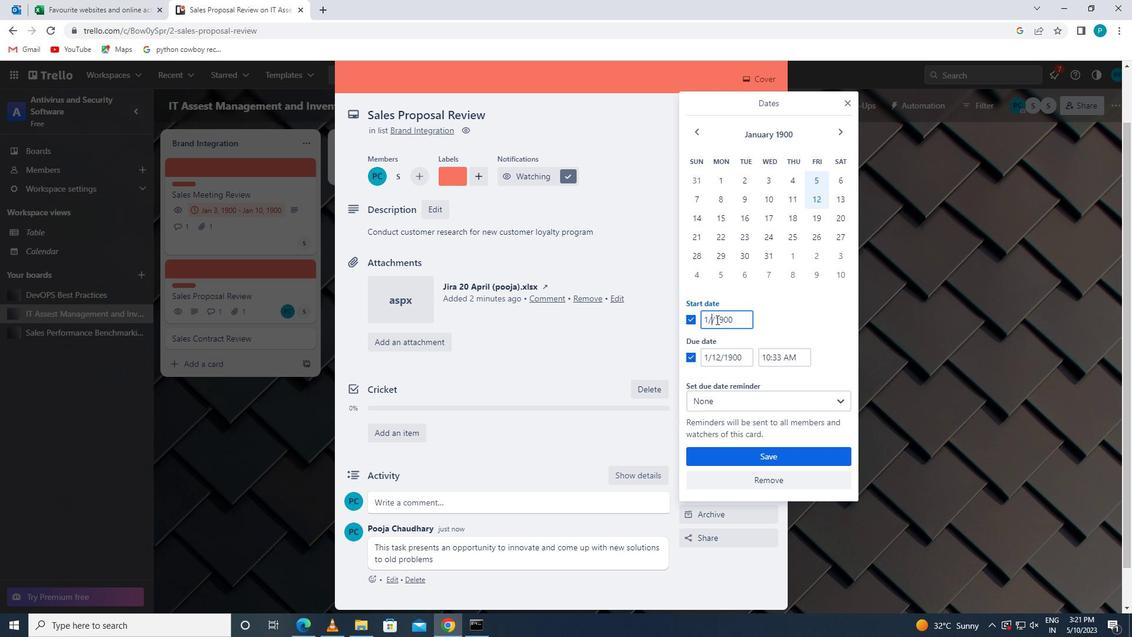 
Action: Mouse moved to (718, 356)
Screenshot: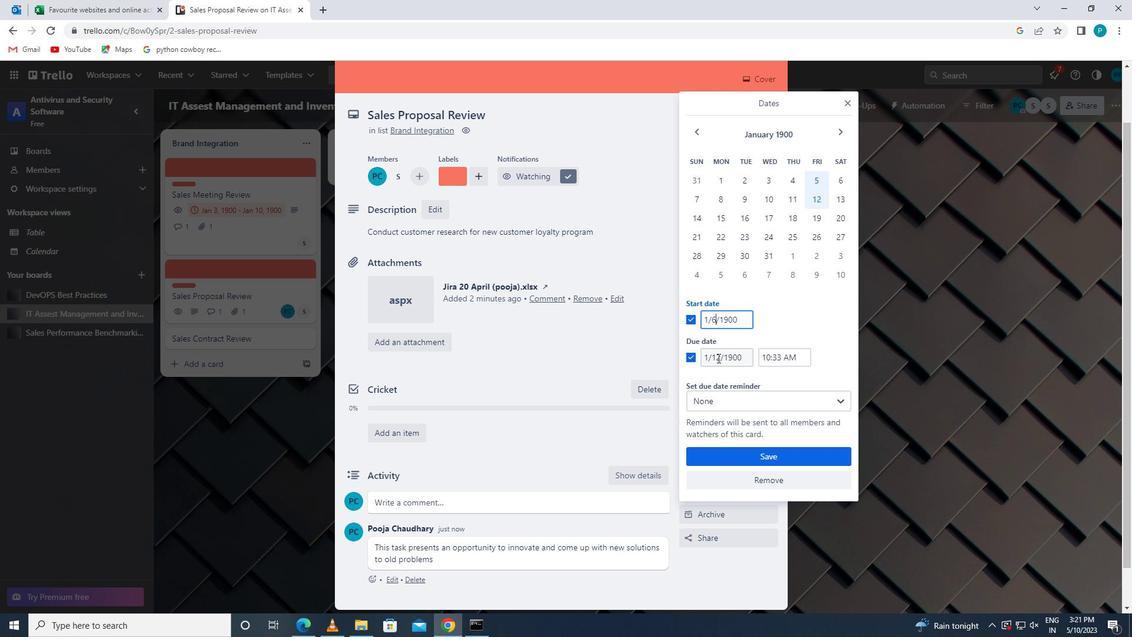 
Action: Mouse pressed left at (718, 356)
Screenshot: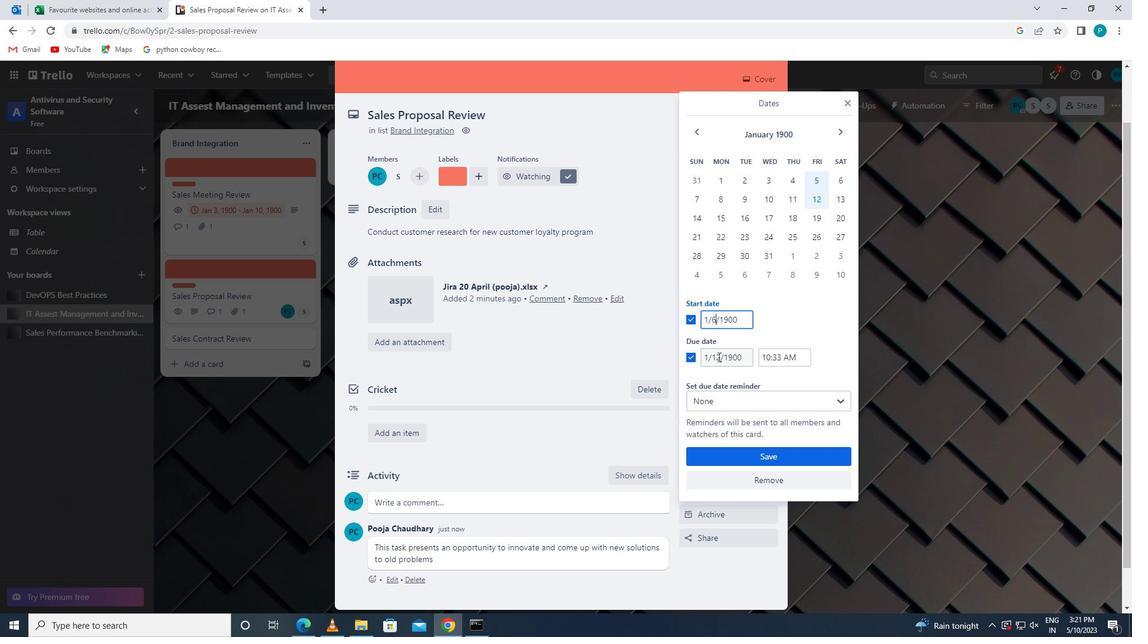 
Action: Mouse moved to (718, 356)
Screenshot: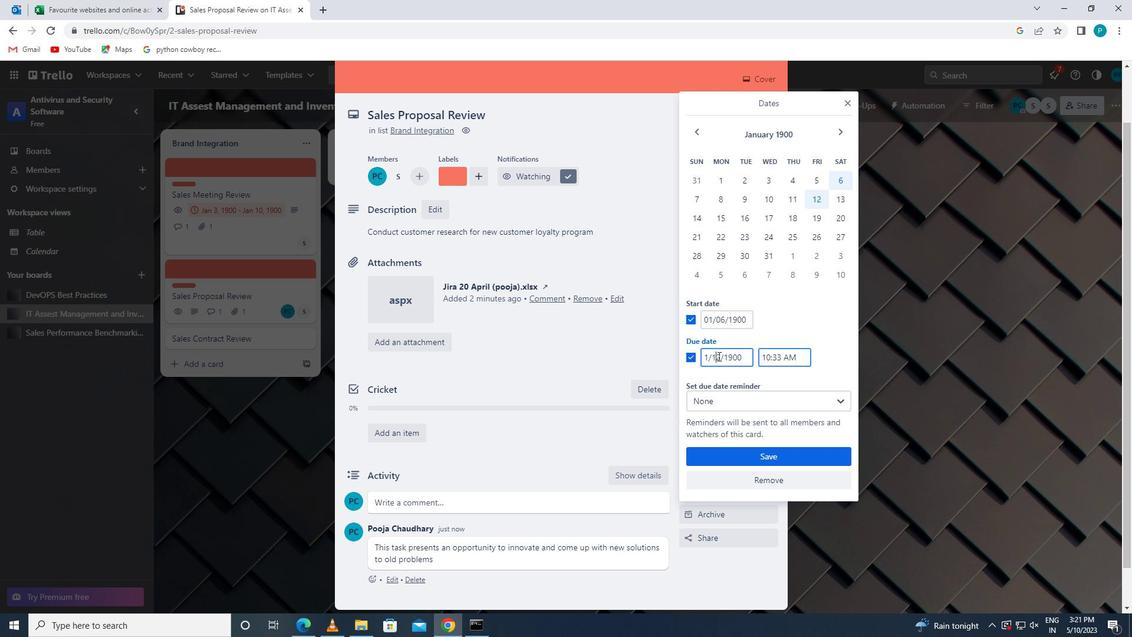 
Action: Mouse pressed left at (718, 356)
Screenshot: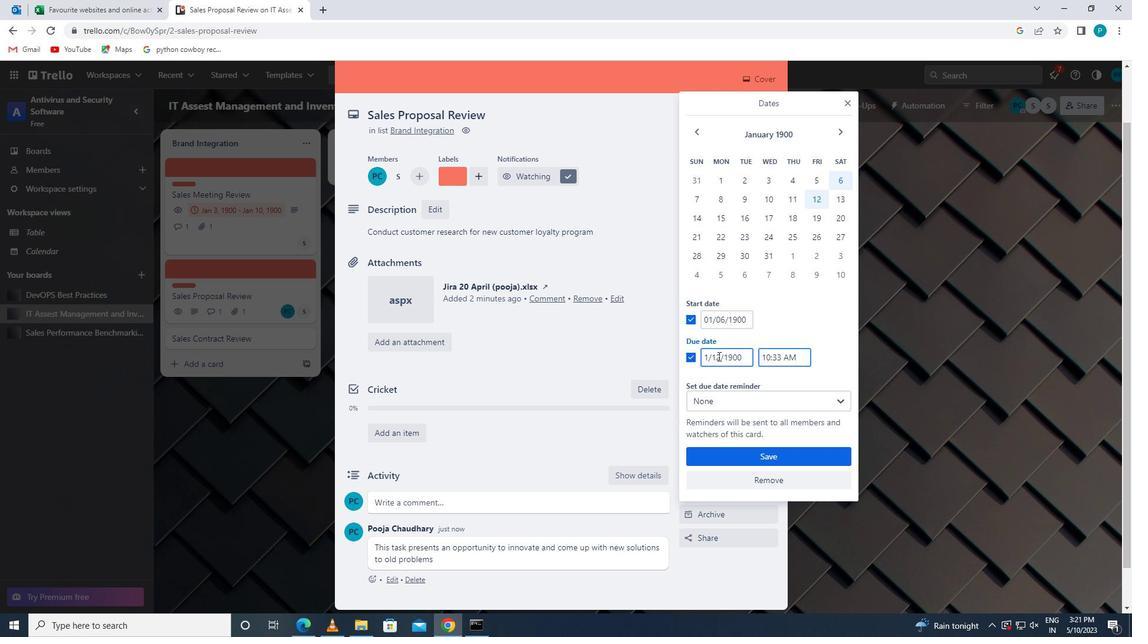 
Action: Mouse moved to (718, 357)
Screenshot: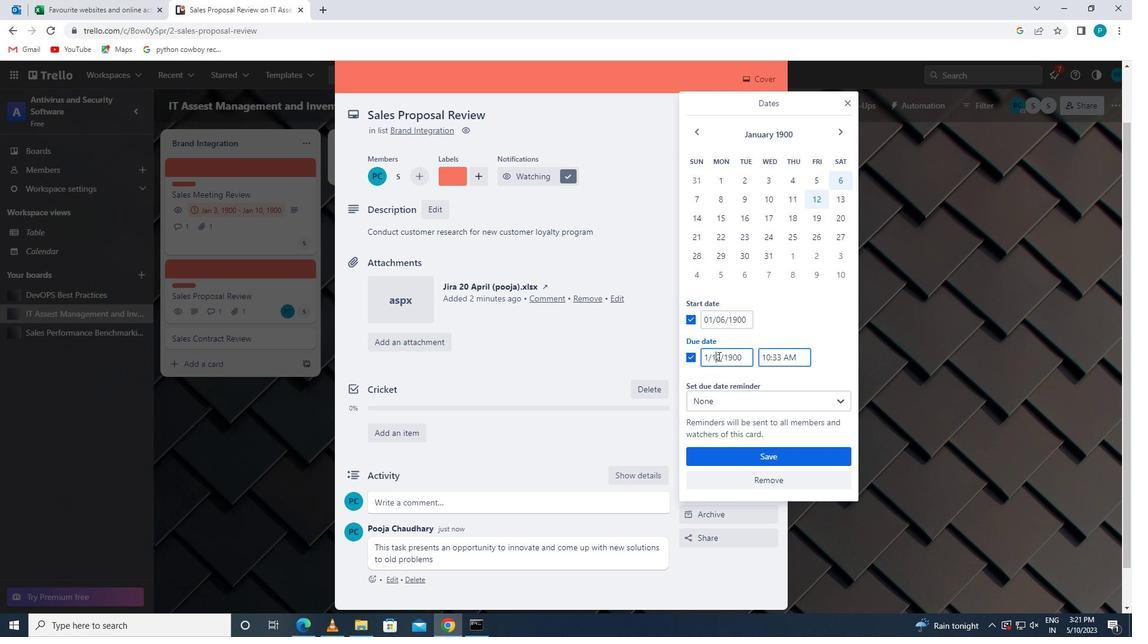 
Action: Mouse pressed left at (718, 357)
Screenshot: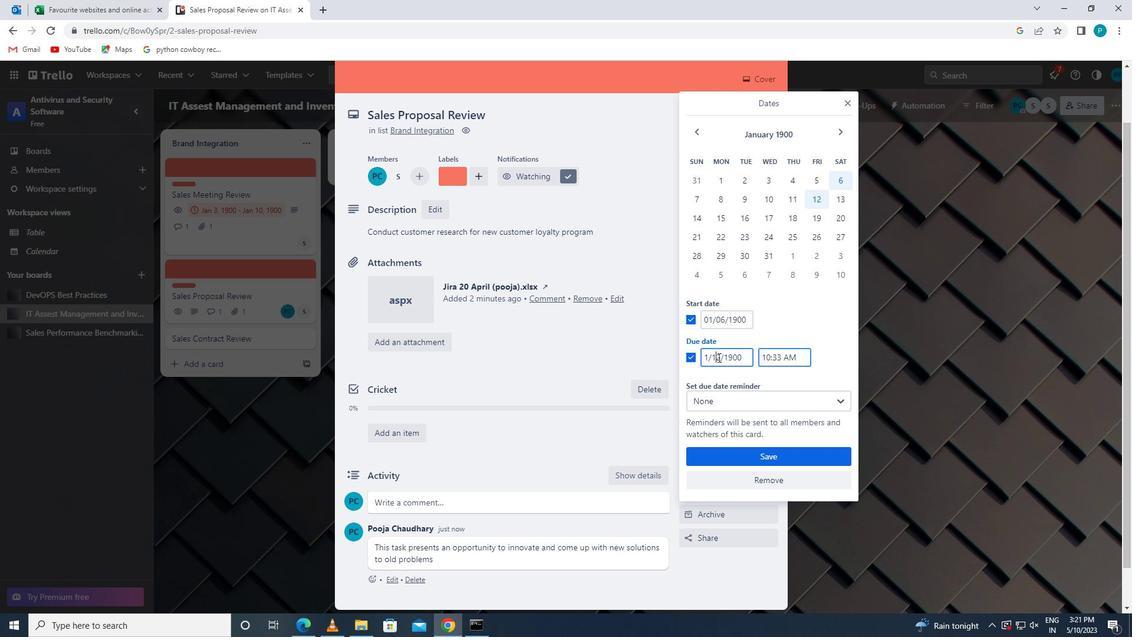 
Action: Mouse moved to (720, 359)
Screenshot: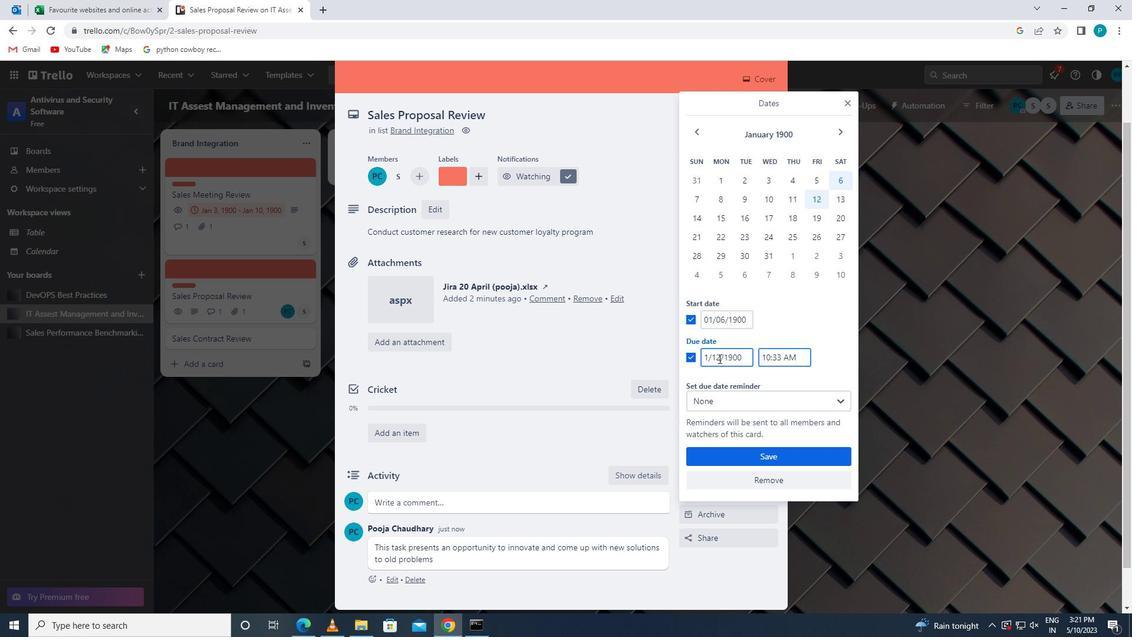 
Action: Mouse pressed left at (720, 359)
Screenshot: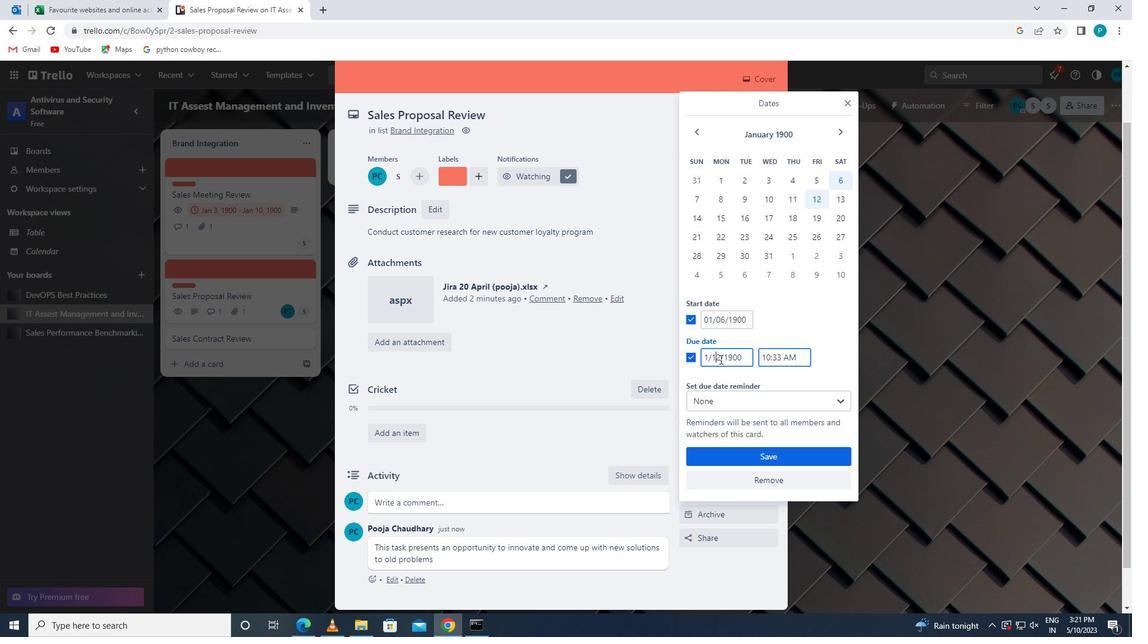 
Action: Key pressed <Key.backspace>3
Screenshot: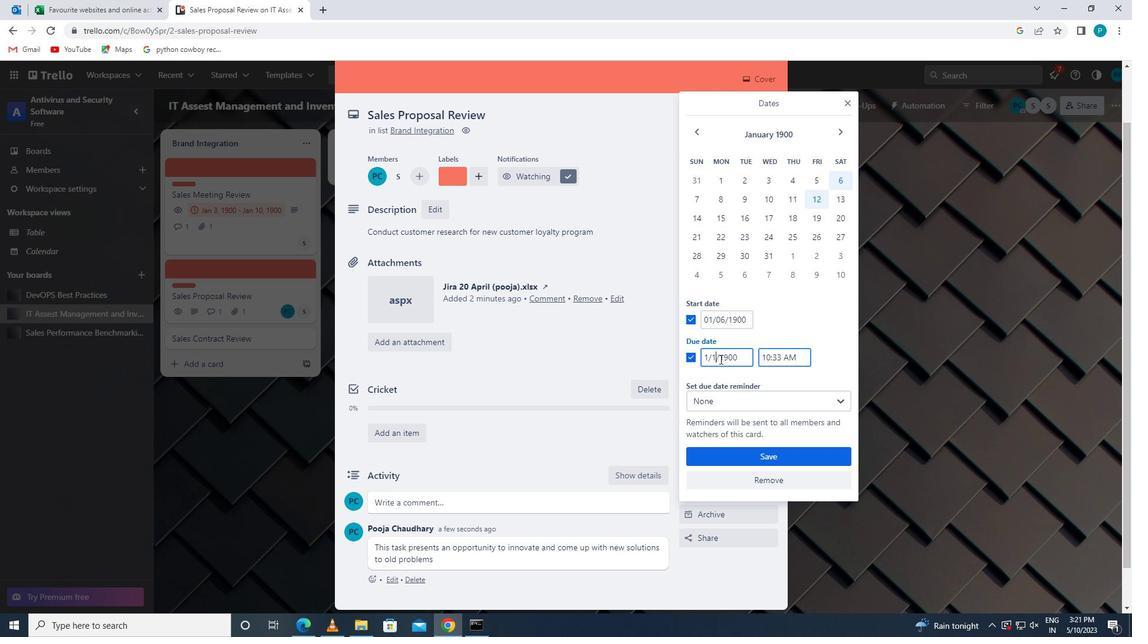 
Action: Mouse moved to (755, 451)
Screenshot: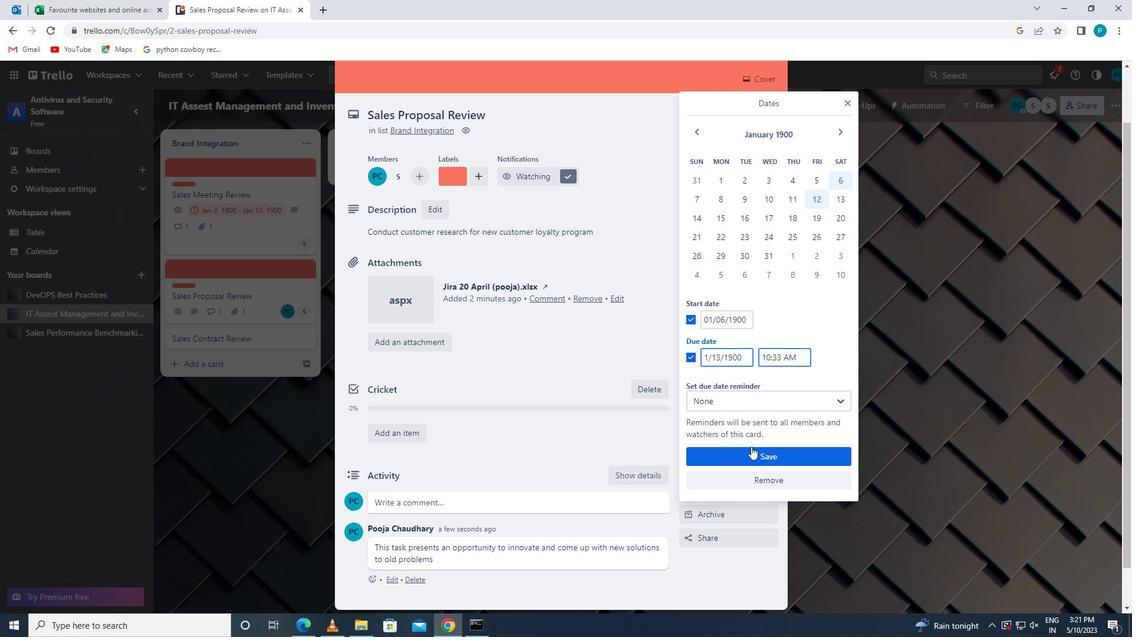 
Action: Mouse pressed left at (755, 451)
Screenshot: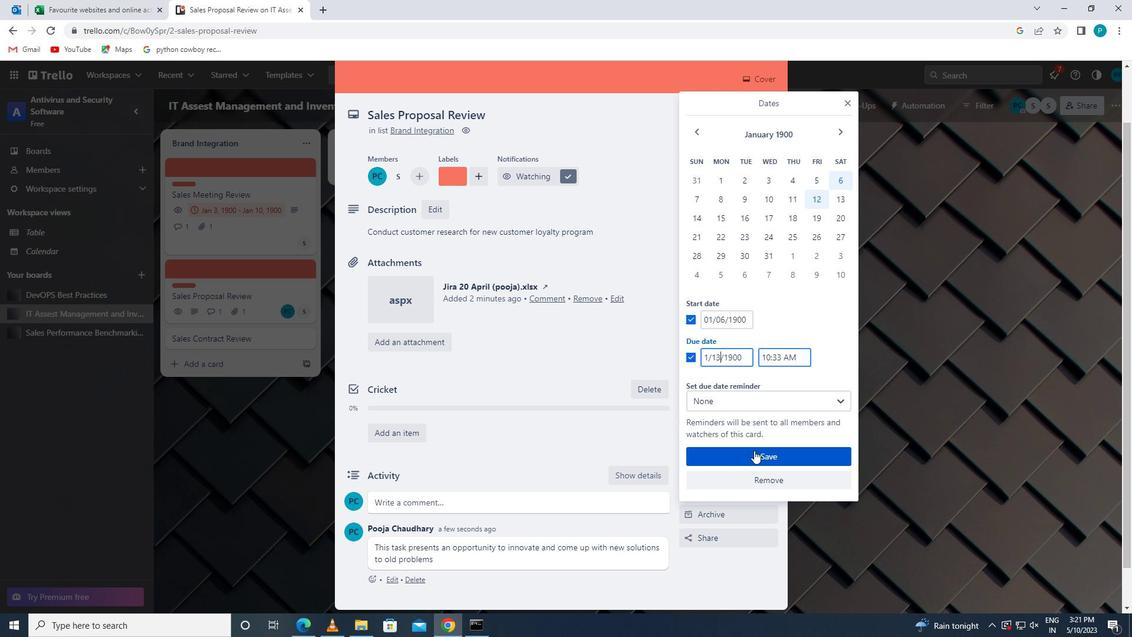 
